 Task: nan
Action: Mouse moved to (479, 613)
Screenshot: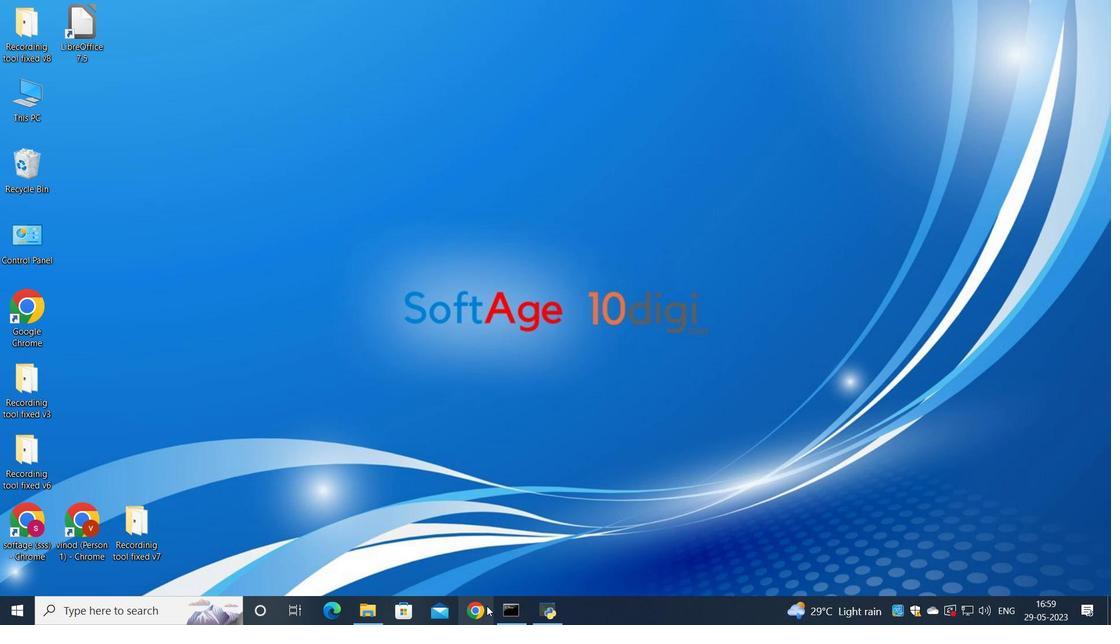 
Action: Mouse pressed left at (479, 613)
Screenshot: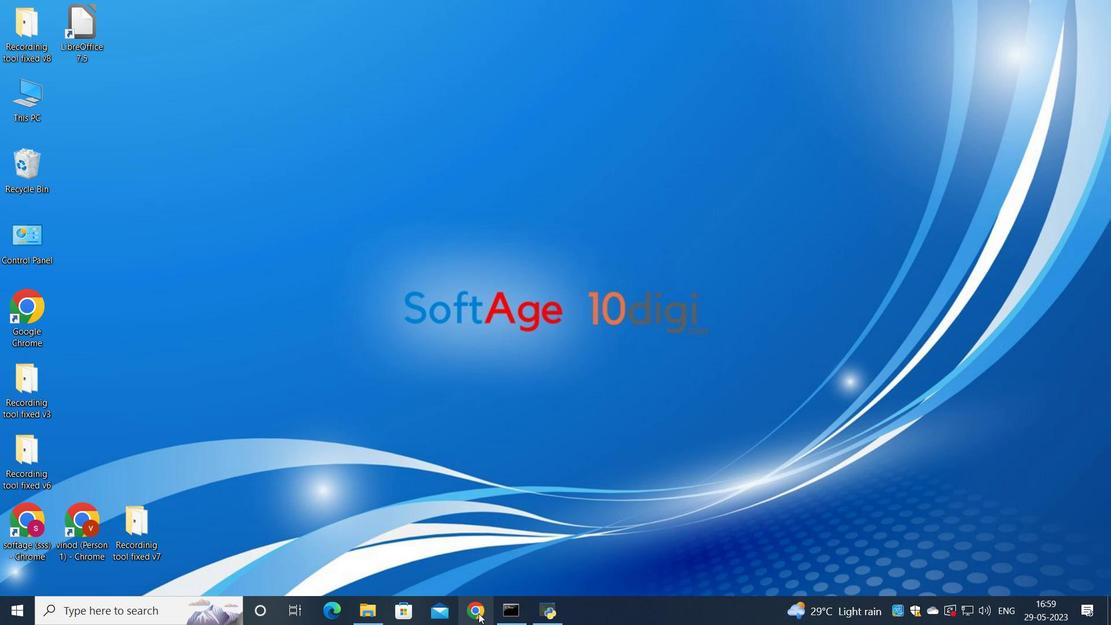
Action: Mouse moved to (489, 363)
Screenshot: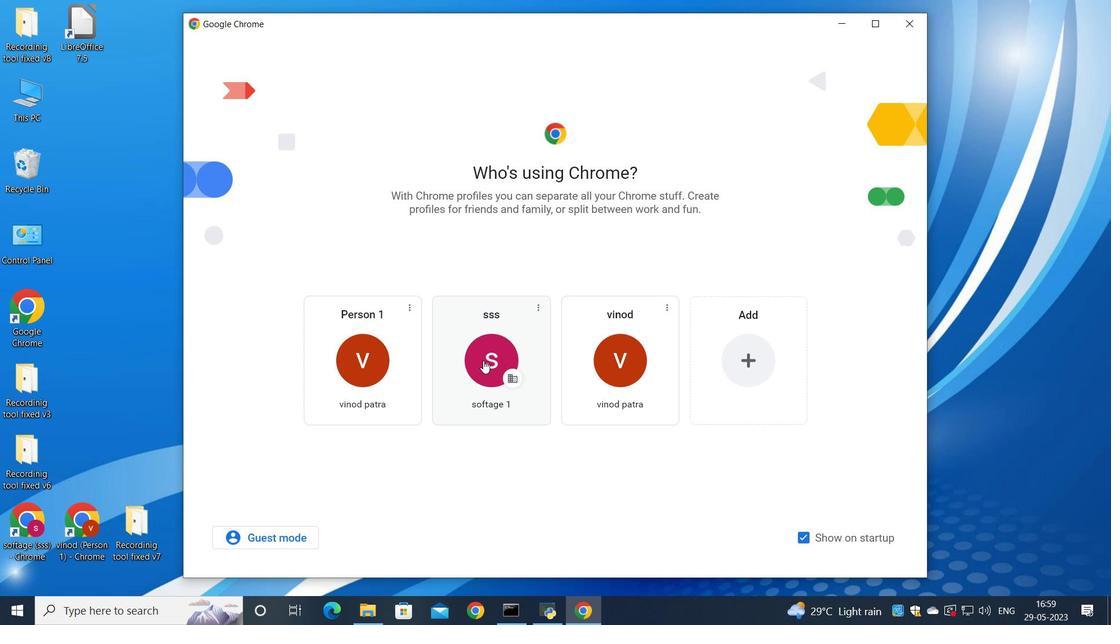 
Action: Mouse pressed left at (489, 363)
Screenshot: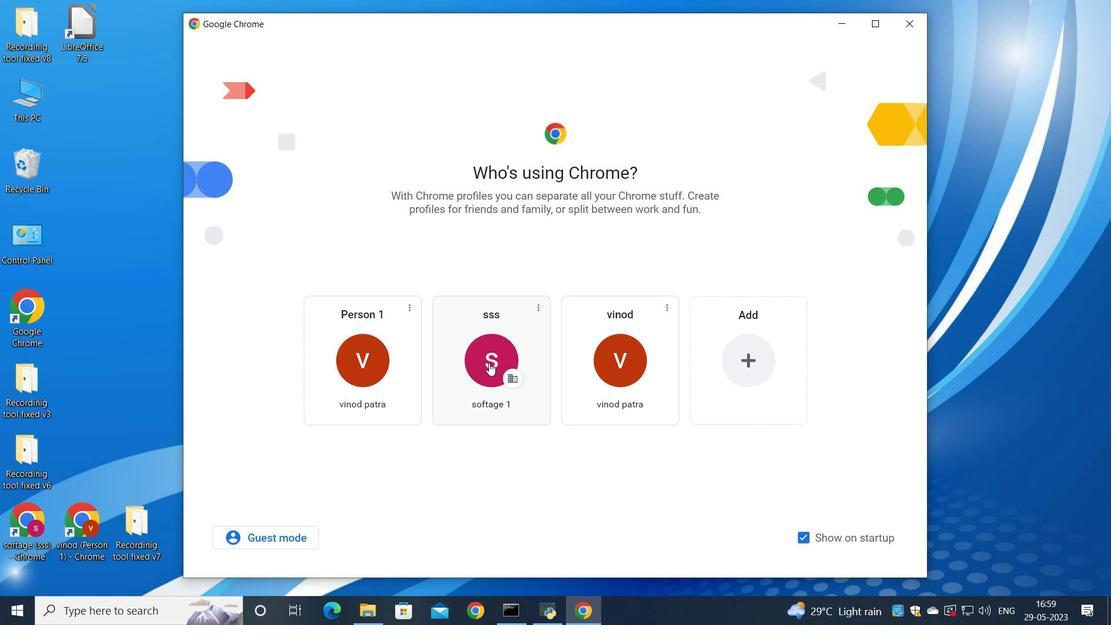 
Action: Mouse moved to (967, 74)
Screenshot: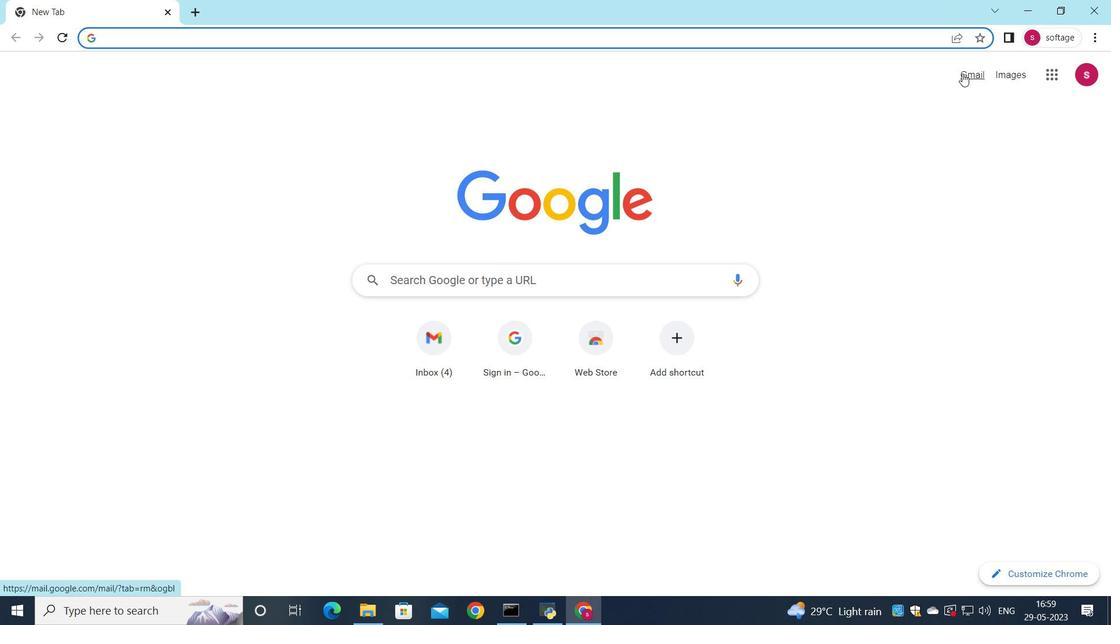 
Action: Mouse pressed left at (967, 74)
Screenshot: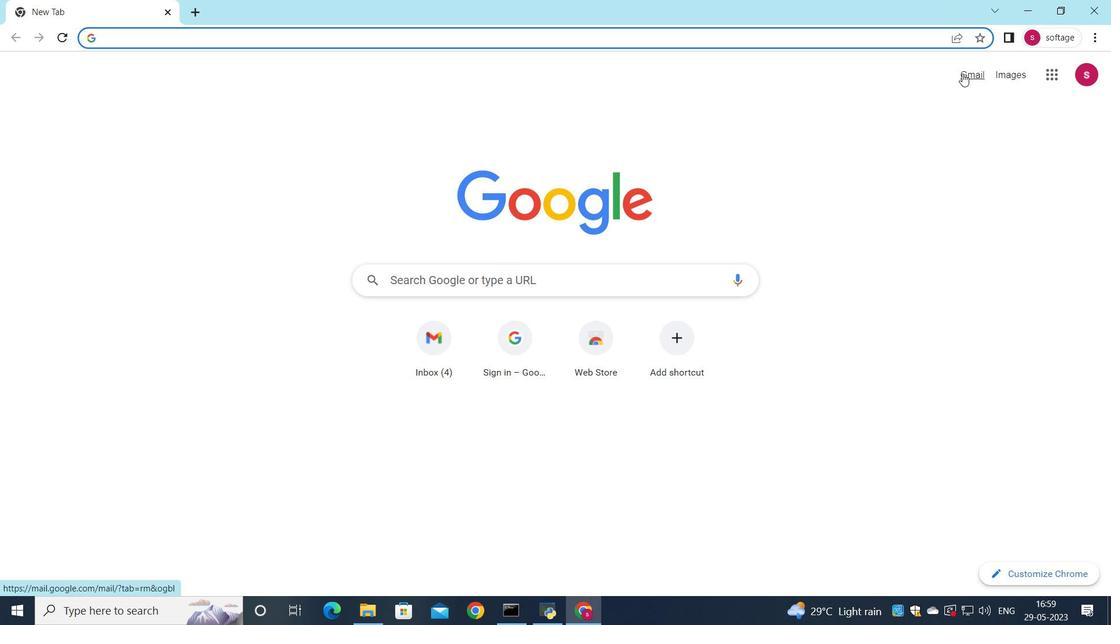 
Action: Mouse moved to (967, 76)
Screenshot: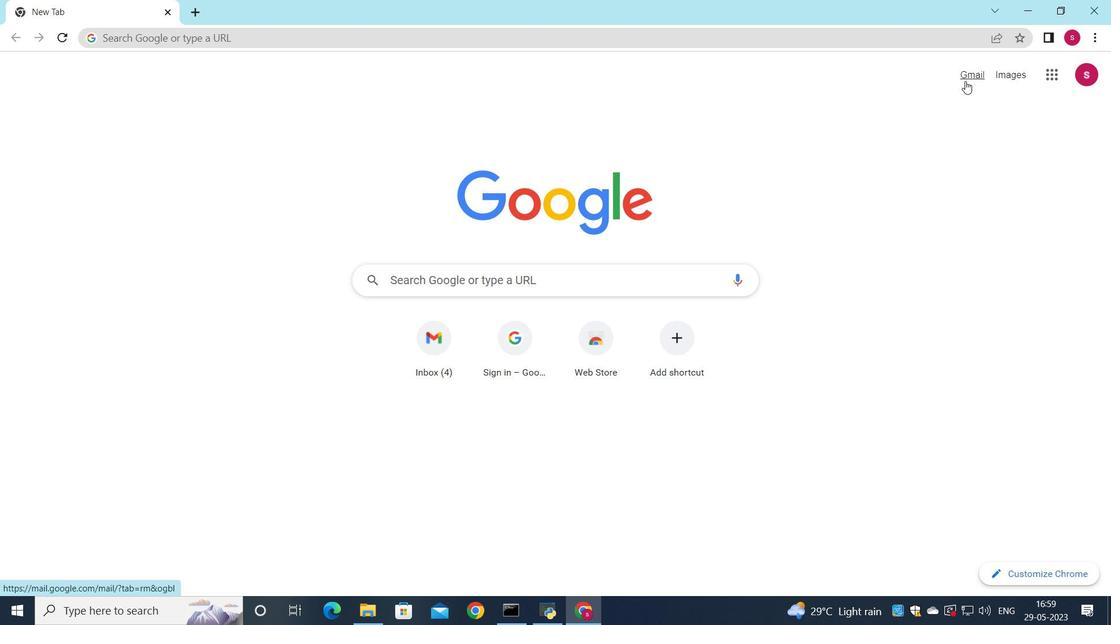 
Action: Mouse pressed left at (967, 76)
Screenshot: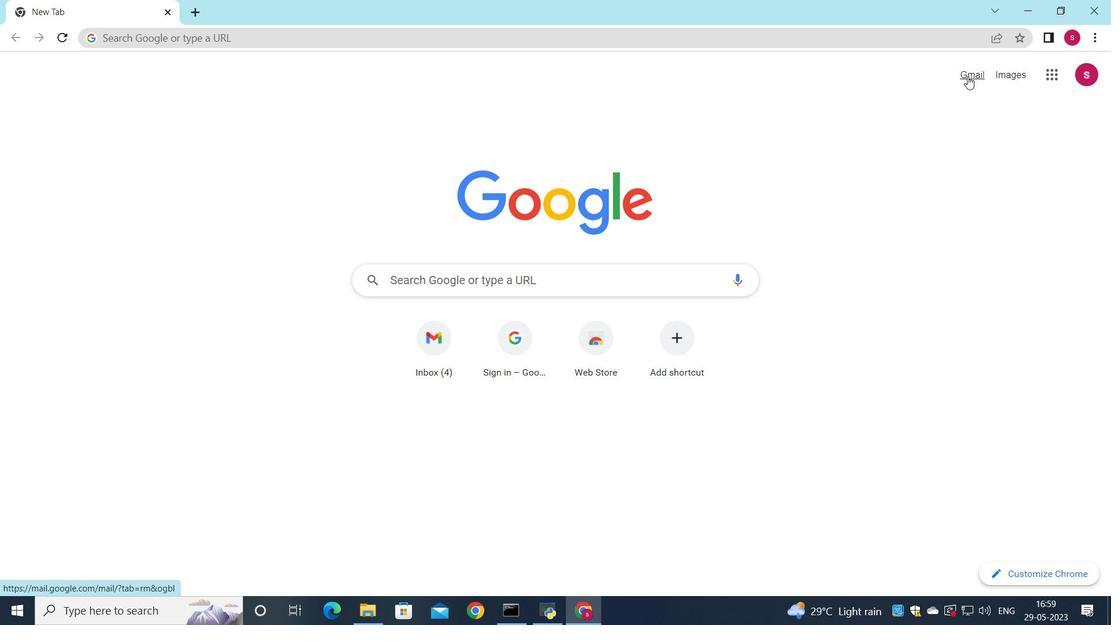 
Action: Mouse moved to (945, 104)
Screenshot: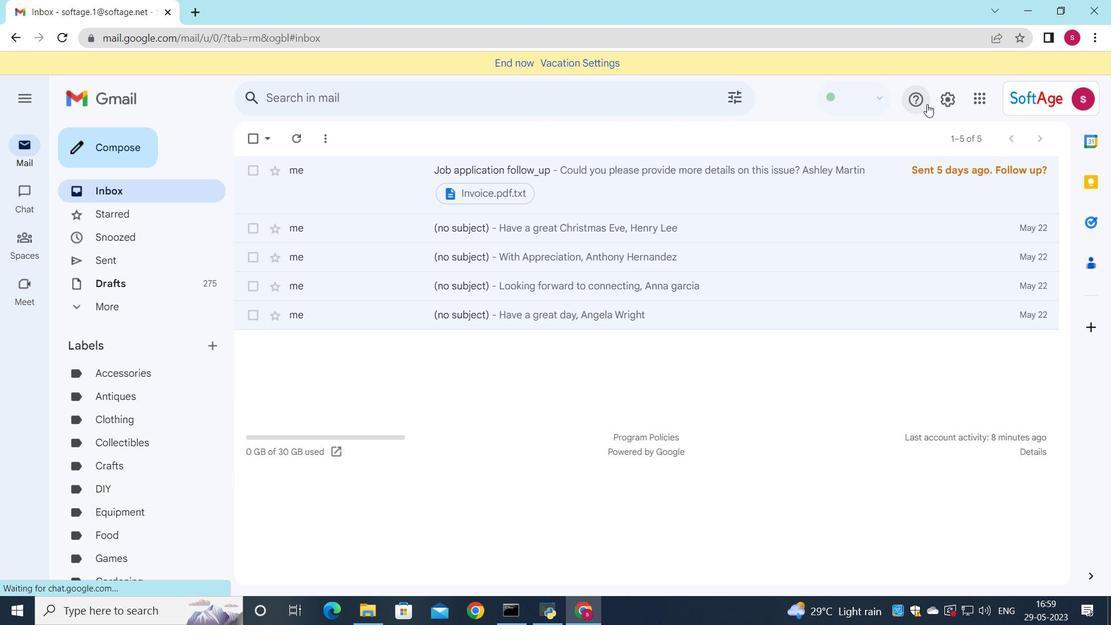 
Action: Mouse pressed left at (945, 104)
Screenshot: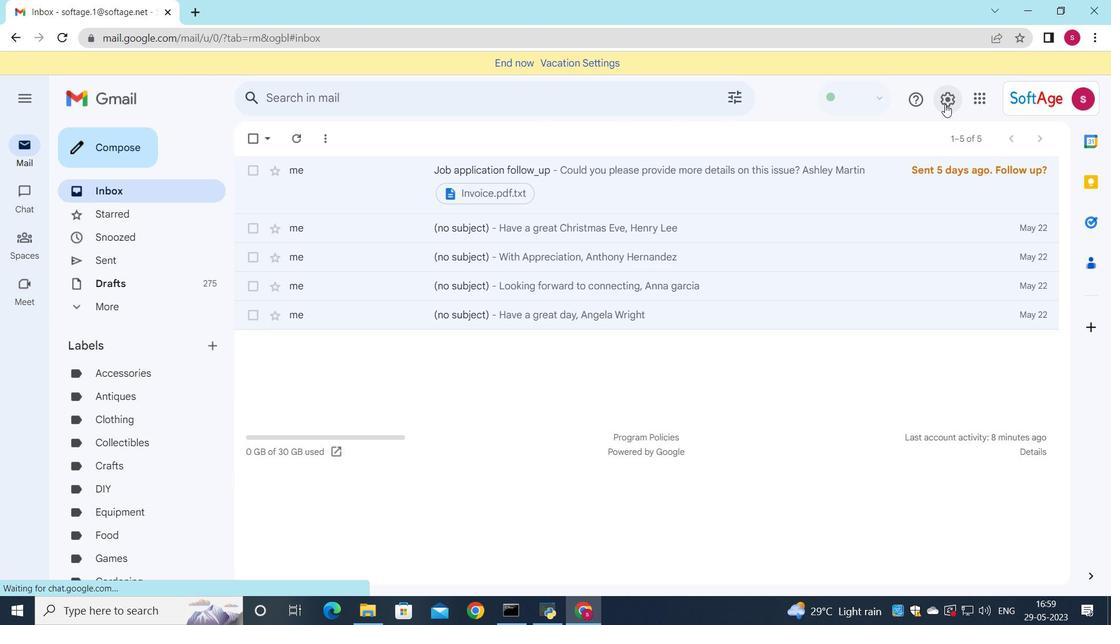 
Action: Mouse moved to (944, 164)
Screenshot: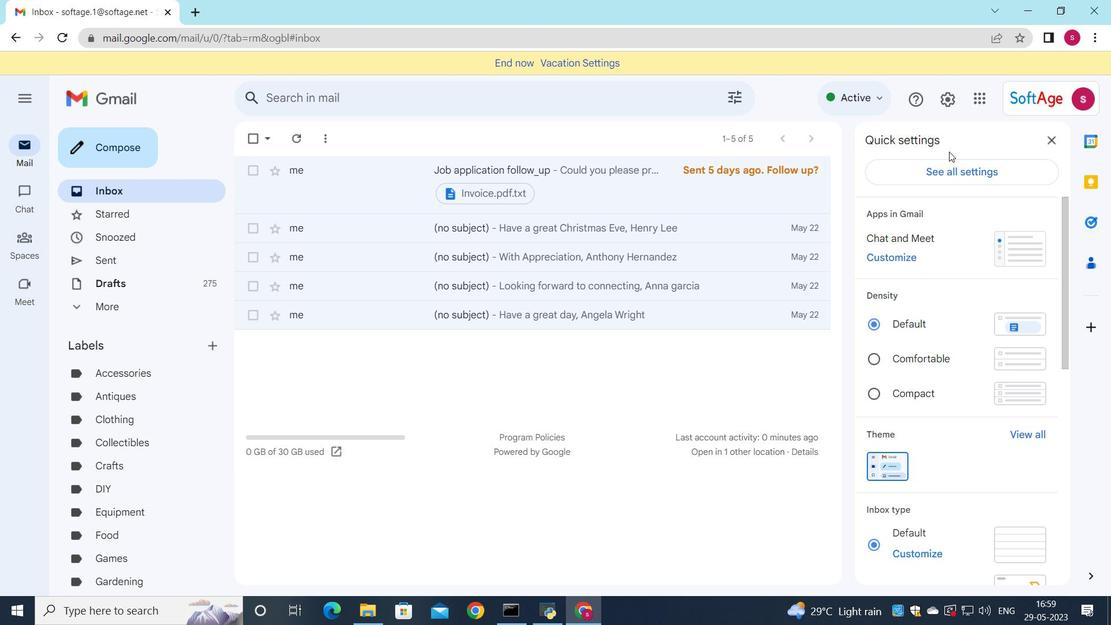 
Action: Mouse pressed left at (944, 164)
Screenshot: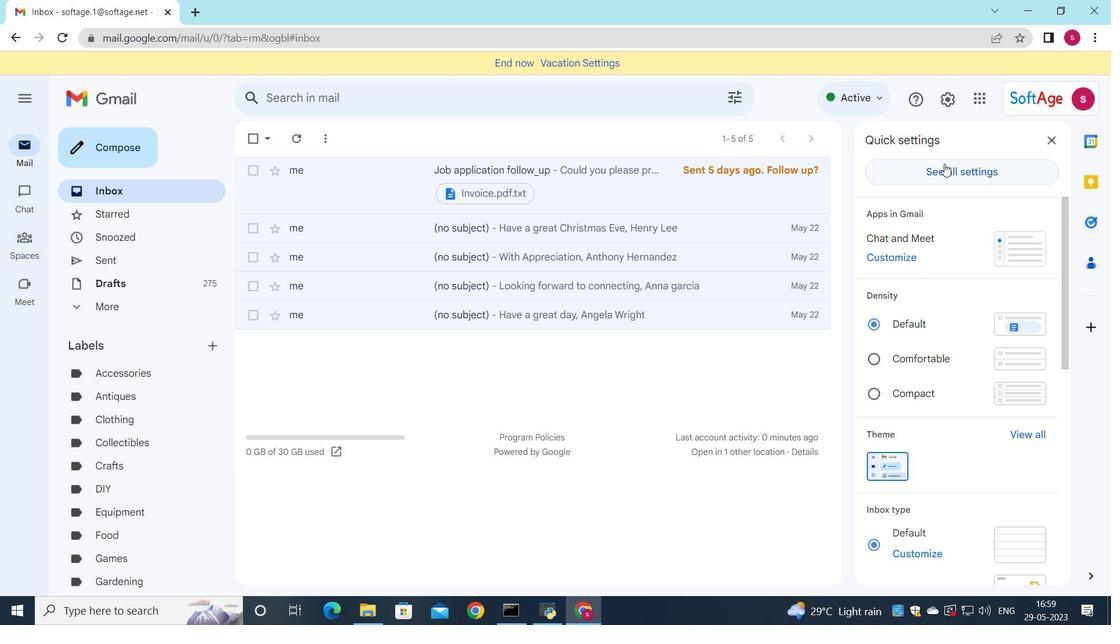 
Action: Mouse moved to (662, 269)
Screenshot: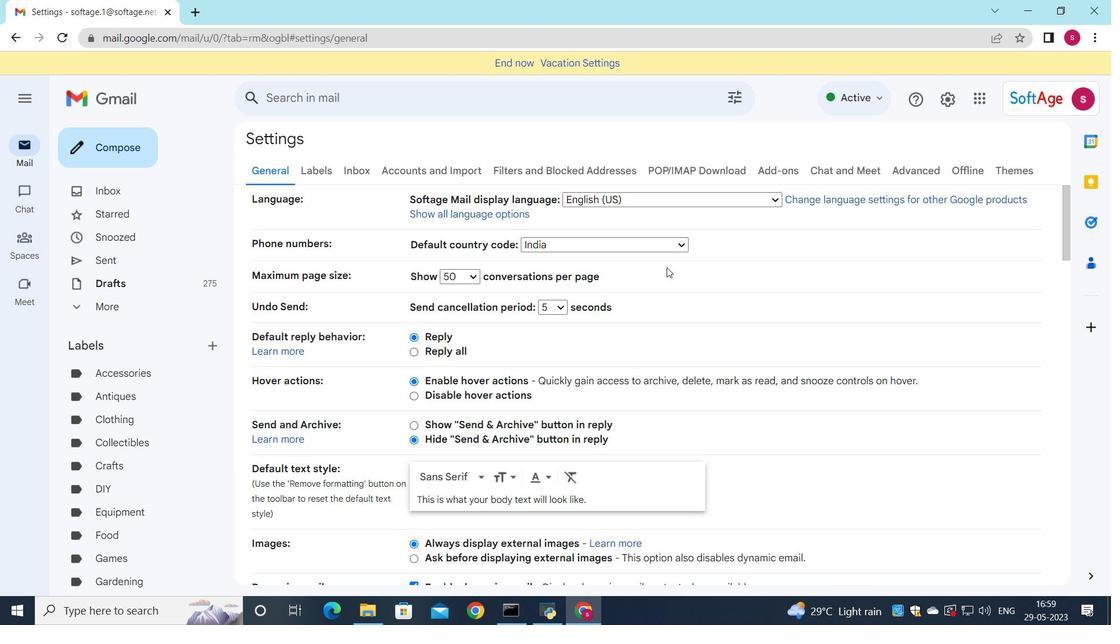 
Action: Mouse scrolled (662, 269) with delta (0, 0)
Screenshot: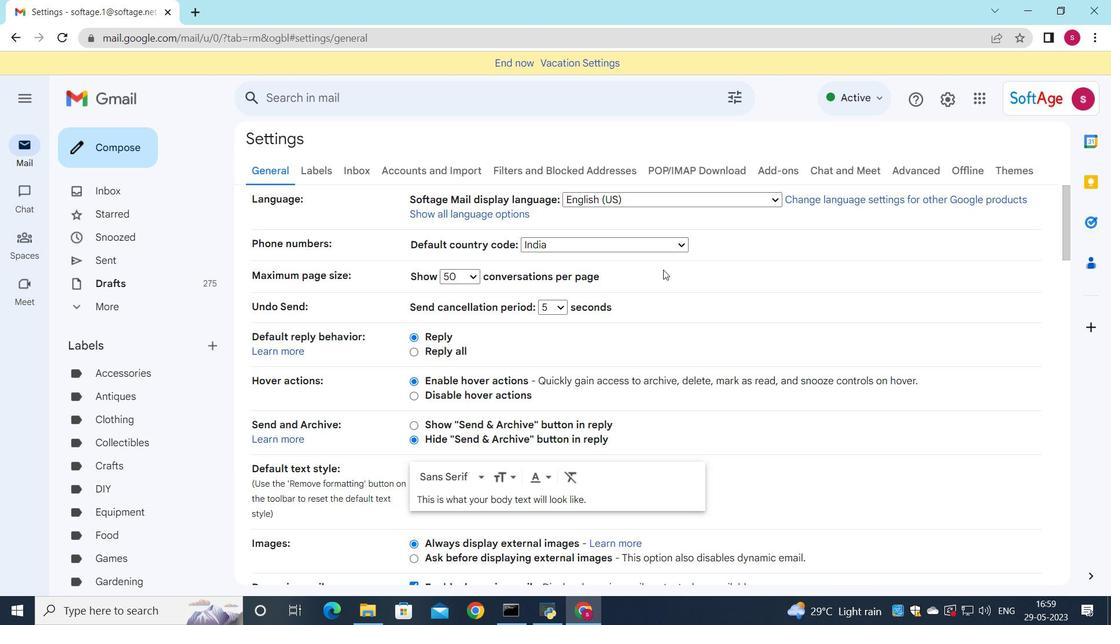 
Action: Mouse scrolled (662, 269) with delta (0, 0)
Screenshot: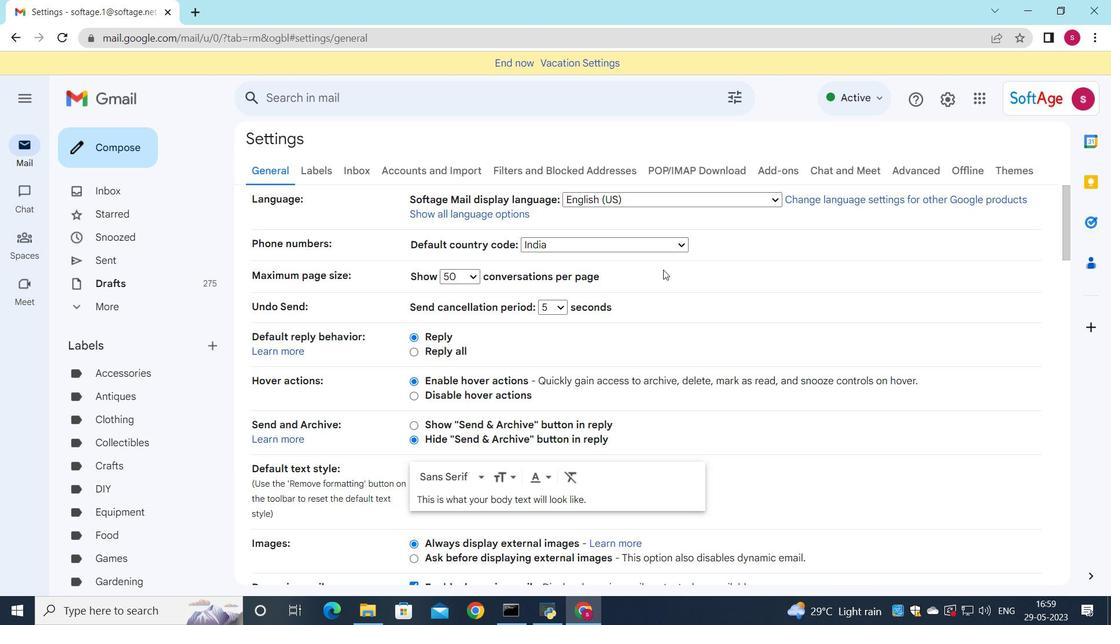 
Action: Mouse scrolled (662, 269) with delta (0, 0)
Screenshot: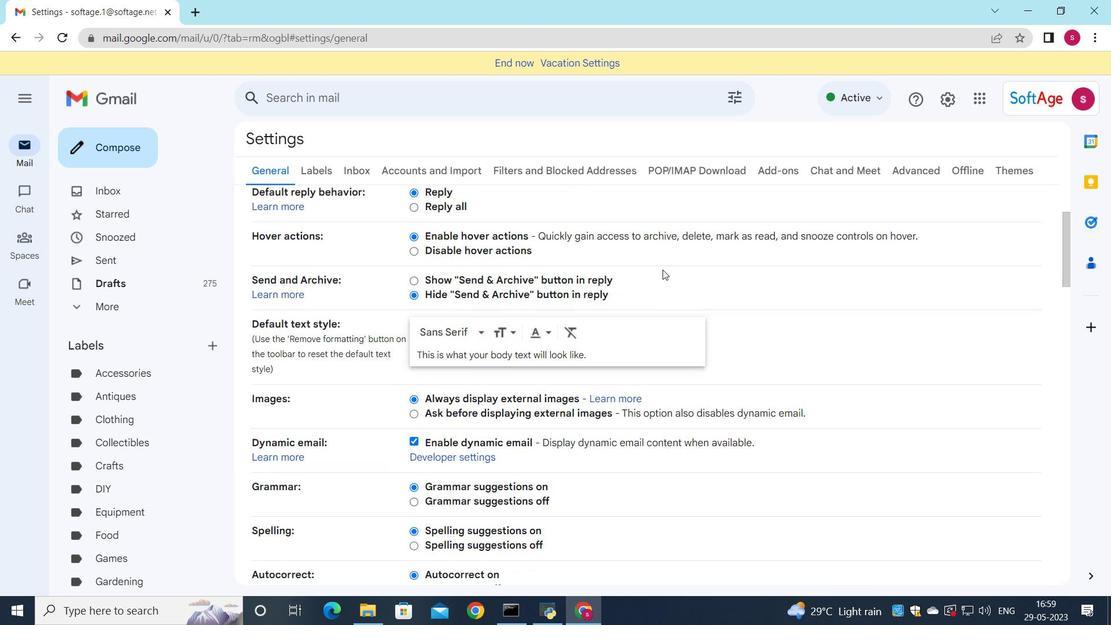 
Action: Mouse scrolled (662, 269) with delta (0, 0)
Screenshot: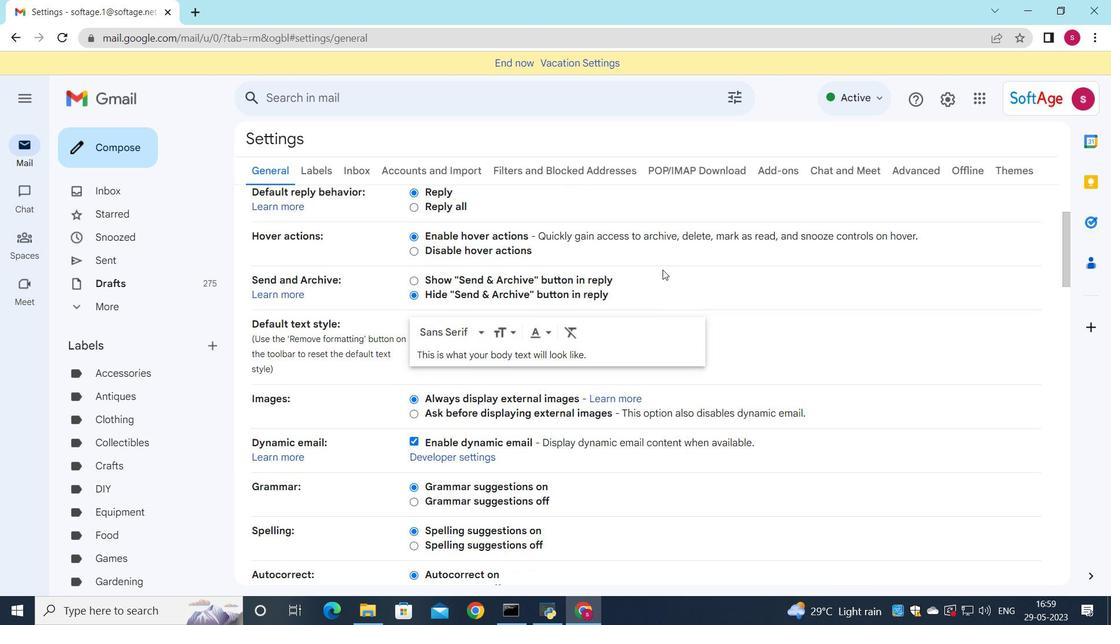 
Action: Mouse scrolled (662, 269) with delta (0, 0)
Screenshot: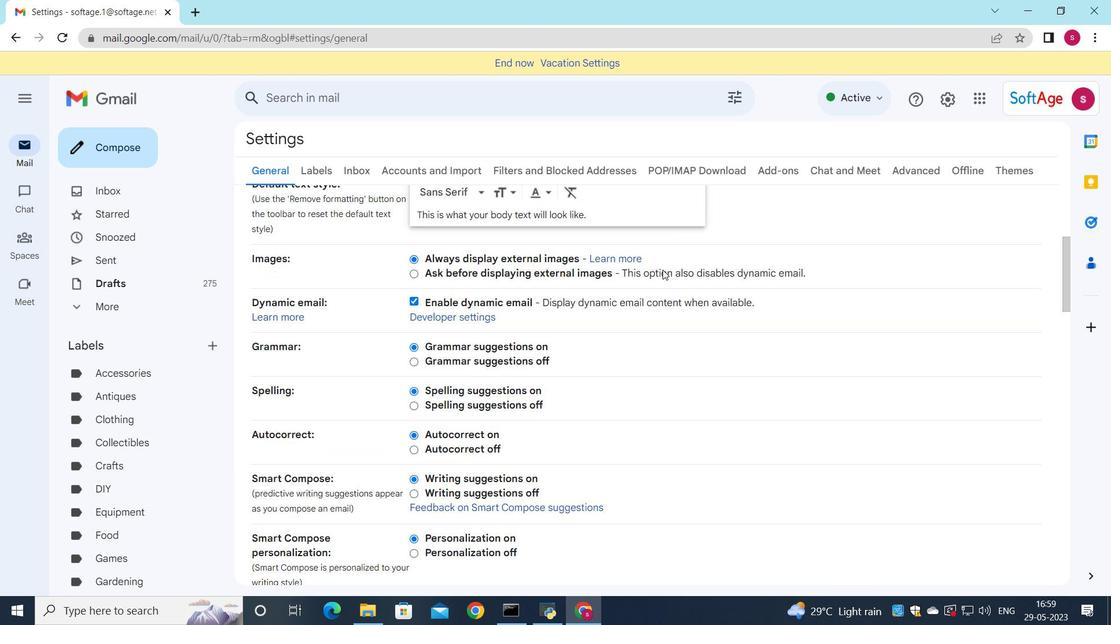 
Action: Mouse scrolled (662, 269) with delta (0, 0)
Screenshot: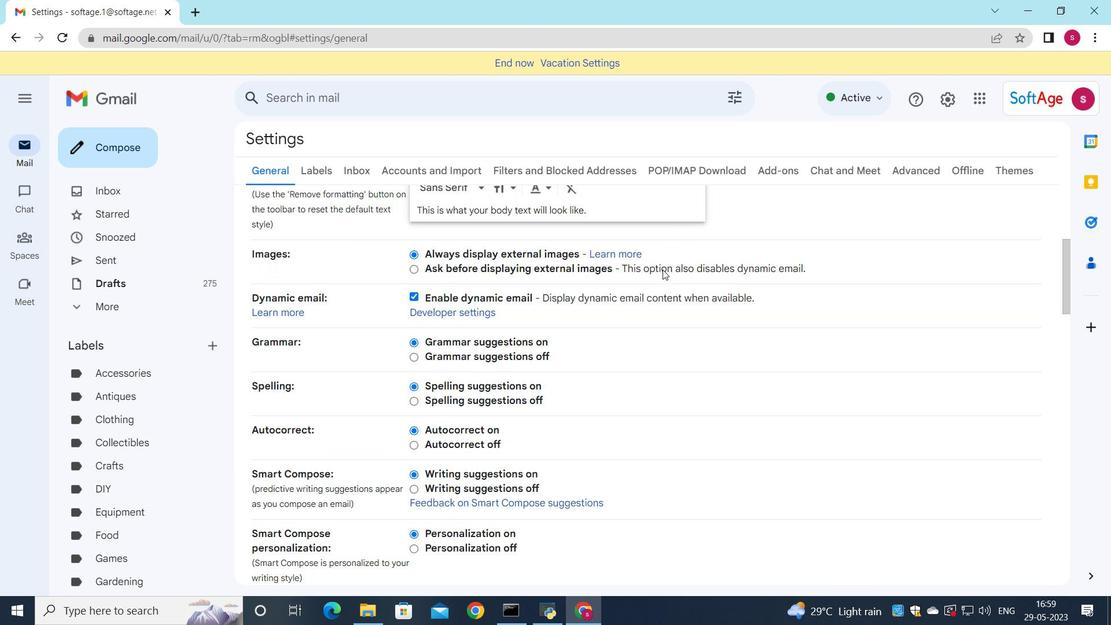 
Action: Mouse scrolled (662, 269) with delta (0, 0)
Screenshot: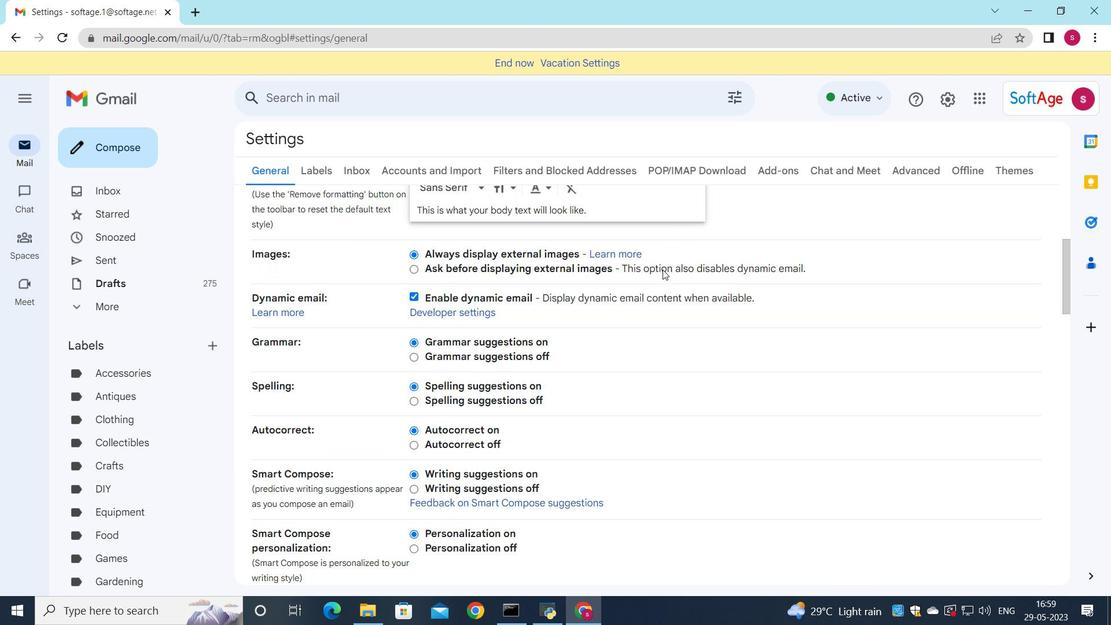 
Action: Mouse scrolled (662, 269) with delta (0, 0)
Screenshot: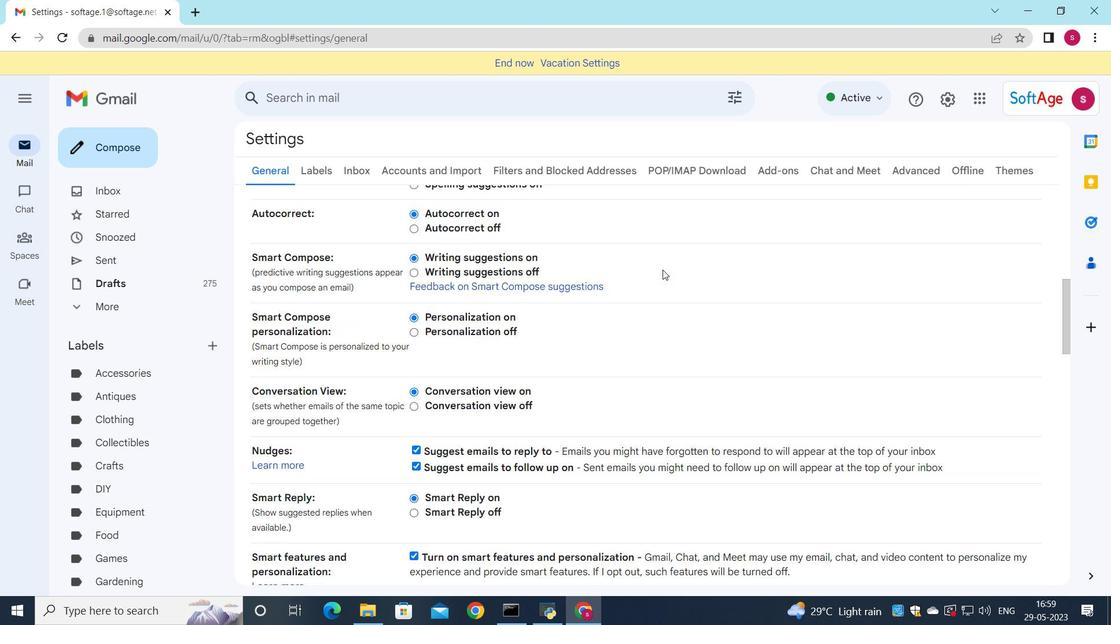 
Action: Mouse scrolled (662, 269) with delta (0, 0)
Screenshot: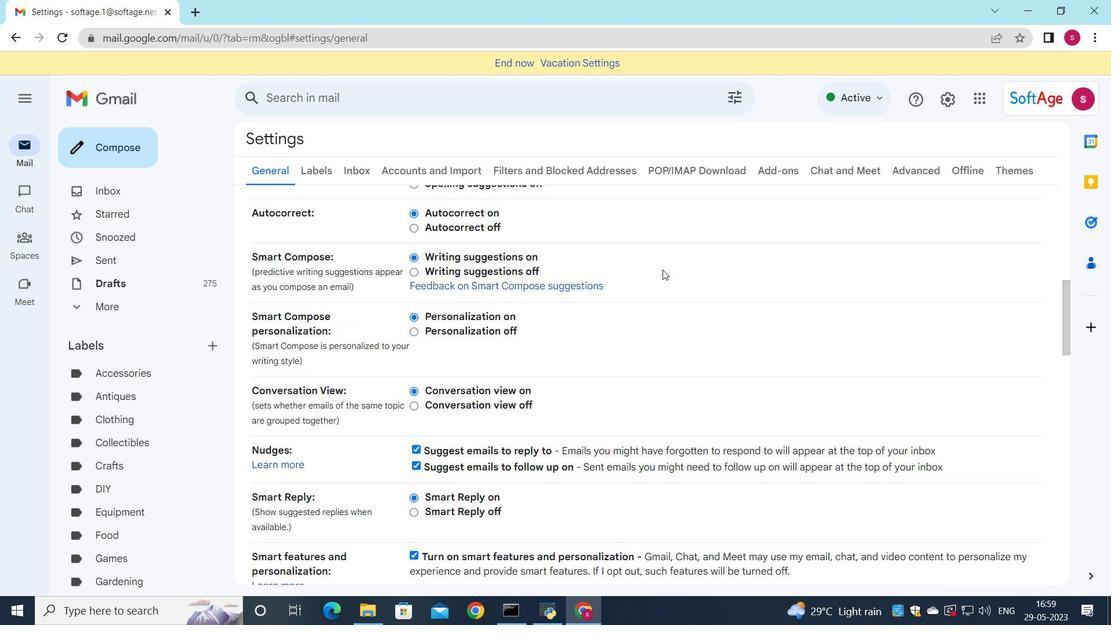 
Action: Mouse scrolled (662, 269) with delta (0, 0)
Screenshot: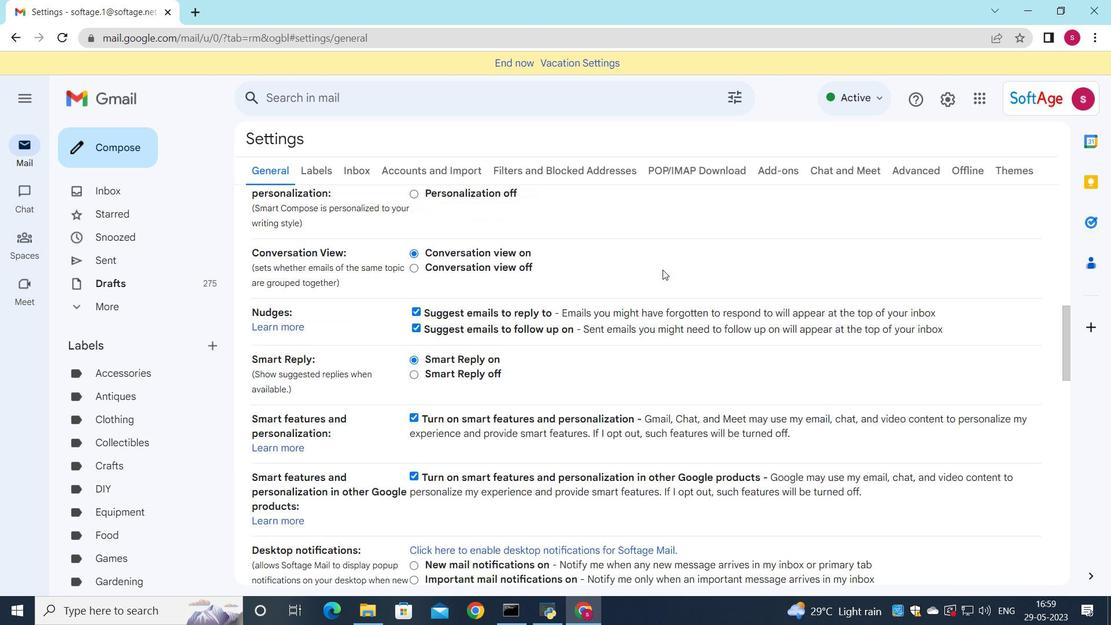 
Action: Mouse scrolled (662, 269) with delta (0, 0)
Screenshot: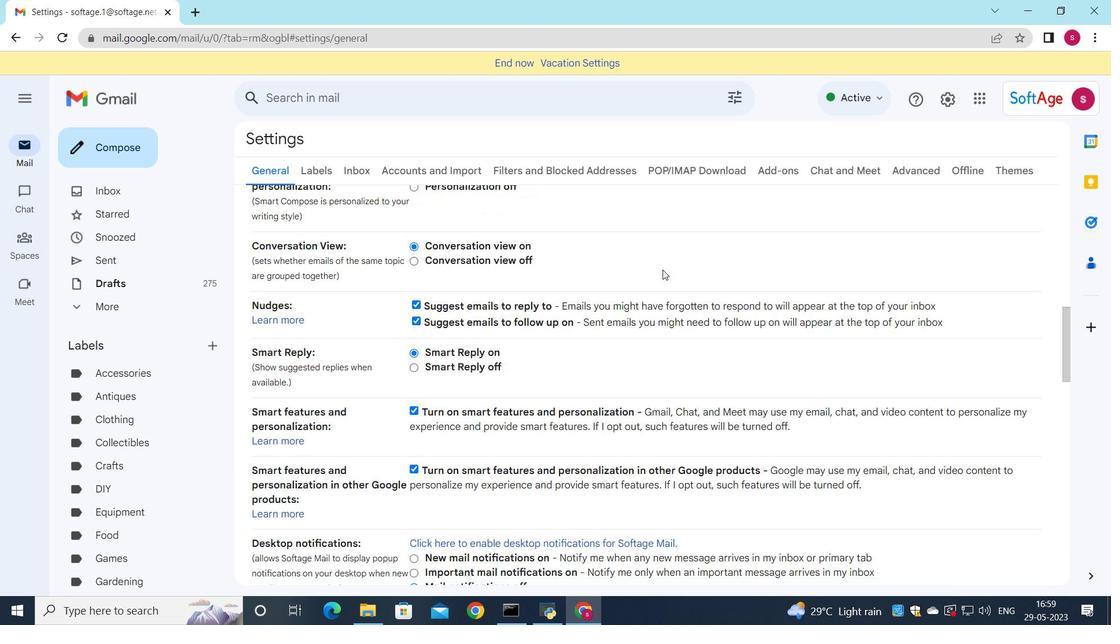 
Action: Mouse scrolled (662, 269) with delta (0, 0)
Screenshot: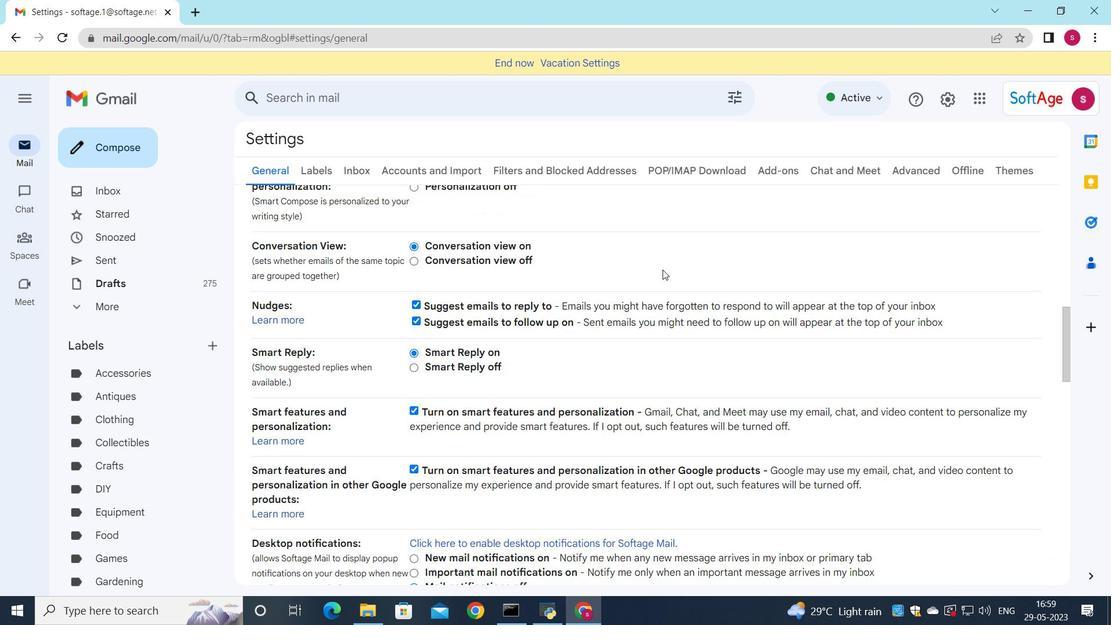 
Action: Mouse scrolled (662, 269) with delta (0, 0)
Screenshot: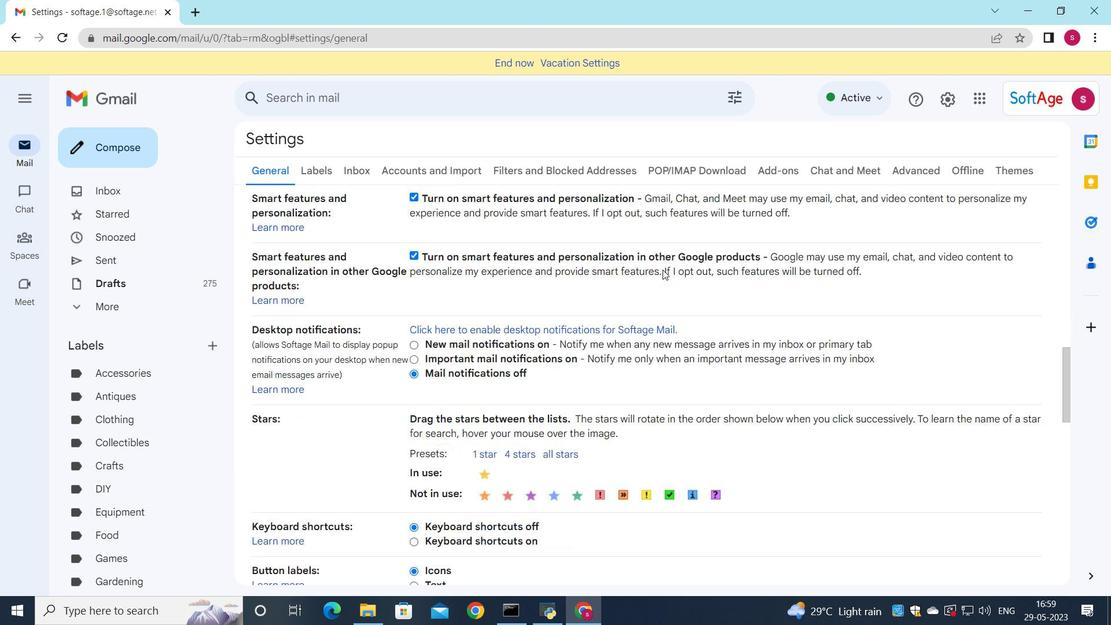 
Action: Mouse scrolled (662, 269) with delta (0, 0)
Screenshot: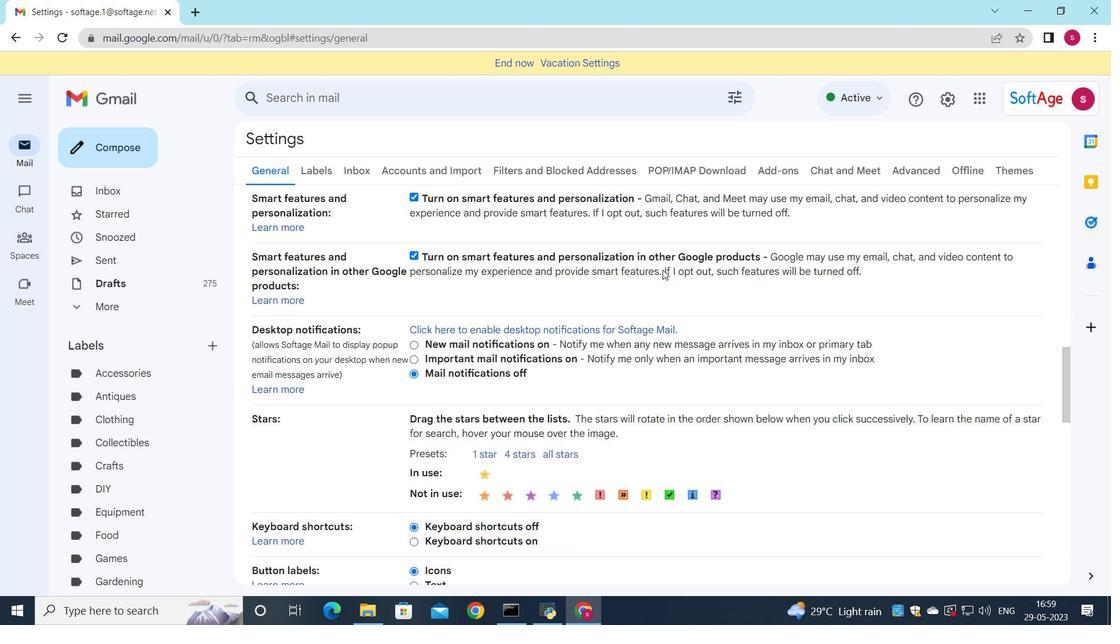 
Action: Mouse scrolled (662, 269) with delta (0, 0)
Screenshot: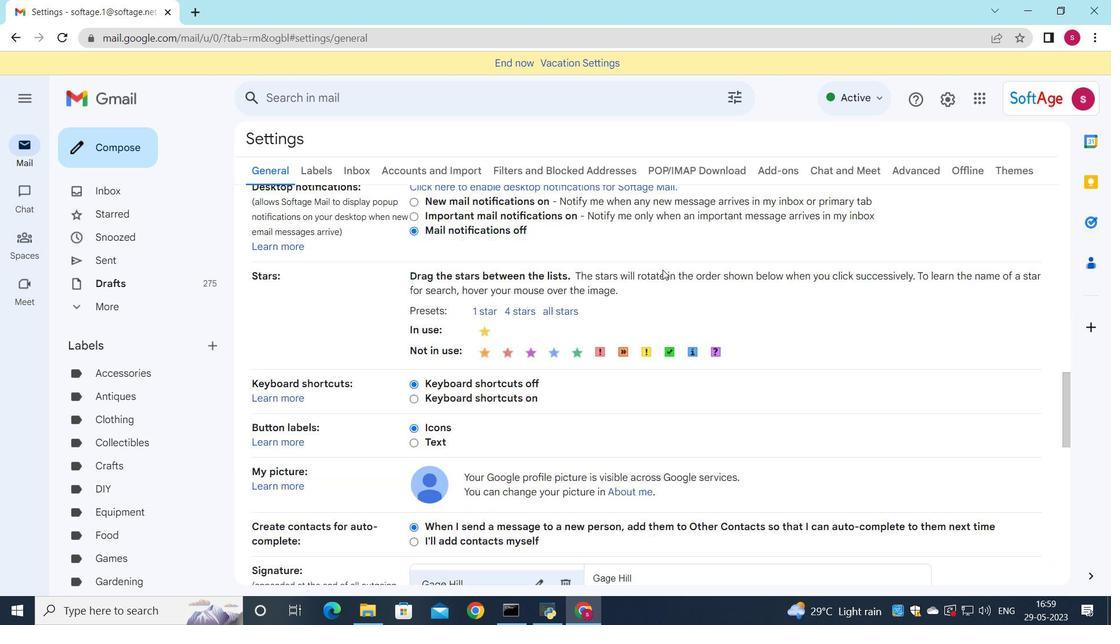 
Action: Mouse scrolled (662, 269) with delta (0, 0)
Screenshot: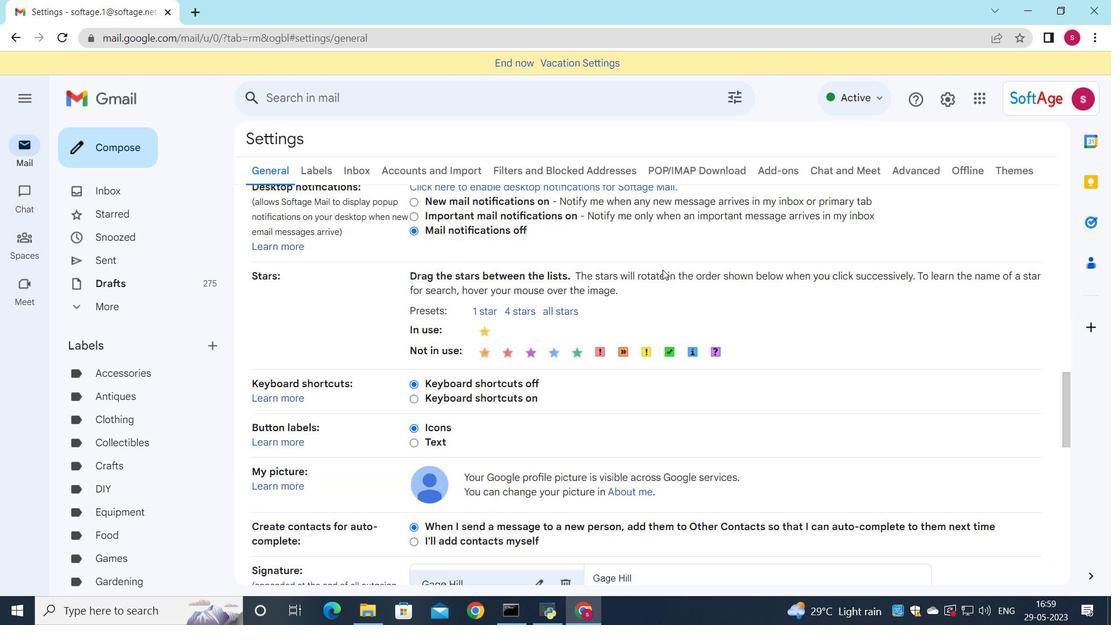 
Action: Mouse scrolled (662, 269) with delta (0, 0)
Screenshot: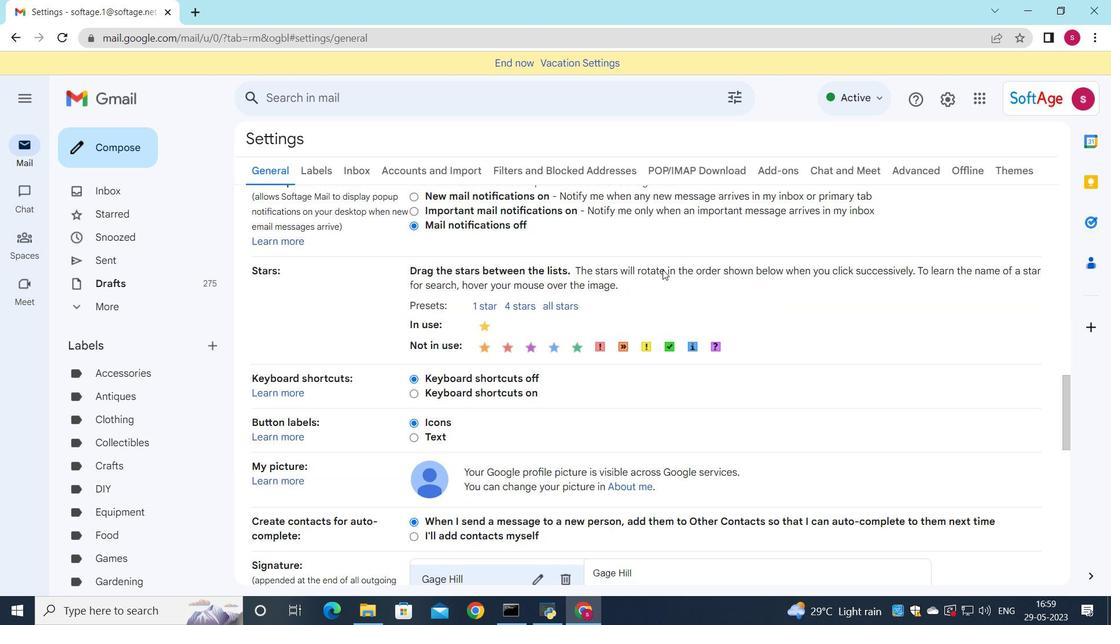 
Action: Mouse scrolled (662, 269) with delta (0, 0)
Screenshot: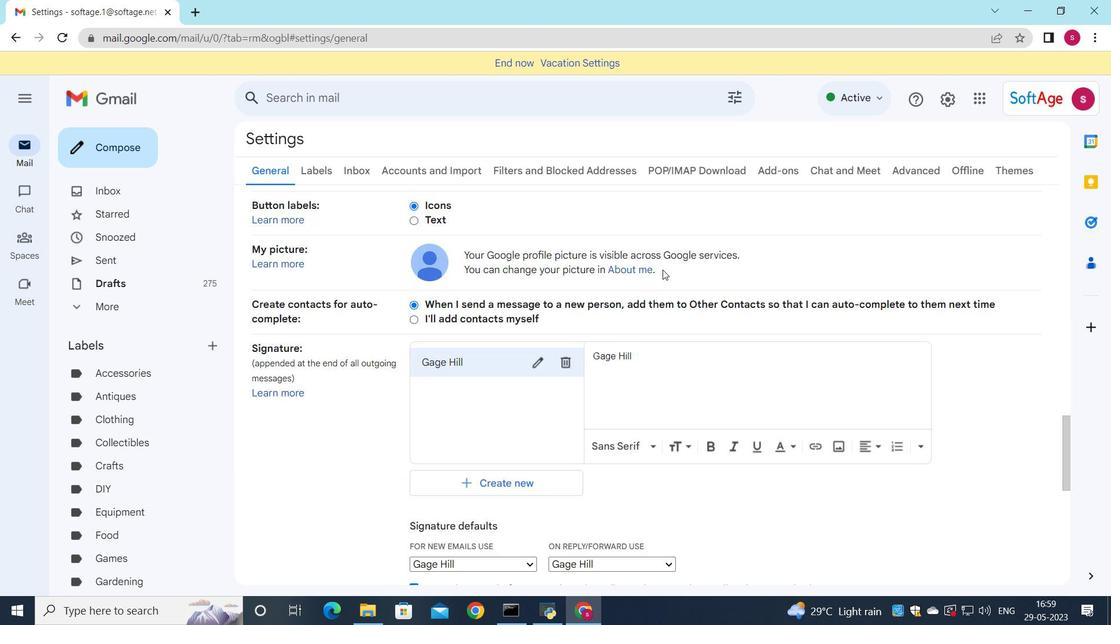 
Action: Mouse scrolled (662, 269) with delta (0, 0)
Screenshot: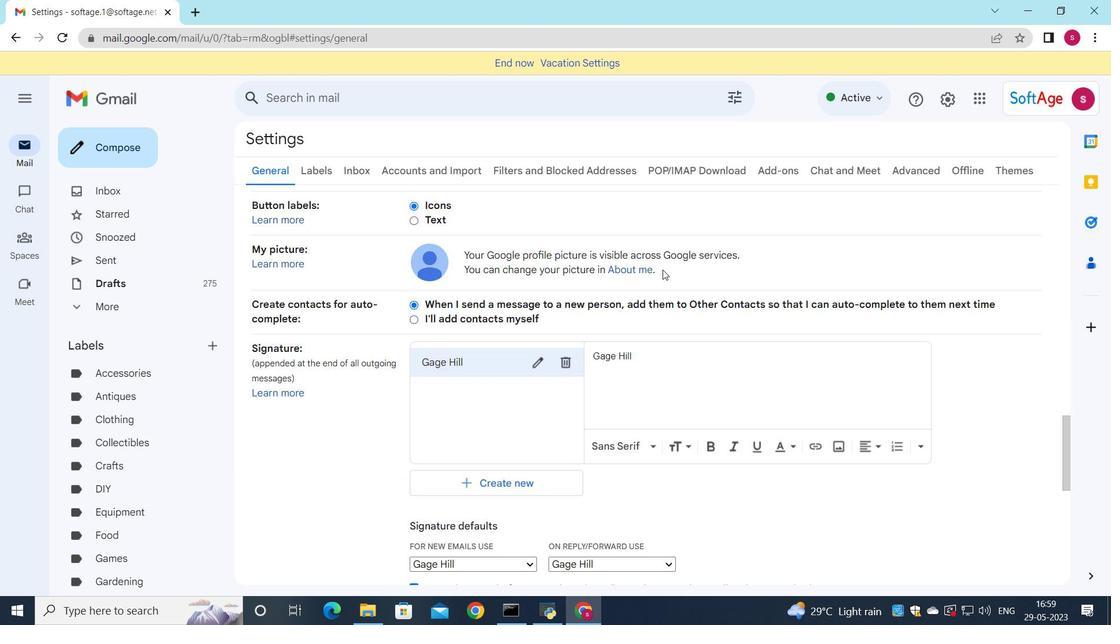 
Action: Mouse moved to (569, 210)
Screenshot: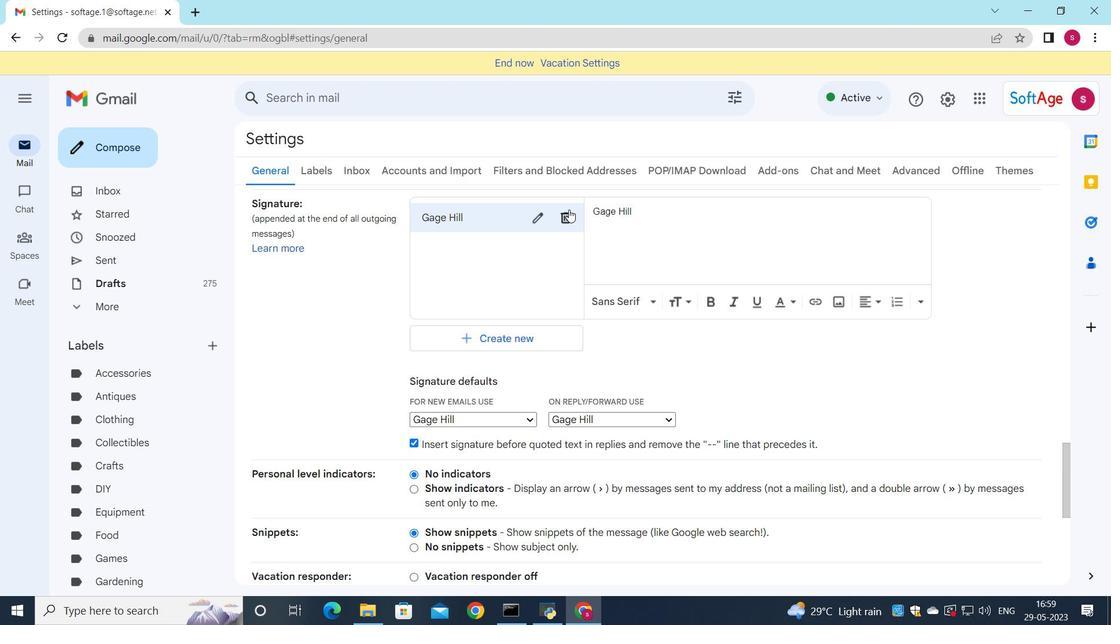 
Action: Mouse pressed left at (569, 210)
Screenshot: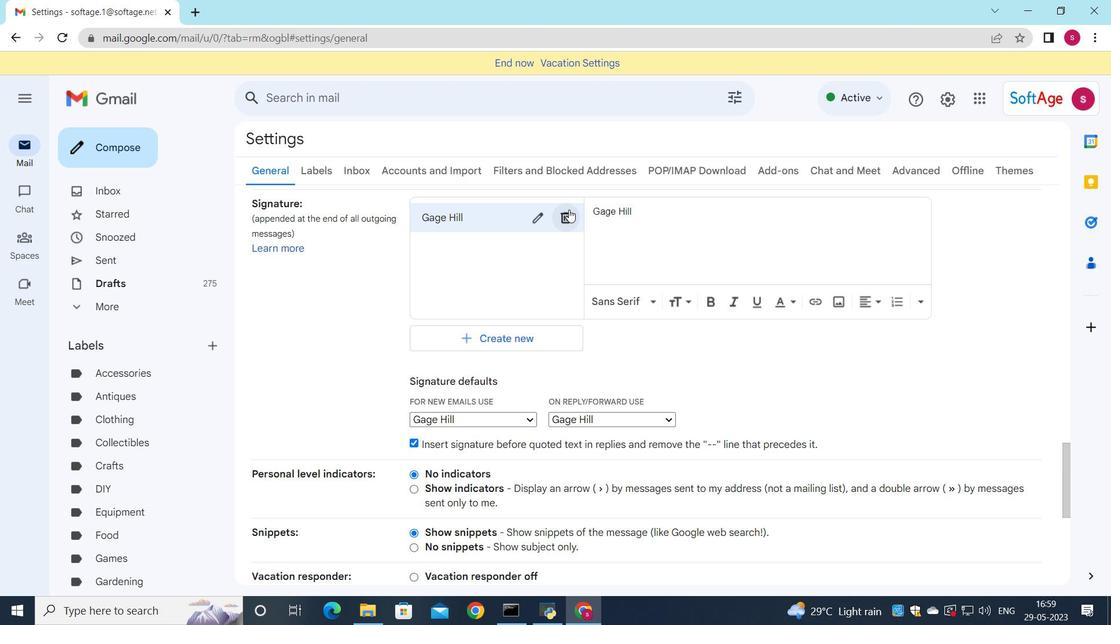 
Action: Mouse moved to (646, 353)
Screenshot: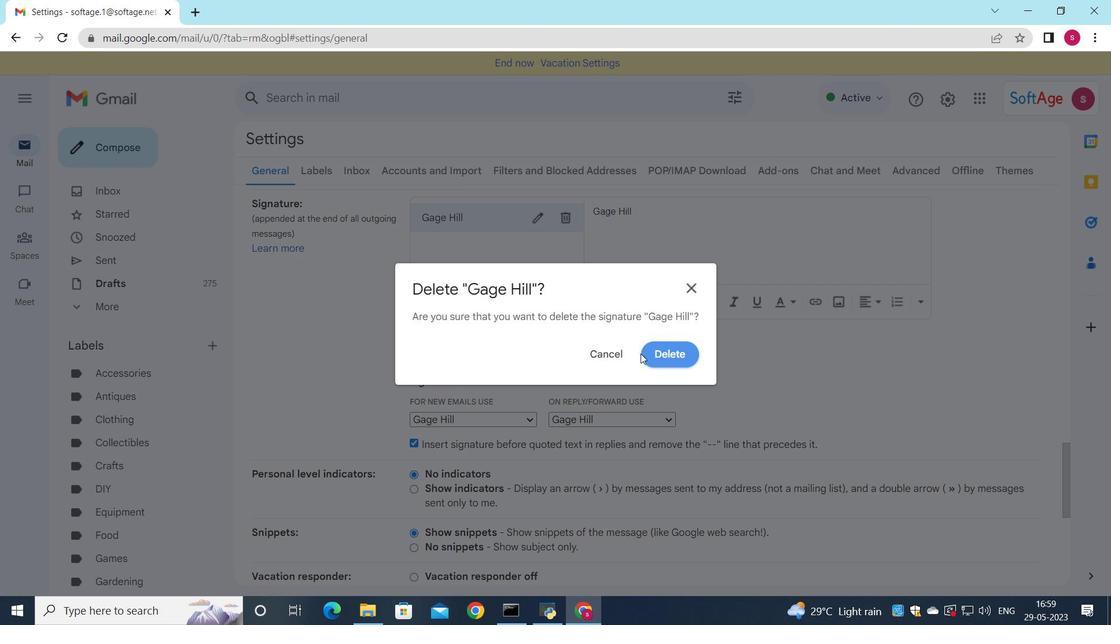 
Action: Mouse pressed left at (646, 353)
Screenshot: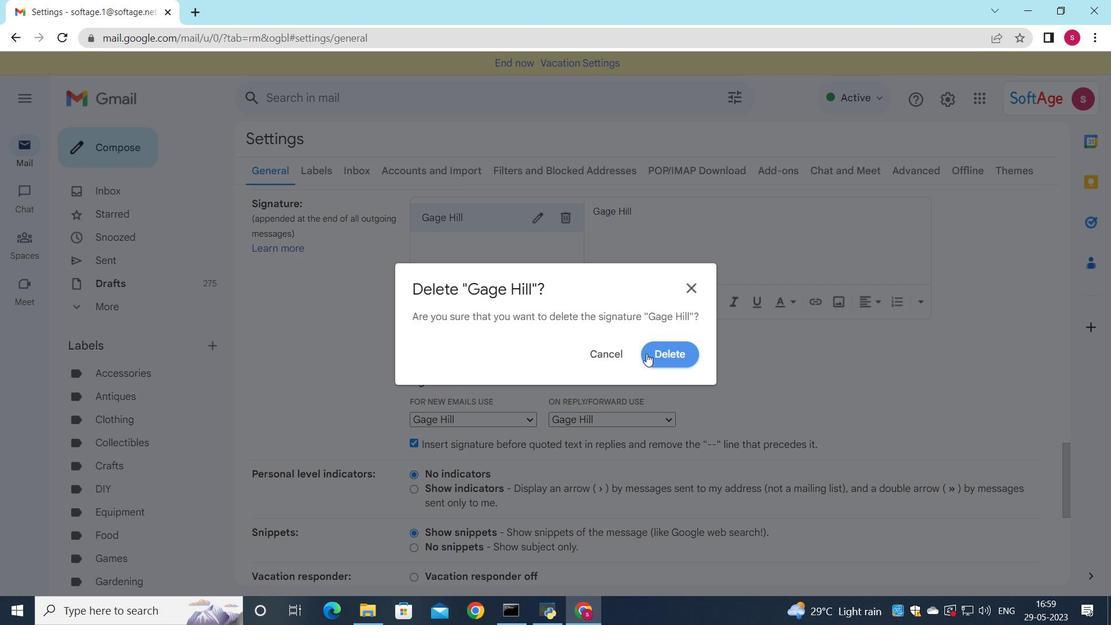 
Action: Mouse moved to (494, 229)
Screenshot: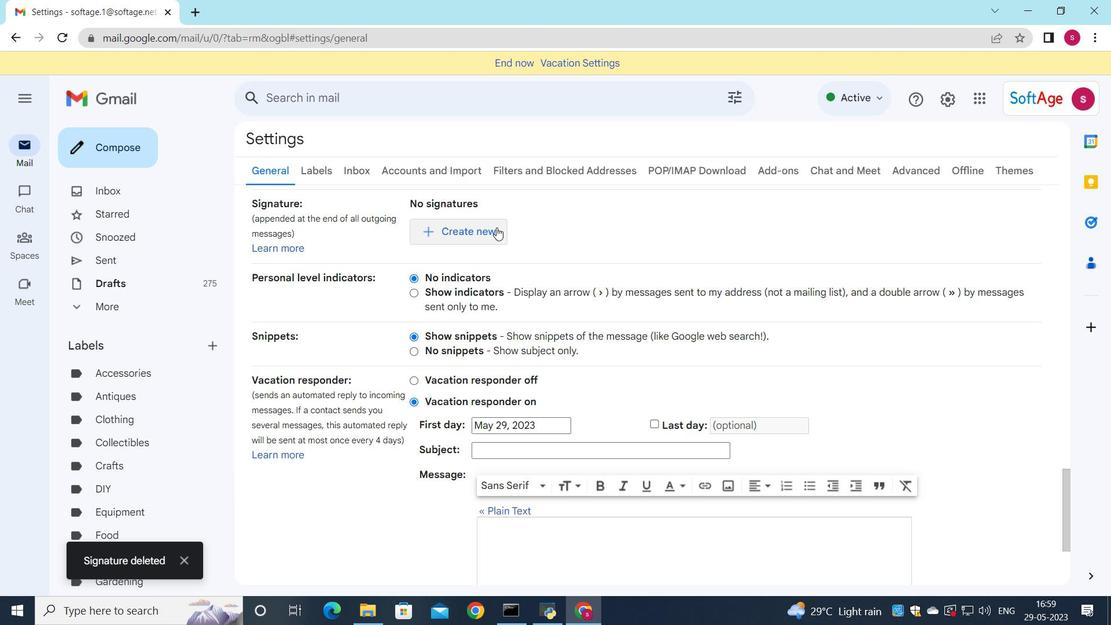 
Action: Mouse pressed left at (494, 229)
Screenshot: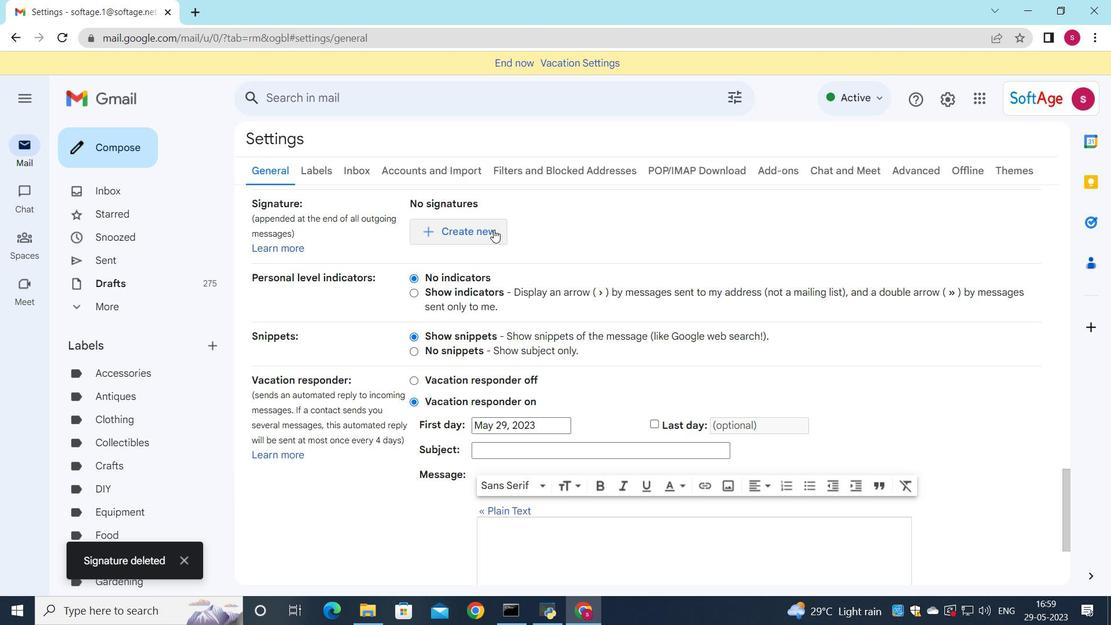 
Action: Mouse moved to (598, 335)
Screenshot: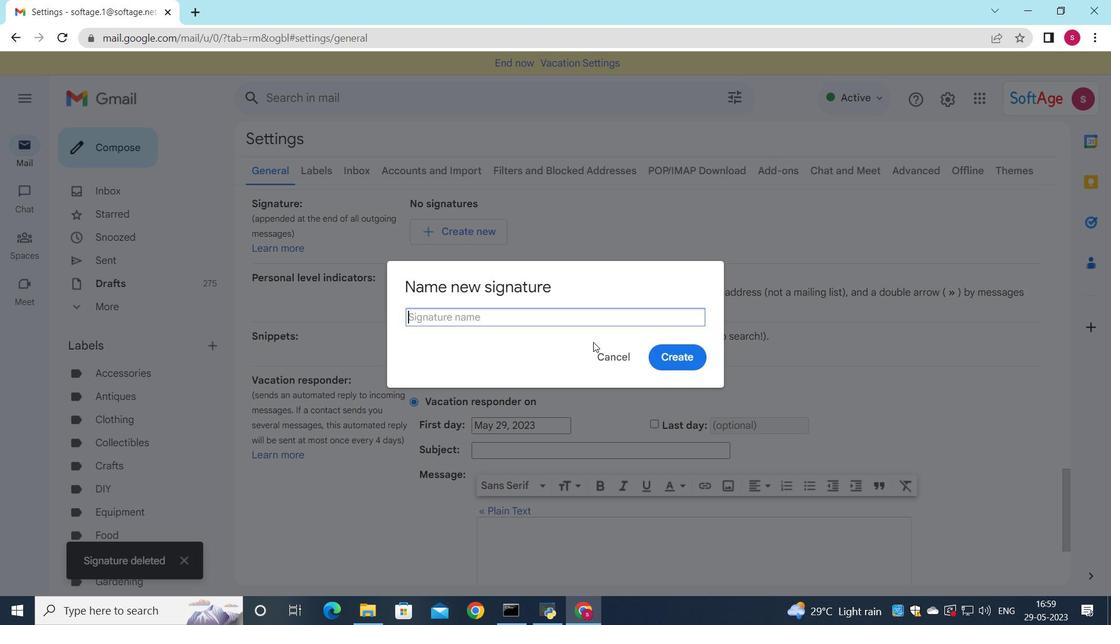 
Action: Key pressed <Key.shift>Garrett<Key.space><Key.shift>Sanchez
Screenshot: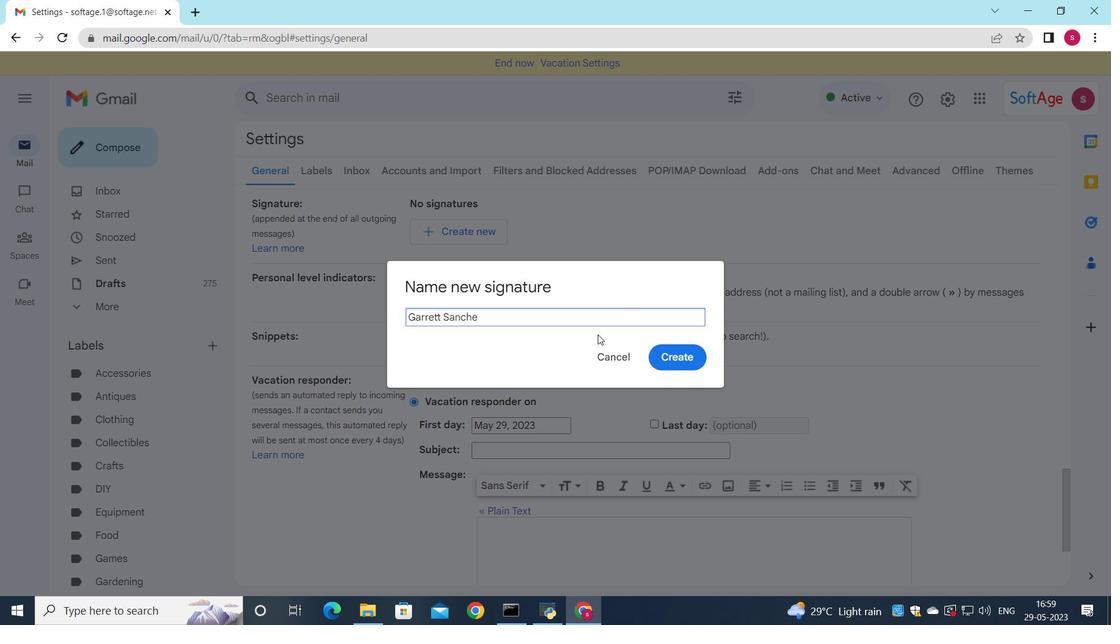 
Action: Mouse moved to (680, 358)
Screenshot: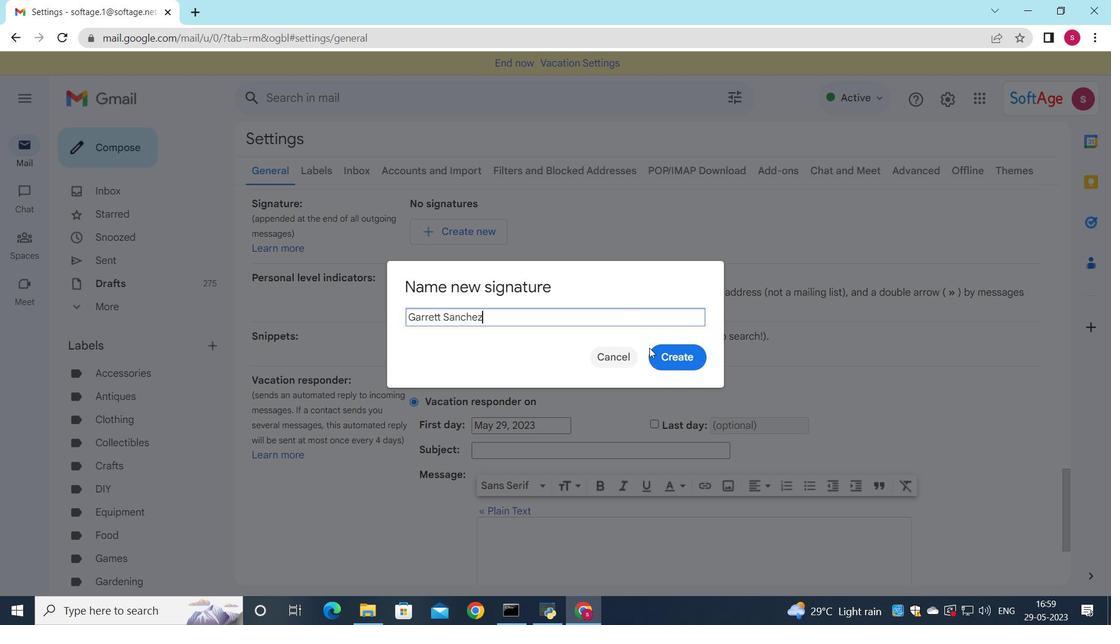 
Action: Mouse pressed left at (680, 358)
Screenshot: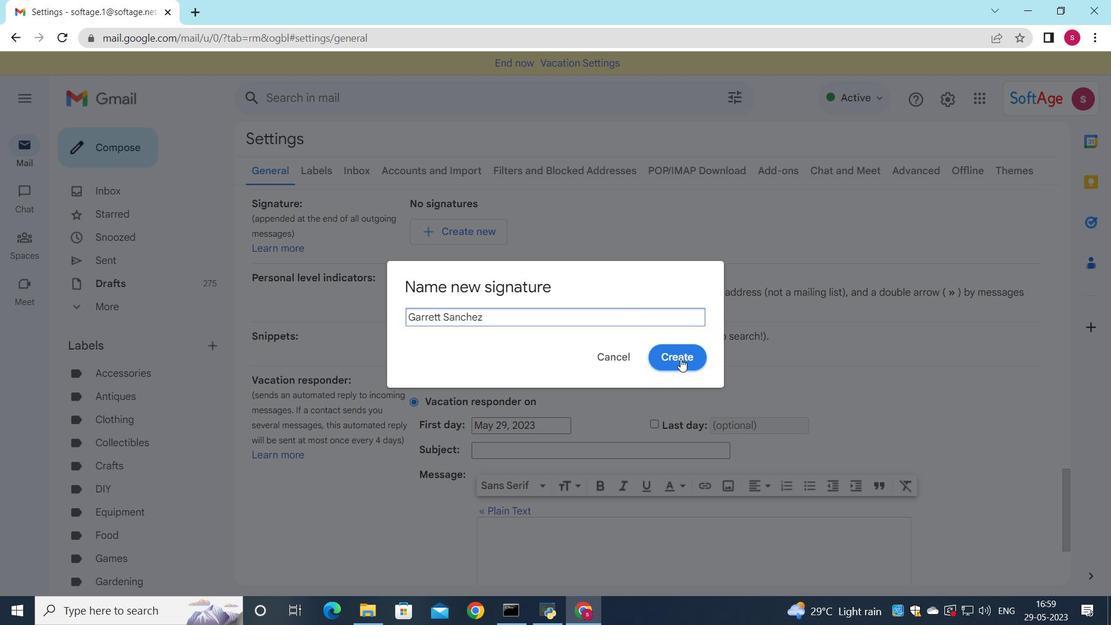 
Action: Mouse moved to (708, 233)
Screenshot: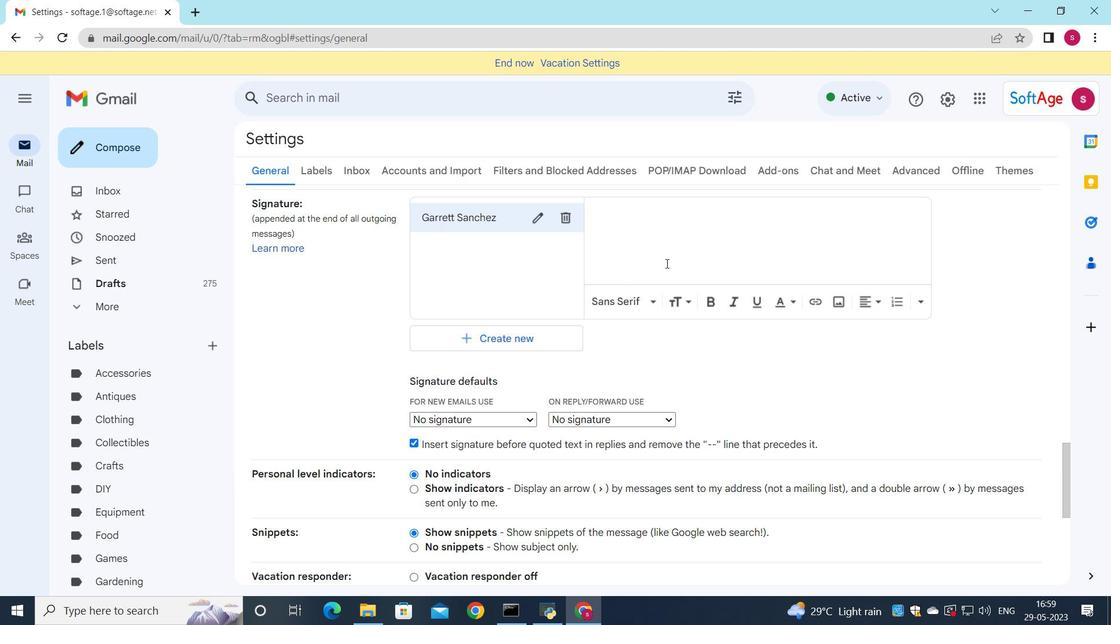 
Action: Mouse pressed left at (708, 233)
Screenshot: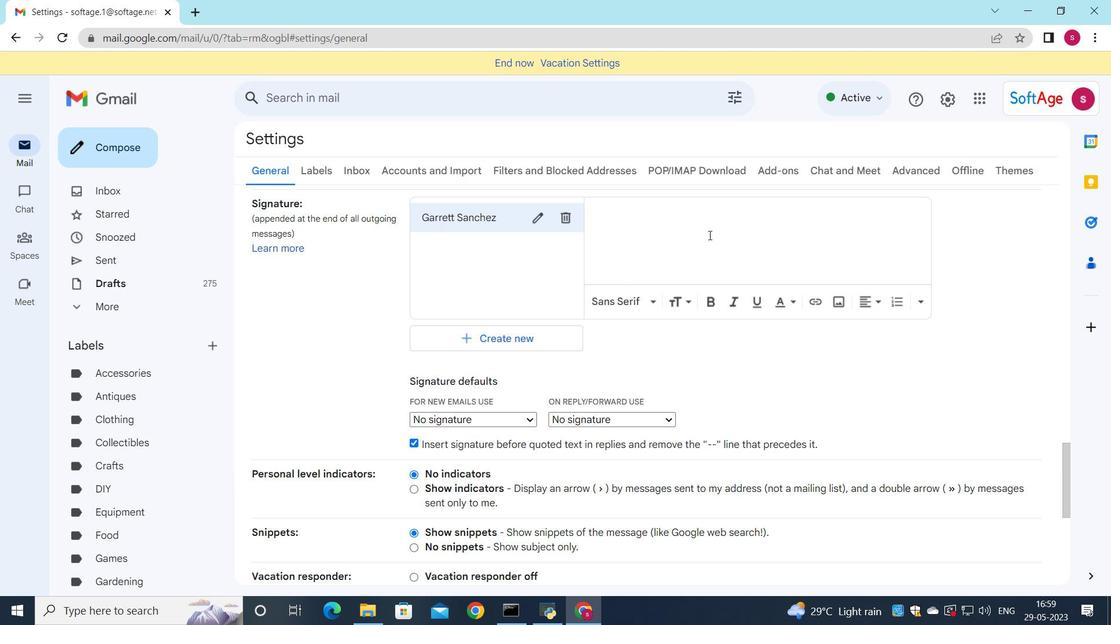 
Action: Key pressed <Key.shift><Key.shift><Key.shift><Key.shift><Key.shift><Key.shift><Key.shift><Key.shift><Key.shift><Key.shift><Key.shift><Key.shift><Key.shift><Key.shift><Key.shift><Key.shift><Key.shift><Key.shift><Key.shift><Key.shift><Key.shift><Key.shift><Key.shift><Key.shift><Key.shift><Key.shift><Key.shift><Key.shift><Key.shift><Key.shift><Key.shift><Key.shift><Key.shift><Key.shift><Key.shift><Key.shift><Key.shift><Key.shift><Key.shift><Key.shift><Key.shift><Key.shift><Key.shift>Garrett<Key.space><Key.shift>Sanchez
Screenshot: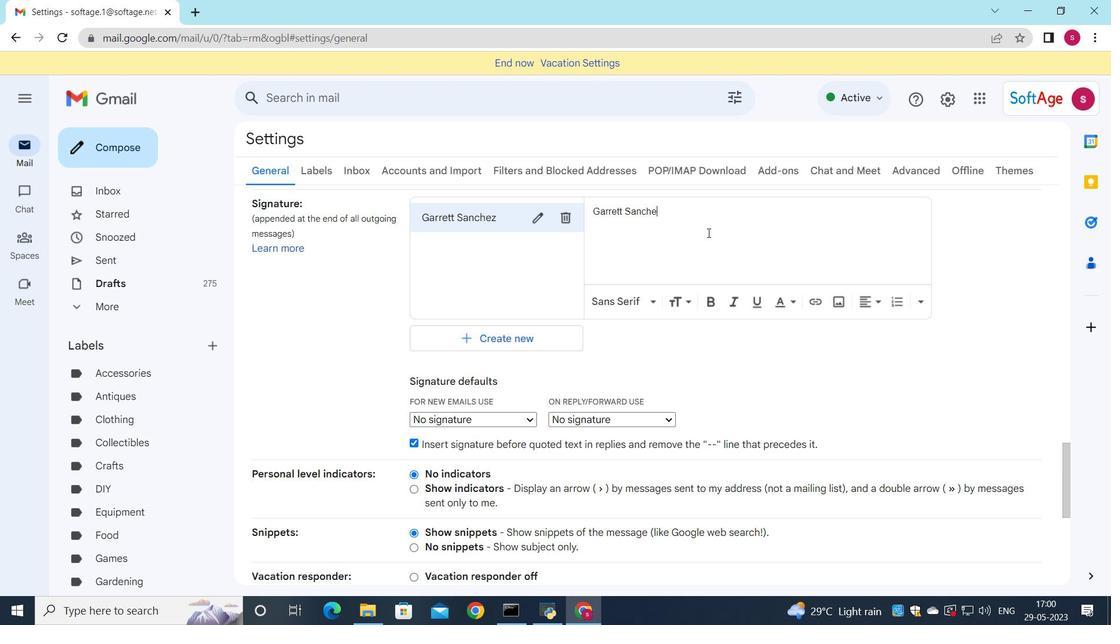 
Action: Mouse moved to (696, 244)
Screenshot: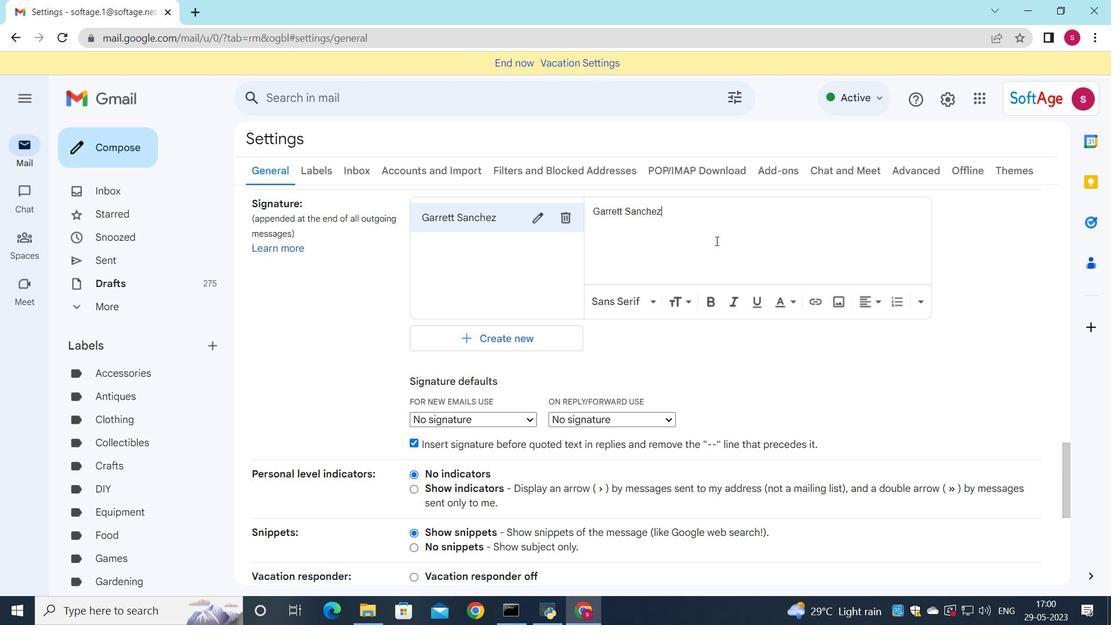 
Action: Mouse scrolled (696, 244) with delta (0, 0)
Screenshot: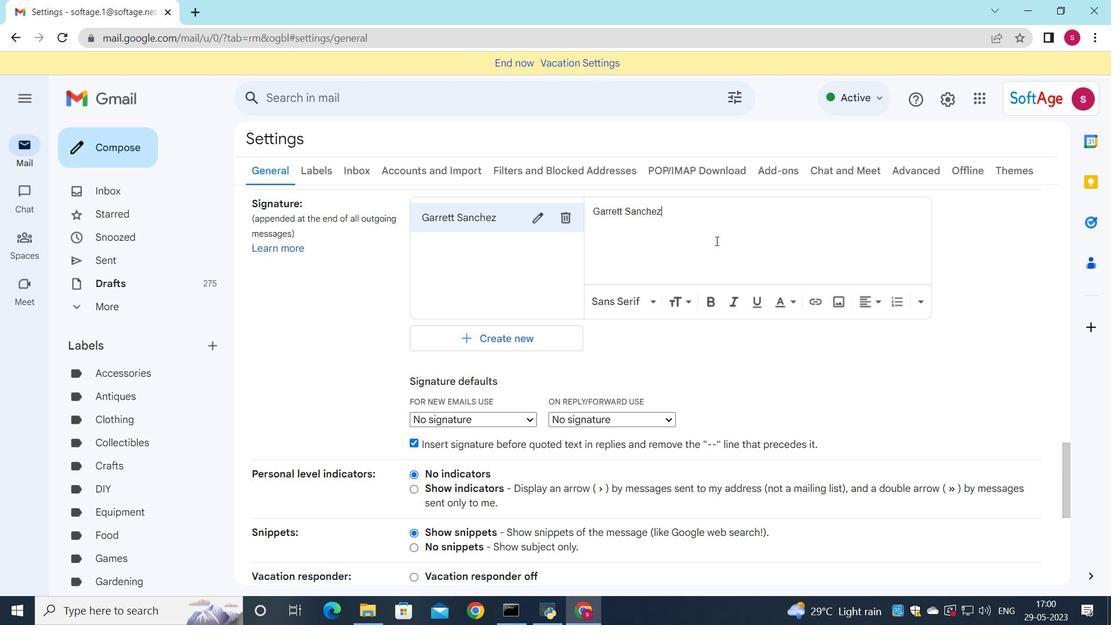 
Action: Mouse moved to (680, 247)
Screenshot: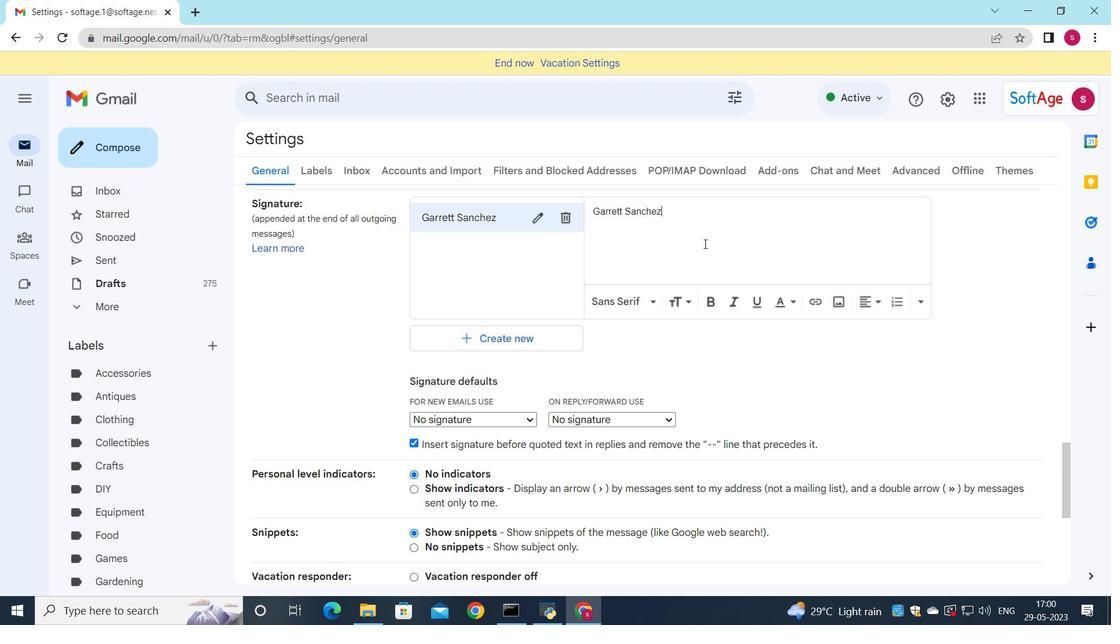 
Action: Mouse scrolled (680, 246) with delta (0, 0)
Screenshot: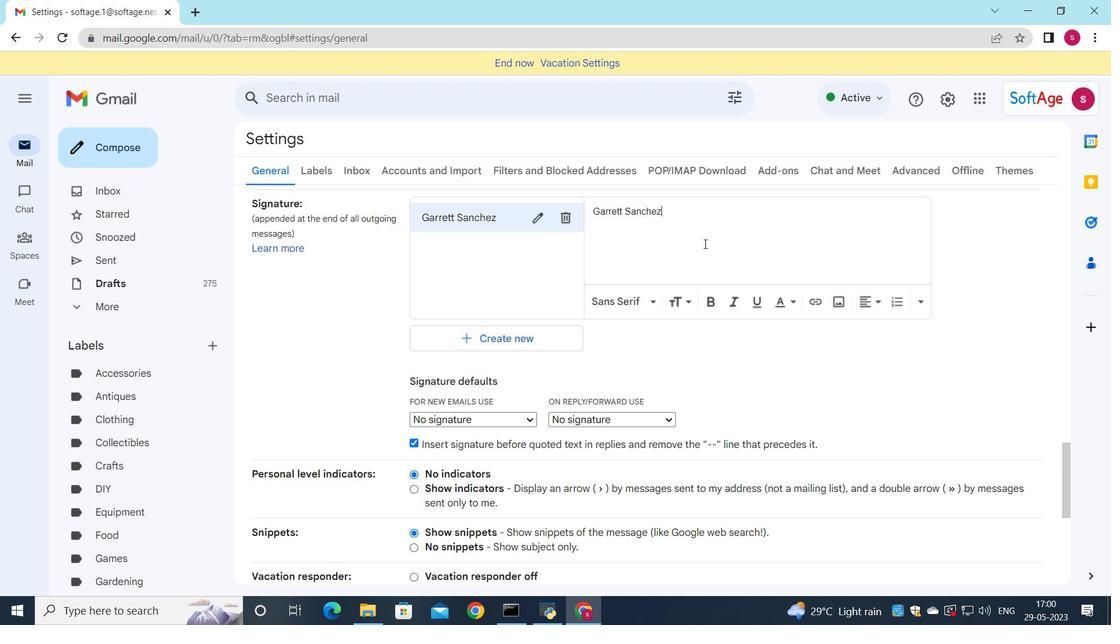 
Action: Mouse moved to (516, 276)
Screenshot: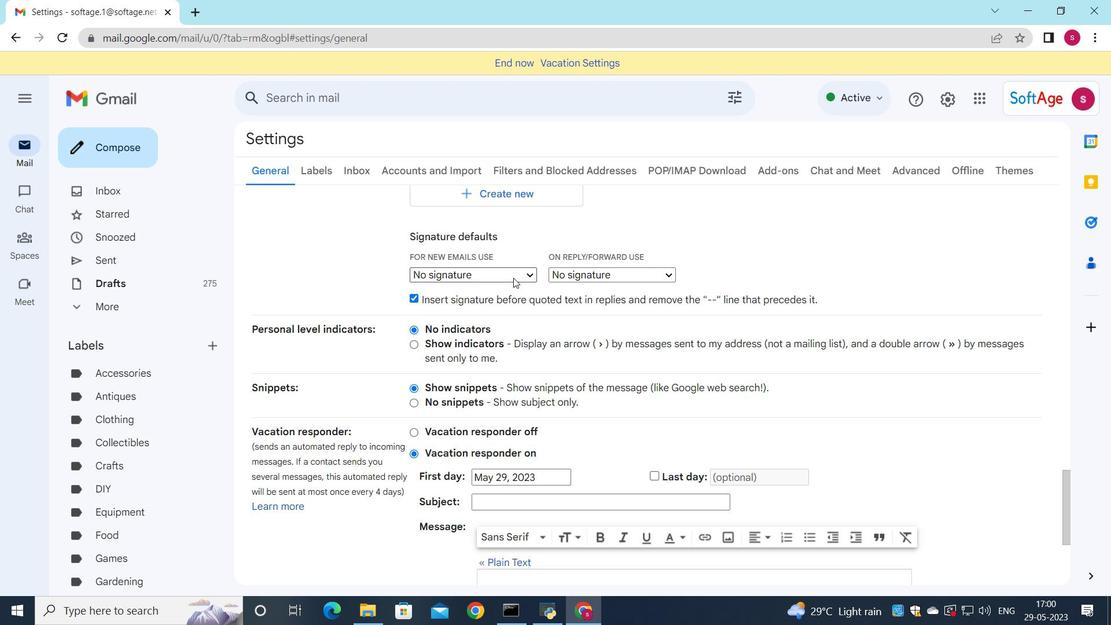 
Action: Mouse pressed left at (516, 276)
Screenshot: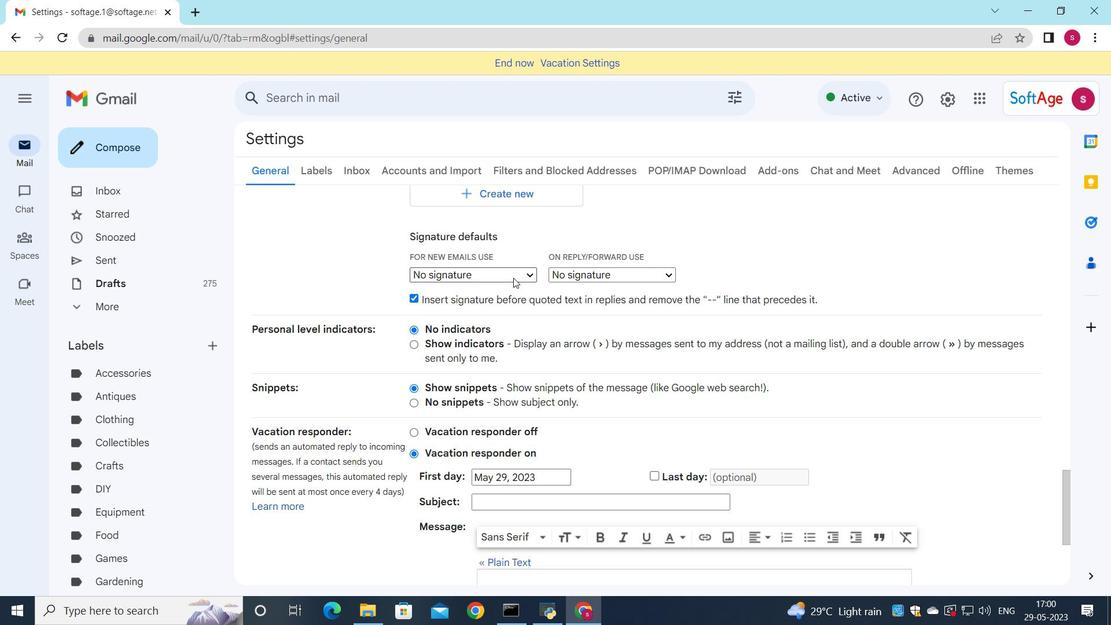 
Action: Mouse moved to (515, 295)
Screenshot: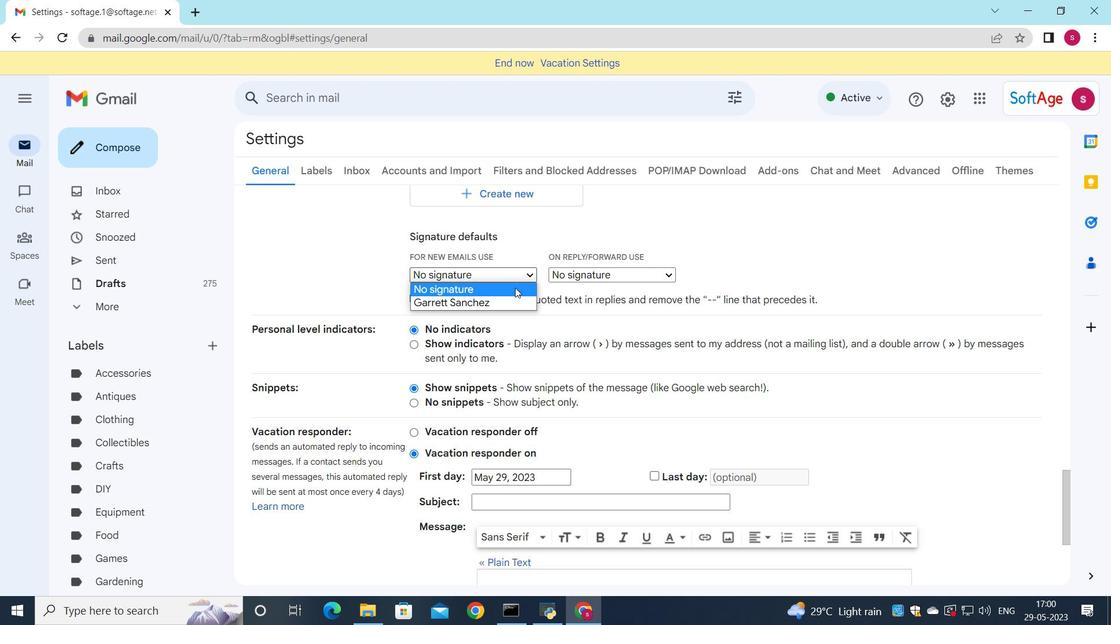 
Action: Mouse pressed left at (515, 295)
Screenshot: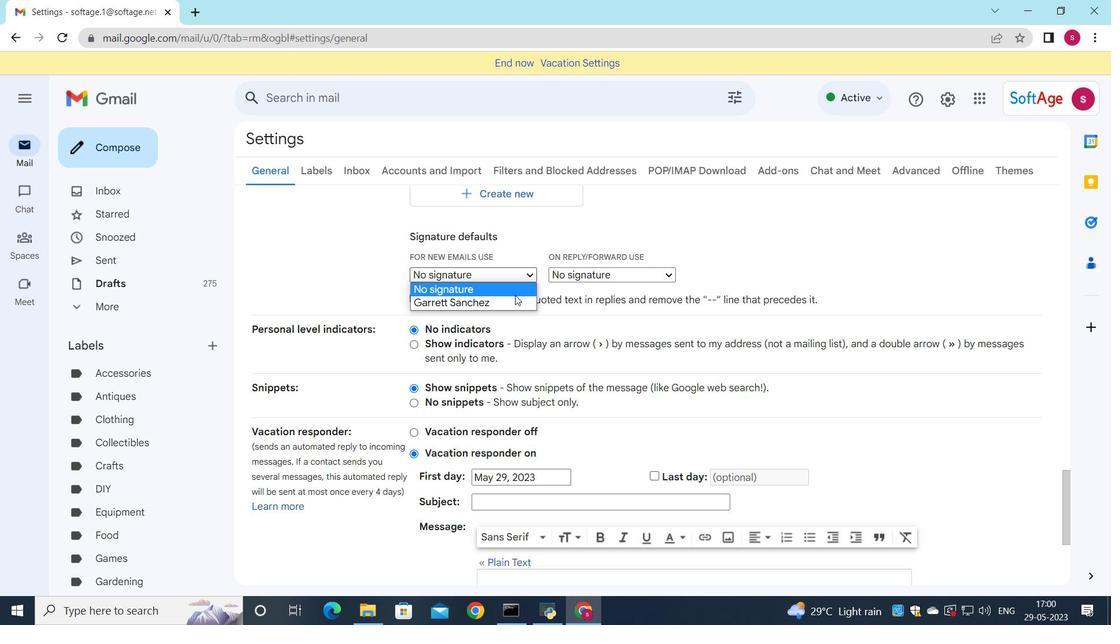 
Action: Mouse moved to (511, 270)
Screenshot: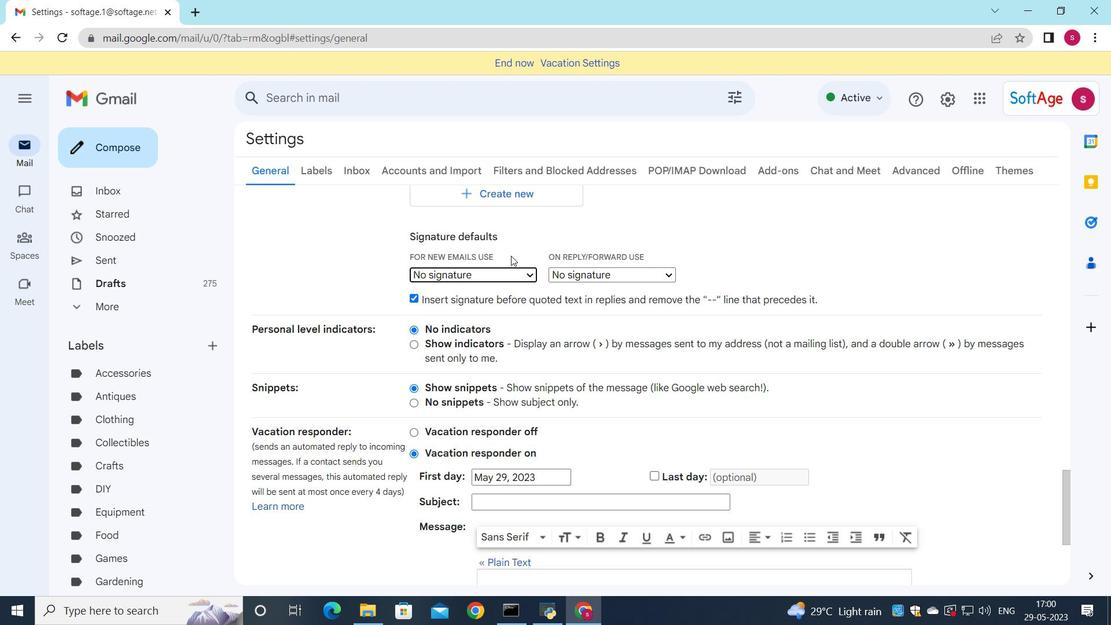 
Action: Mouse pressed left at (511, 270)
Screenshot: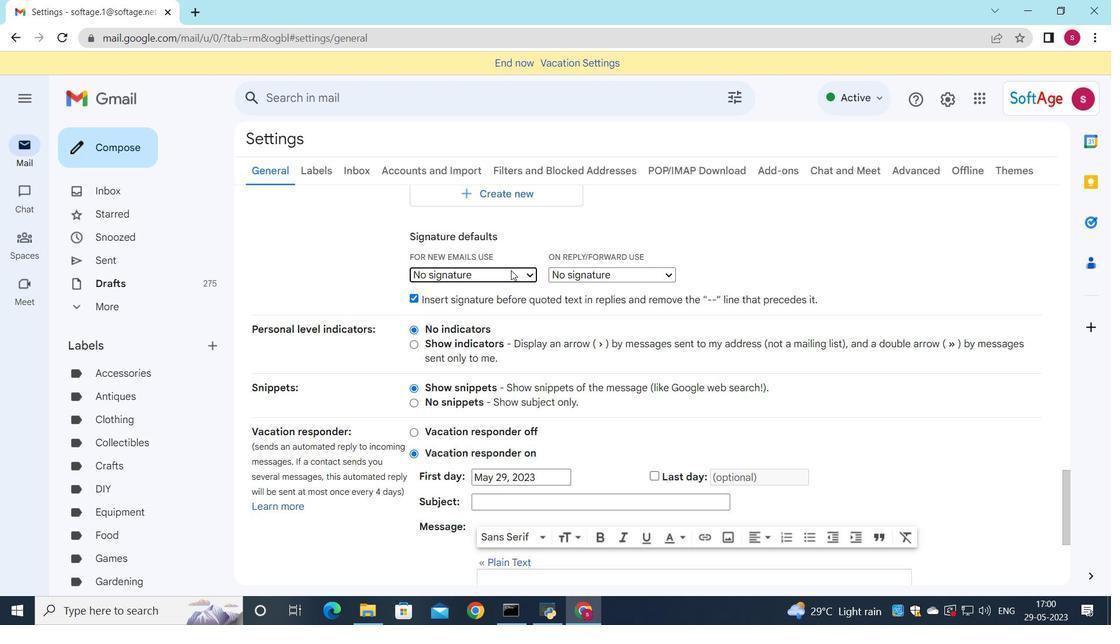 
Action: Mouse moved to (505, 298)
Screenshot: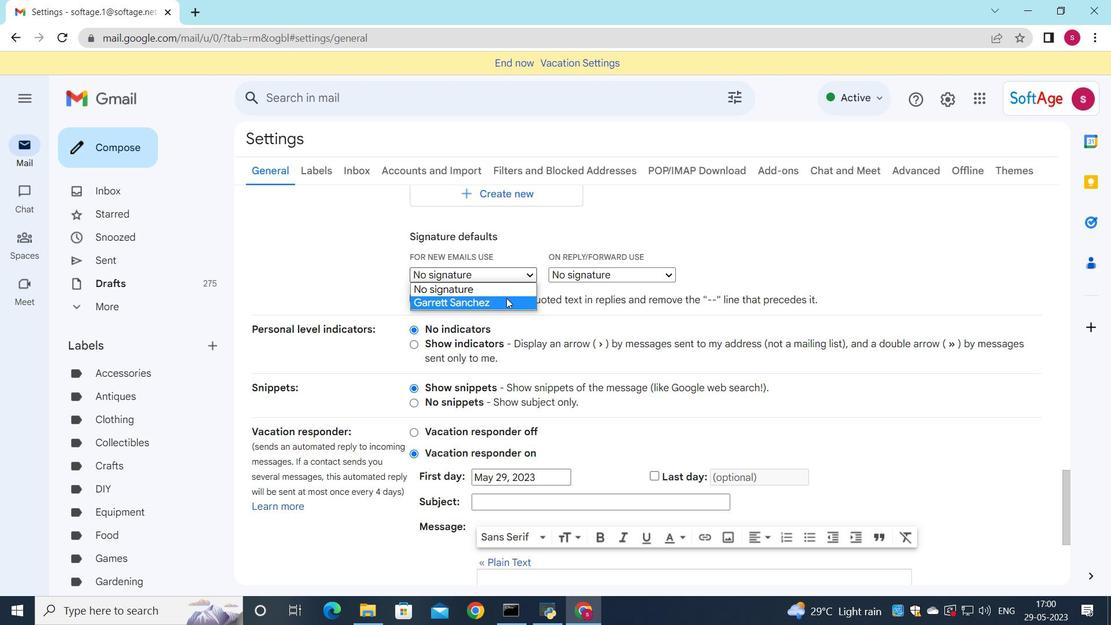 
Action: Mouse pressed left at (505, 298)
Screenshot: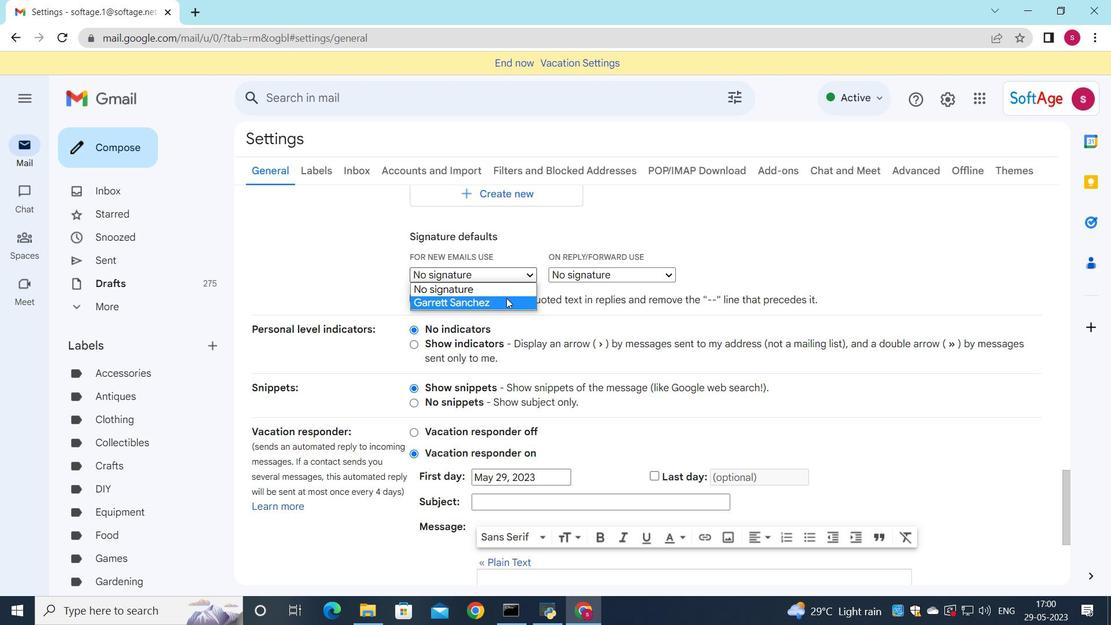 
Action: Mouse moved to (572, 275)
Screenshot: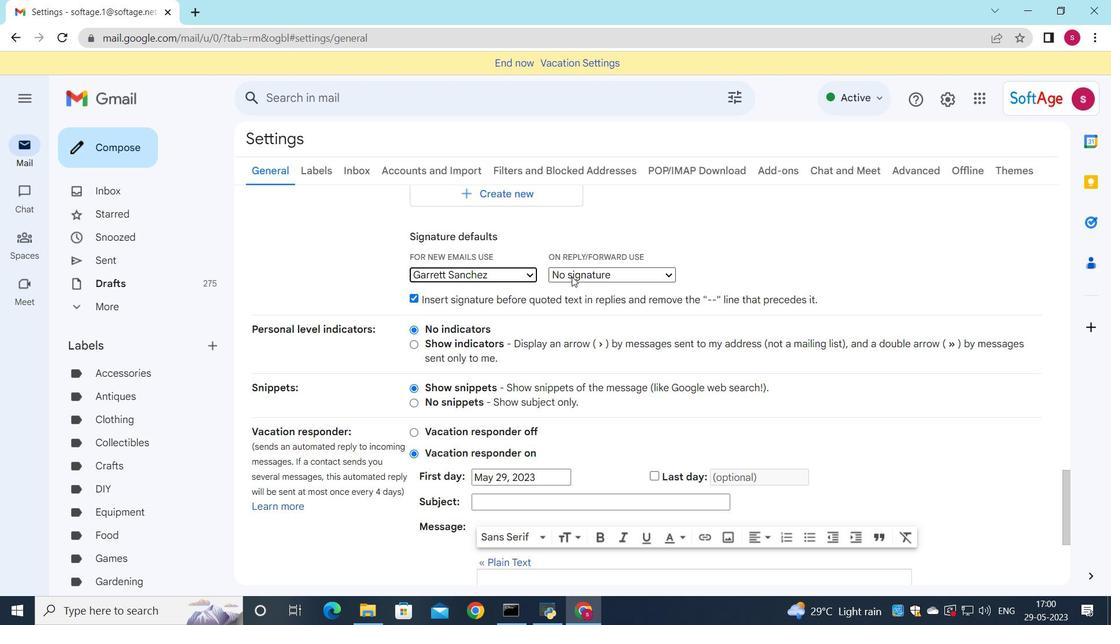 
Action: Mouse pressed left at (572, 275)
Screenshot: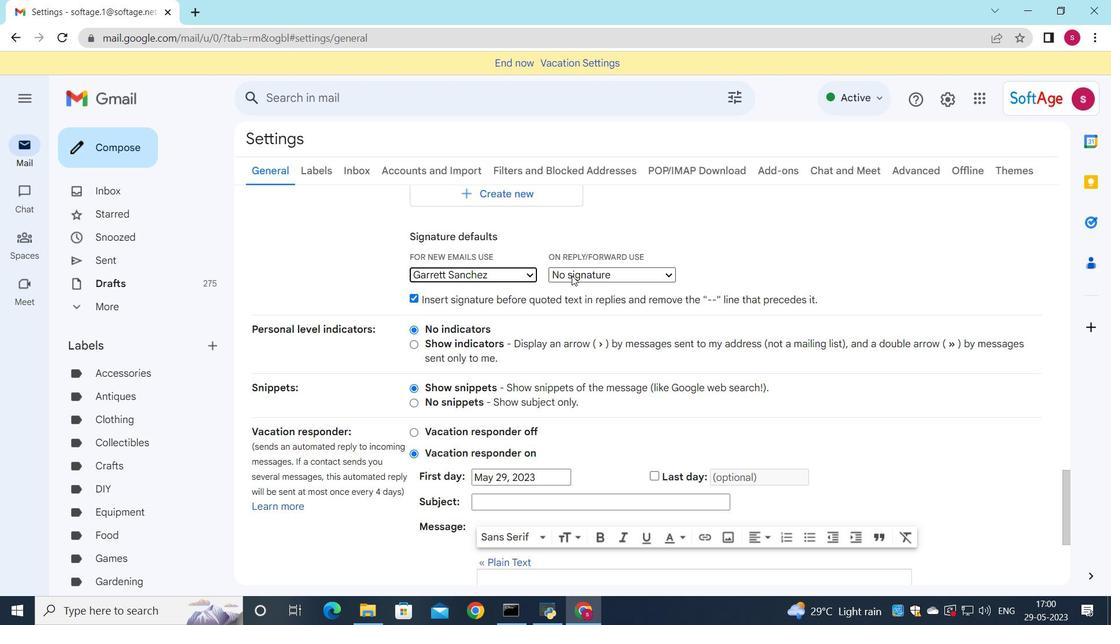 
Action: Mouse moved to (577, 304)
Screenshot: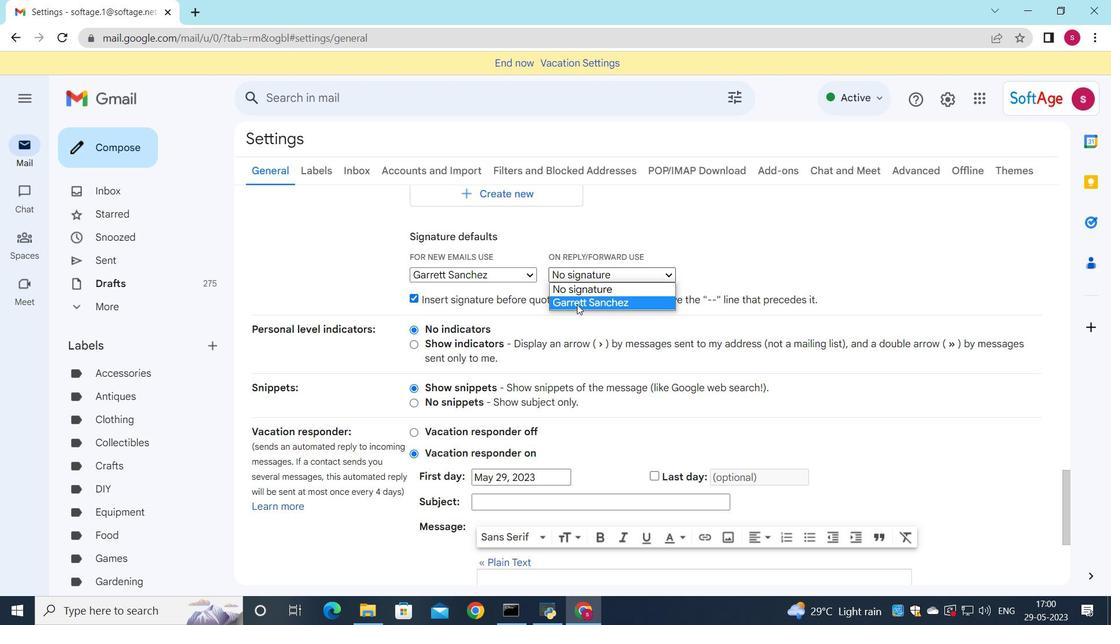 
Action: Mouse pressed left at (577, 304)
Screenshot: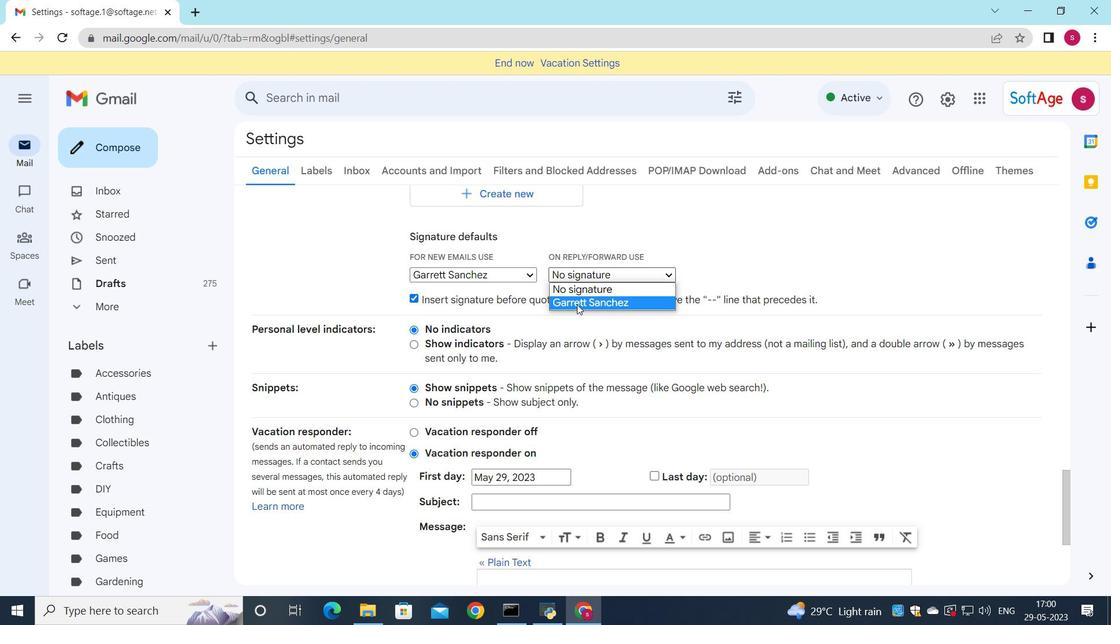 
Action: Mouse scrolled (577, 303) with delta (0, 0)
Screenshot: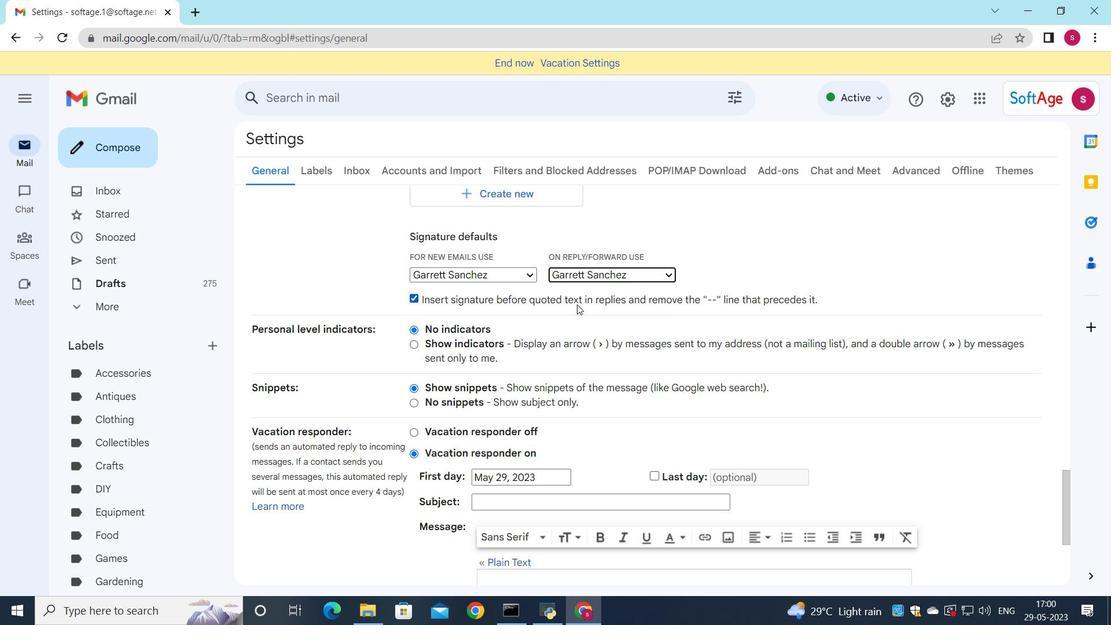 
Action: Mouse scrolled (577, 303) with delta (0, 0)
Screenshot: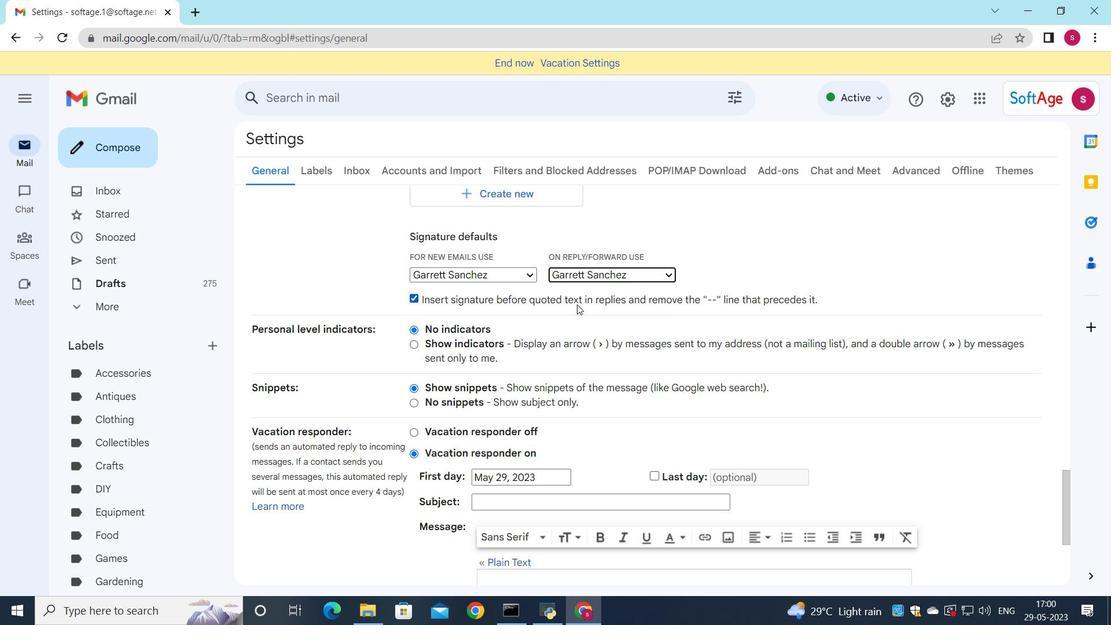 
Action: Mouse scrolled (577, 303) with delta (0, 0)
Screenshot: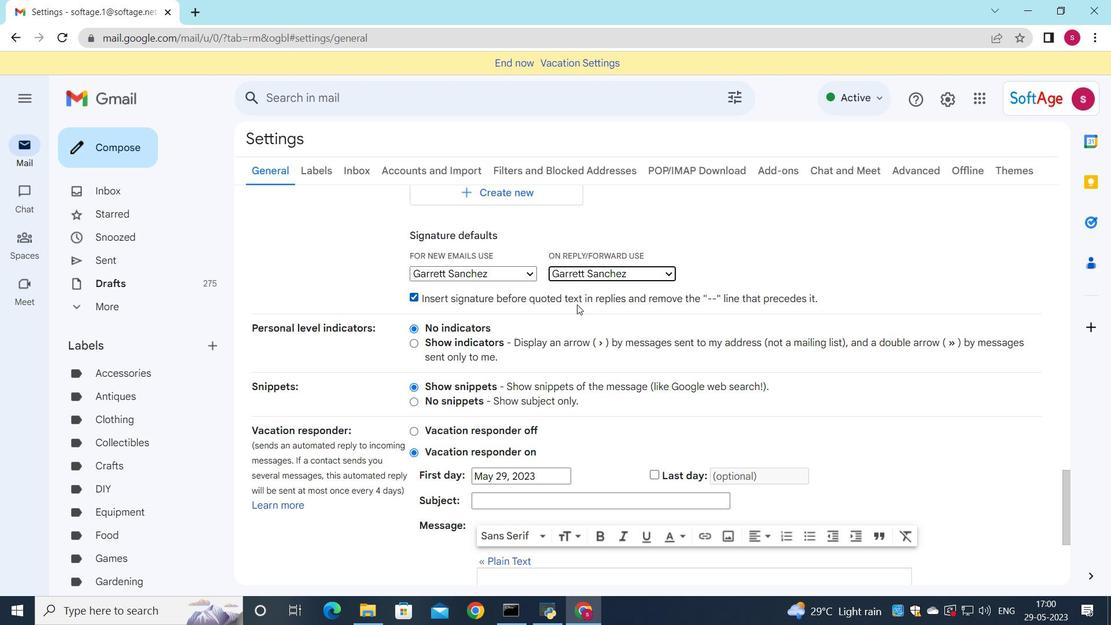 
Action: Mouse scrolled (577, 303) with delta (0, 0)
Screenshot: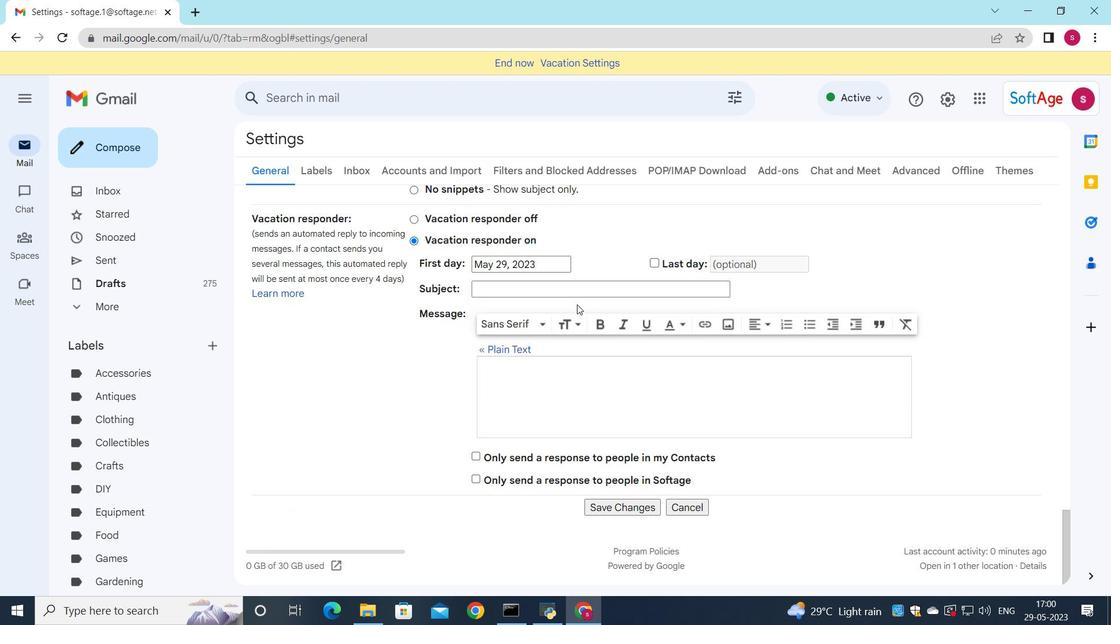 
Action: Mouse scrolled (577, 303) with delta (0, 0)
Screenshot: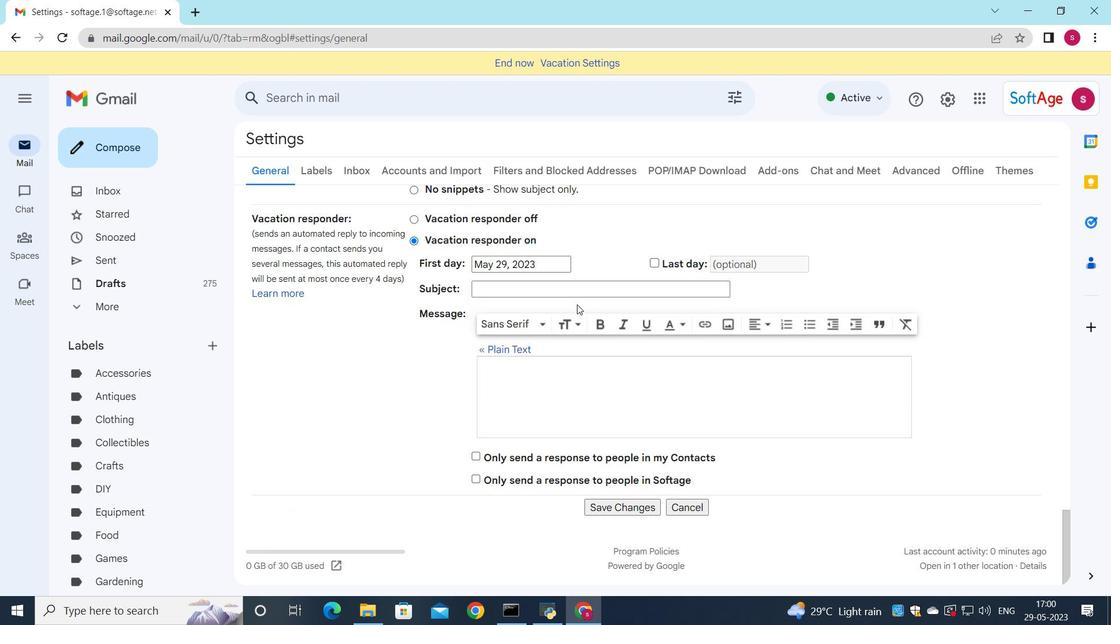 
Action: Mouse scrolled (577, 303) with delta (0, 0)
Screenshot: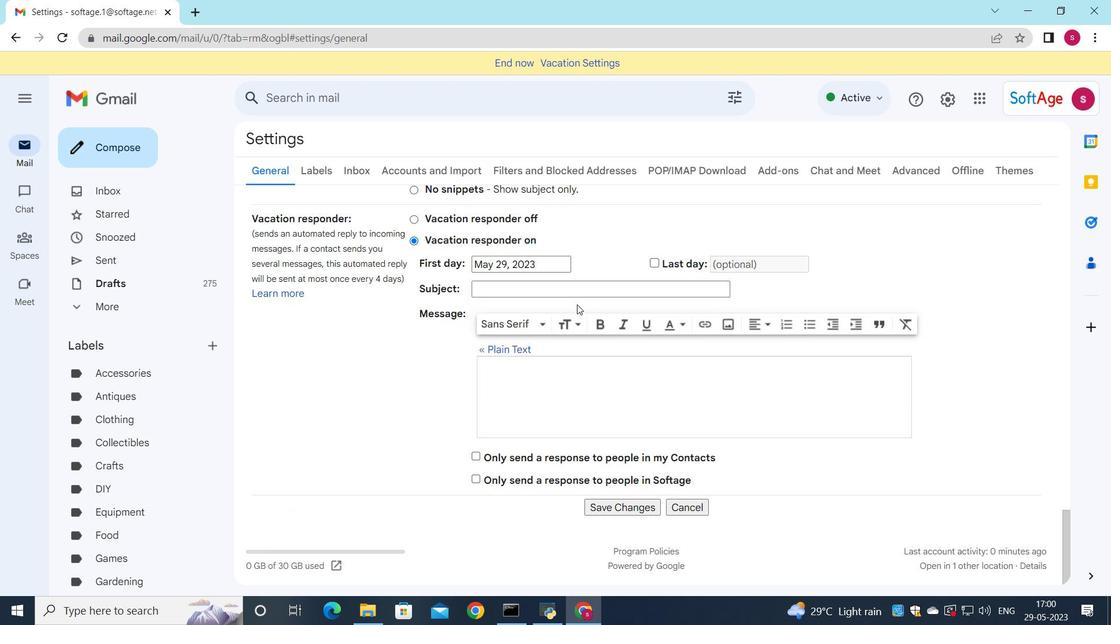 
Action: Mouse moved to (608, 507)
Screenshot: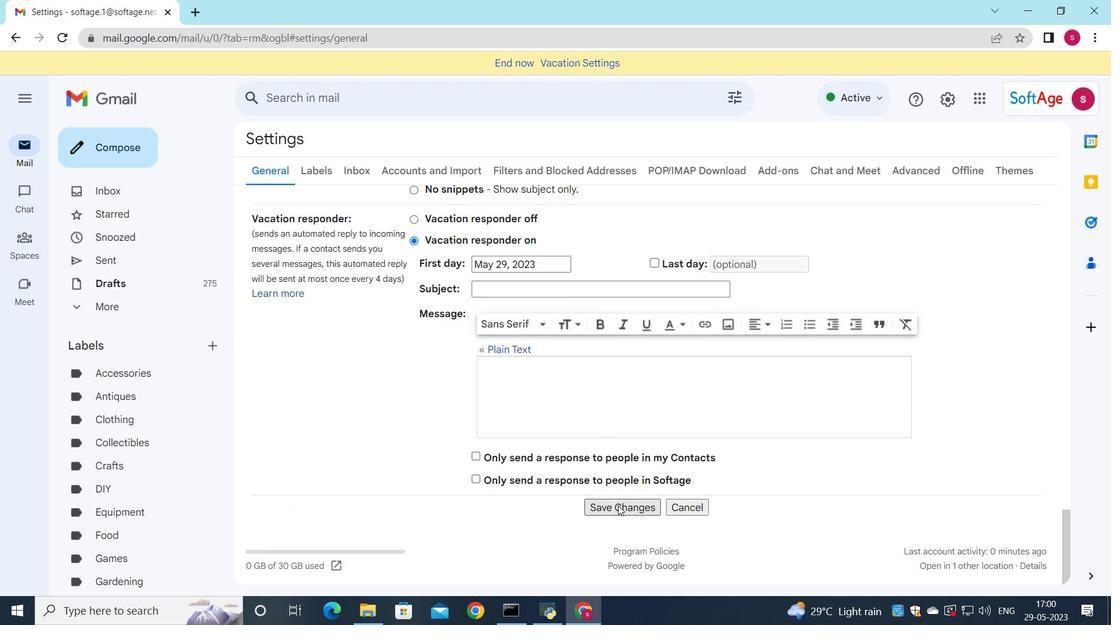
Action: Mouse pressed left at (608, 507)
Screenshot: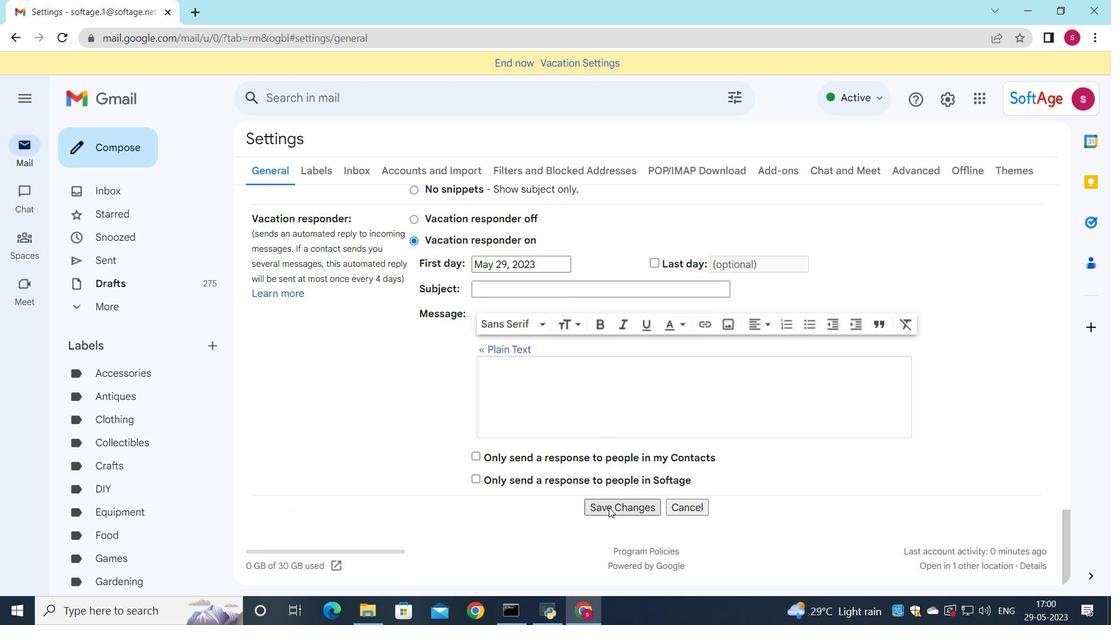 
Action: Mouse moved to (125, 156)
Screenshot: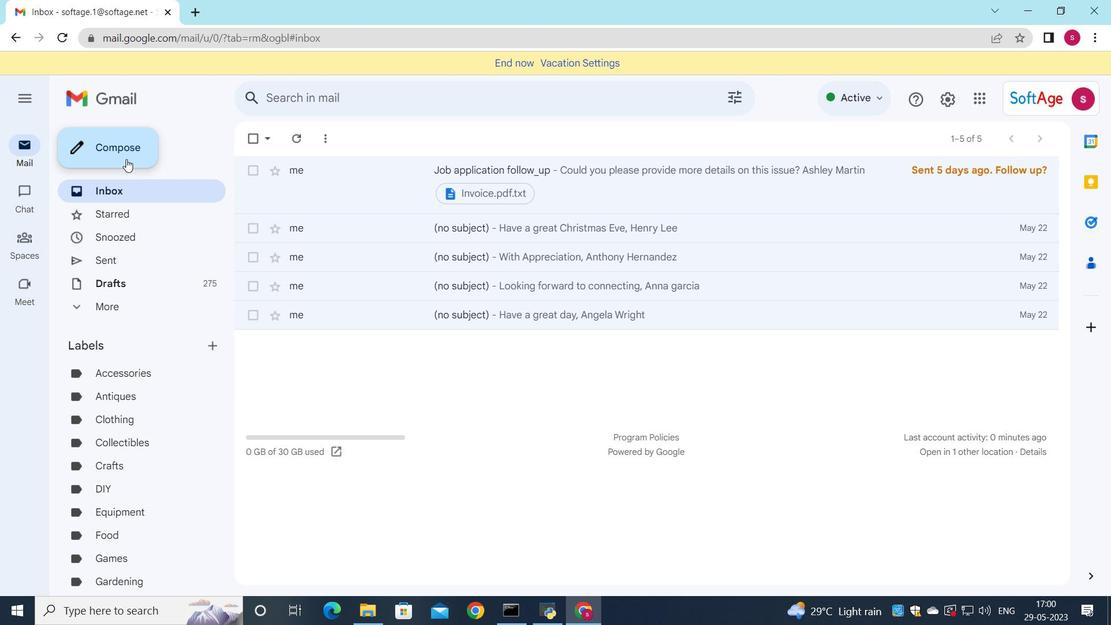 
Action: Mouse pressed left at (125, 156)
Screenshot: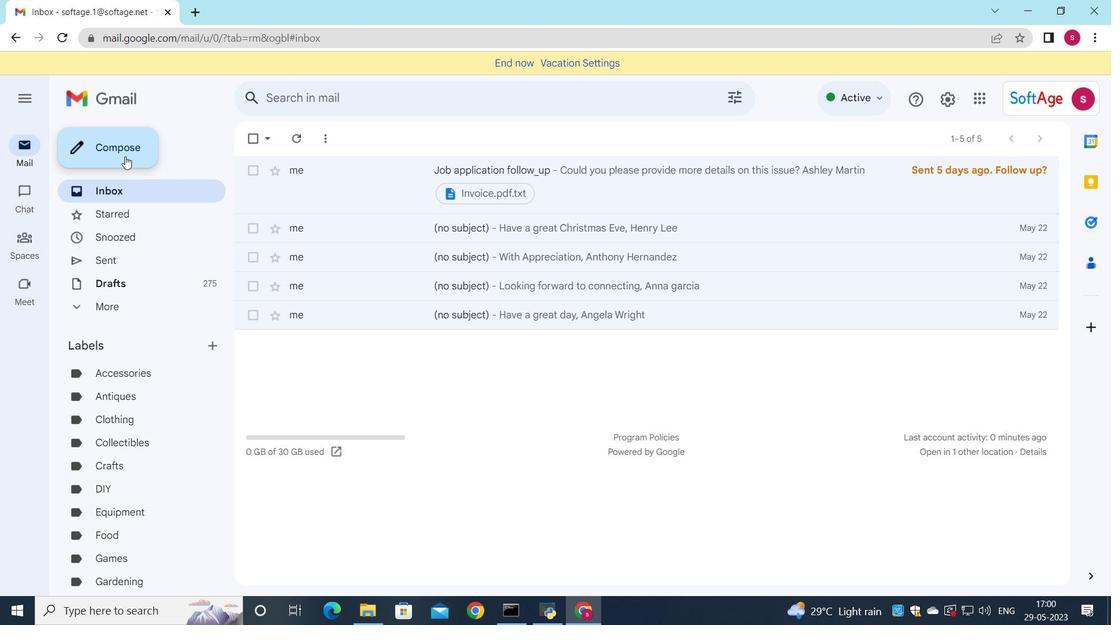 
Action: Mouse moved to (690, 223)
Screenshot: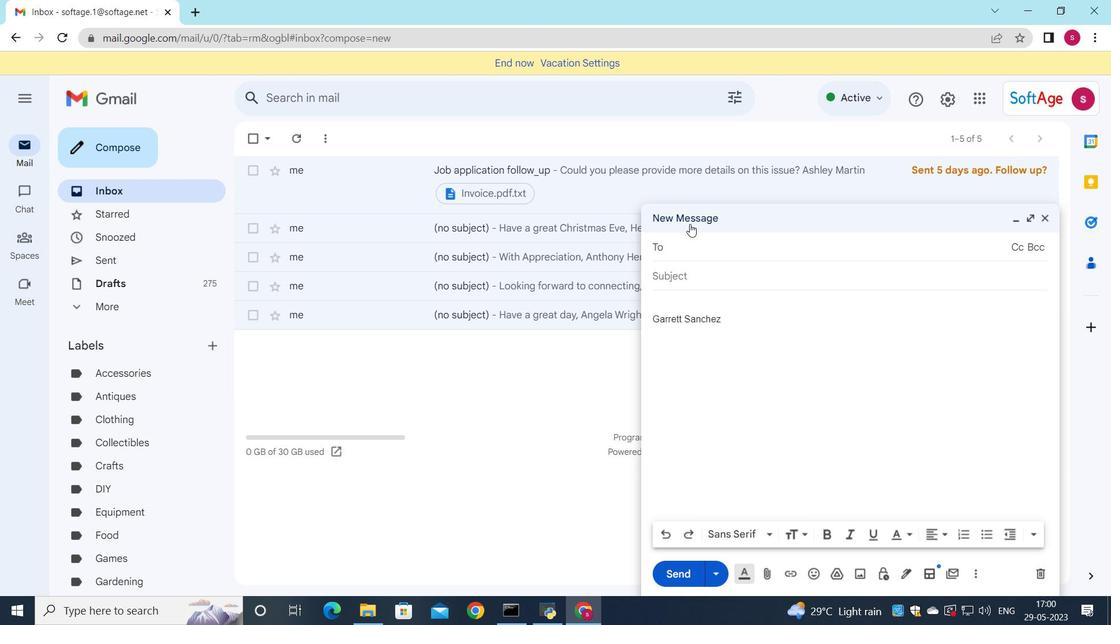 
Action: Key pressed <Key.down><Key.enter><Key.down><Key.down><Key.enter><Key.down><Key.down><Key.down><Key.enter>
Screenshot: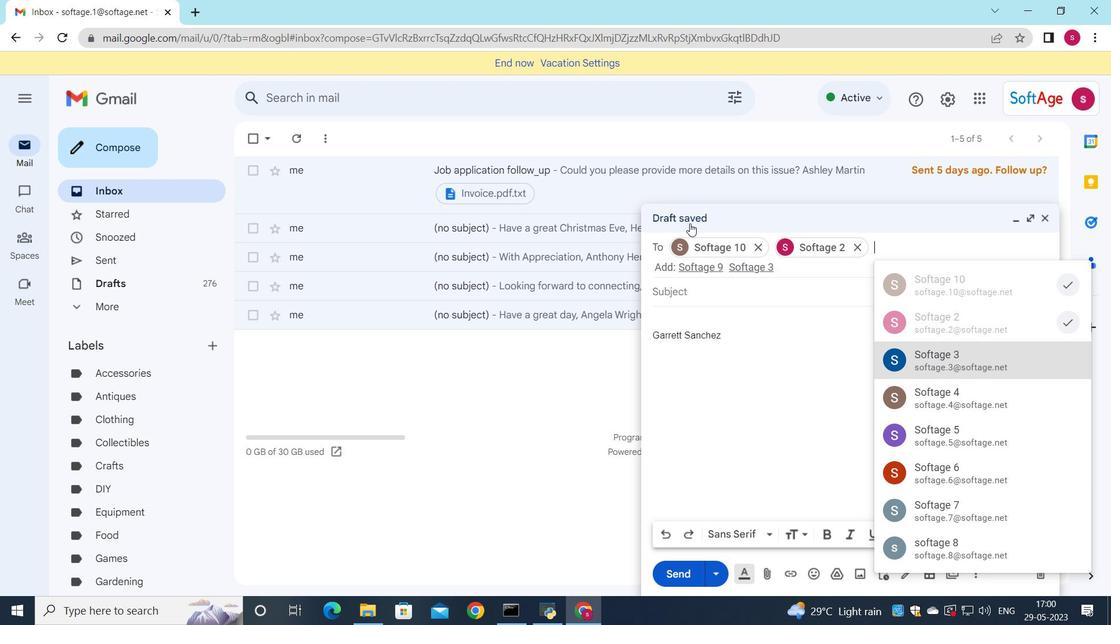 
Action: Mouse moved to (670, 295)
Screenshot: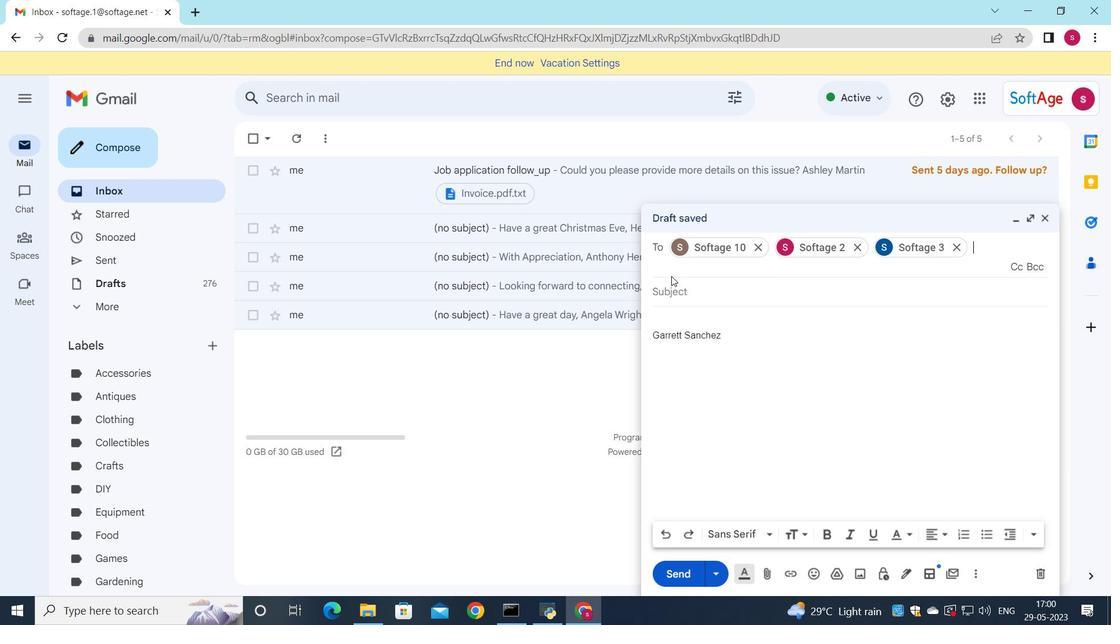 
Action: Mouse pressed left at (670, 295)
Screenshot: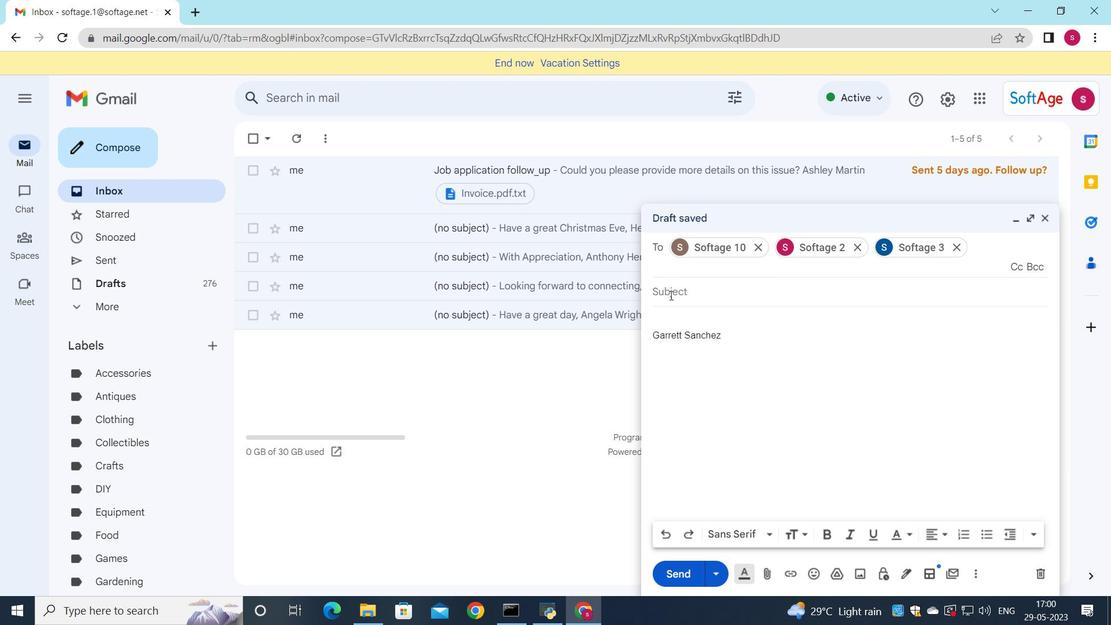 
Action: Key pressed <Key.shift>Request<Key.space>for<Key.space>an<Key.space>opinion<Key.space>
Screenshot: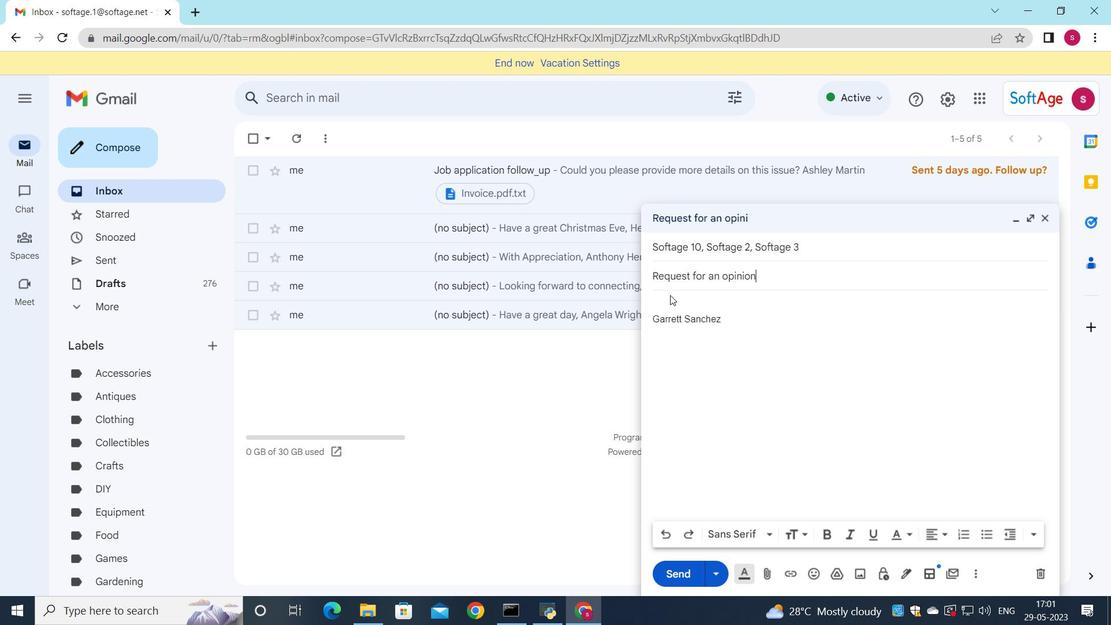 
Action: Mouse moved to (664, 310)
Screenshot: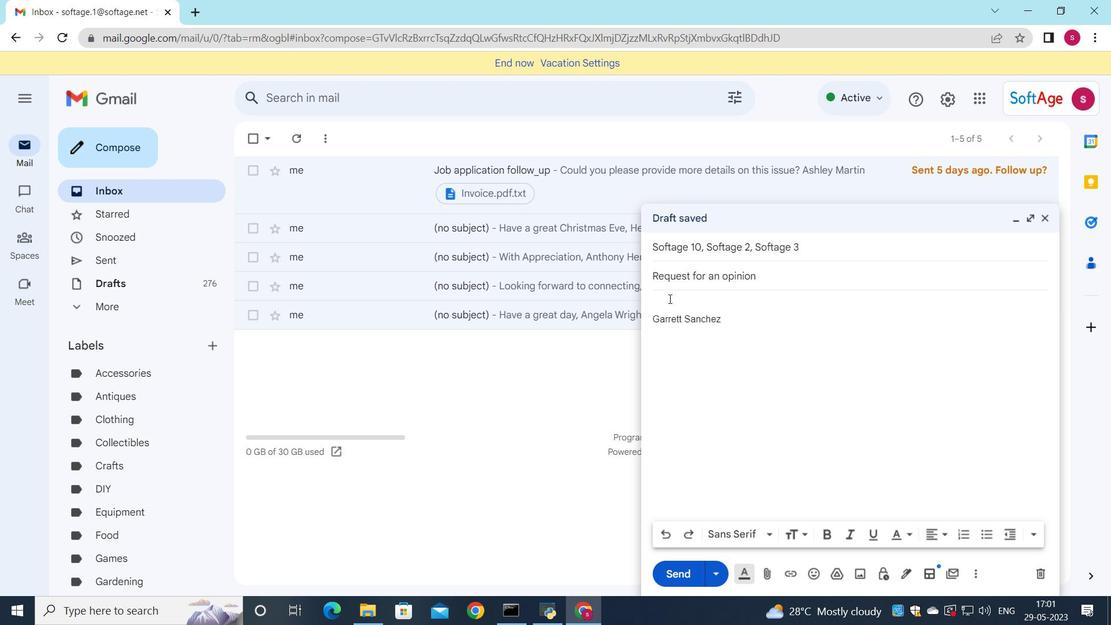 
Action: Mouse pressed left at (664, 310)
Screenshot: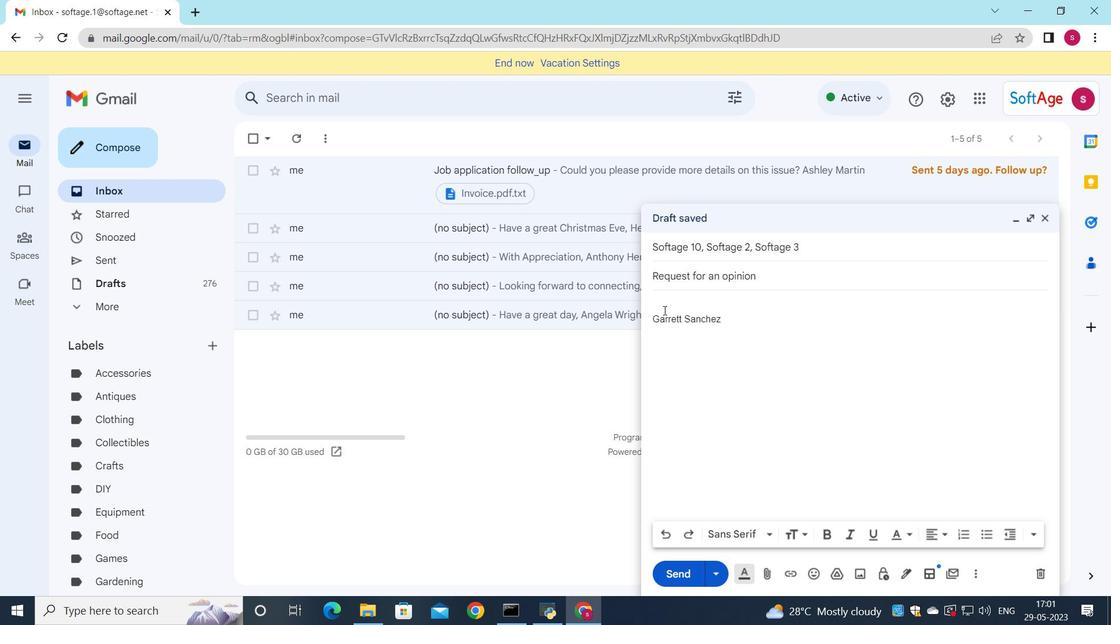 
Action: Key pressed pl
Screenshot: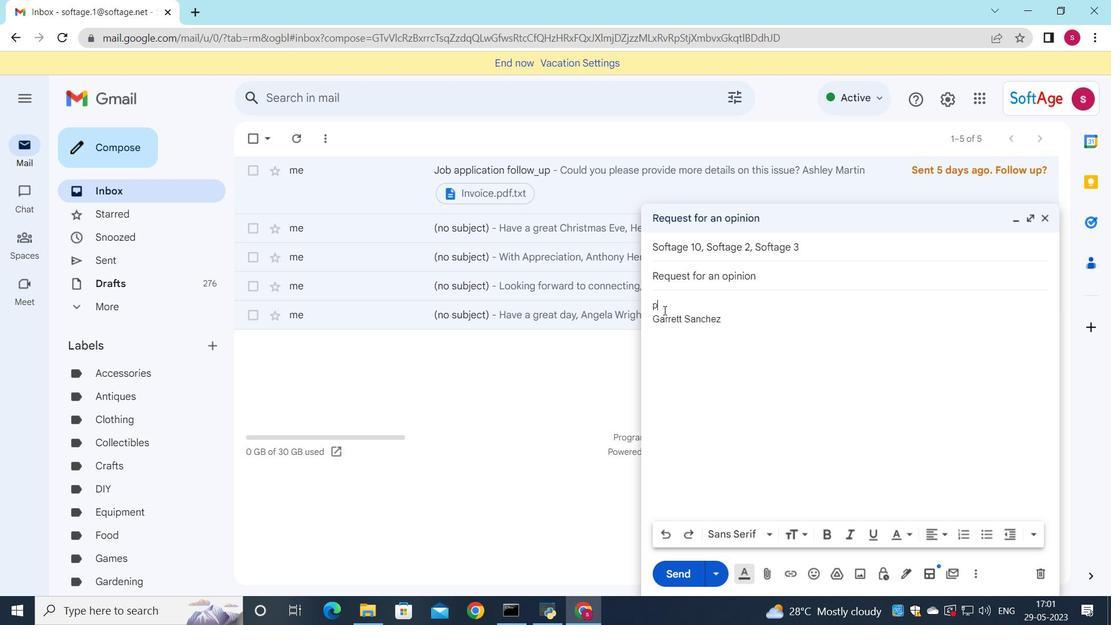 
Action: Mouse moved to (663, 309)
Screenshot: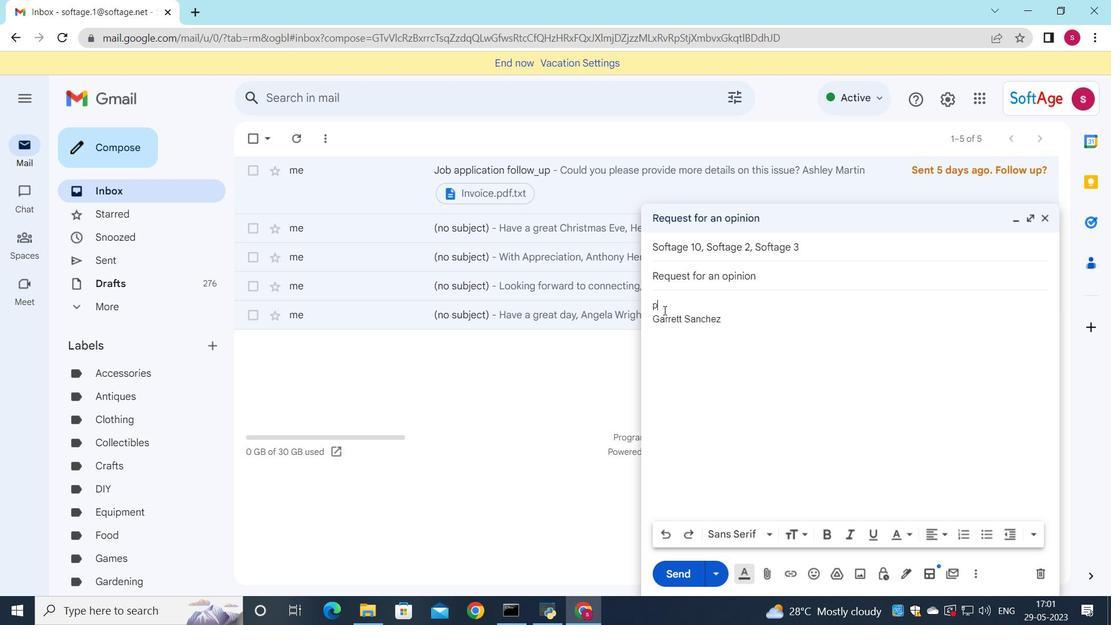 
Action: Key pressed ease<Key.space>let<Key.space>me<Key.space>know<Key.space>if<Key.space>there<Key.space>are<Key.space>any<Key.space>changes<Key.space>to<Key.space>the<Key.space>project<Key.space>scope.
Screenshot: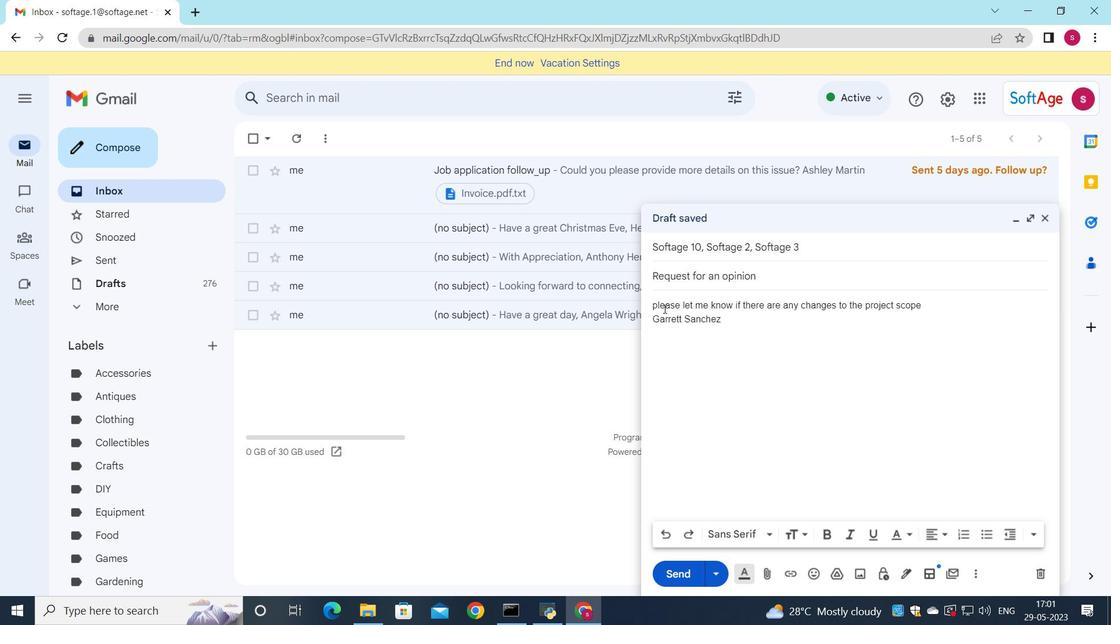 
Action: Mouse moved to (652, 308)
Screenshot: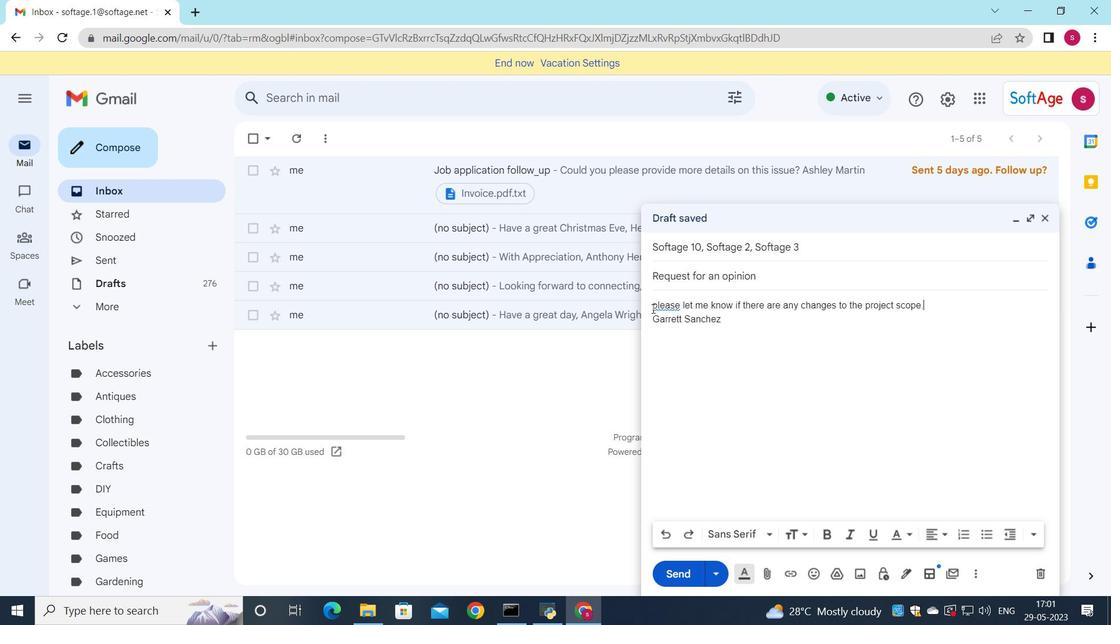 
Action: Mouse pressed left at (652, 308)
Screenshot: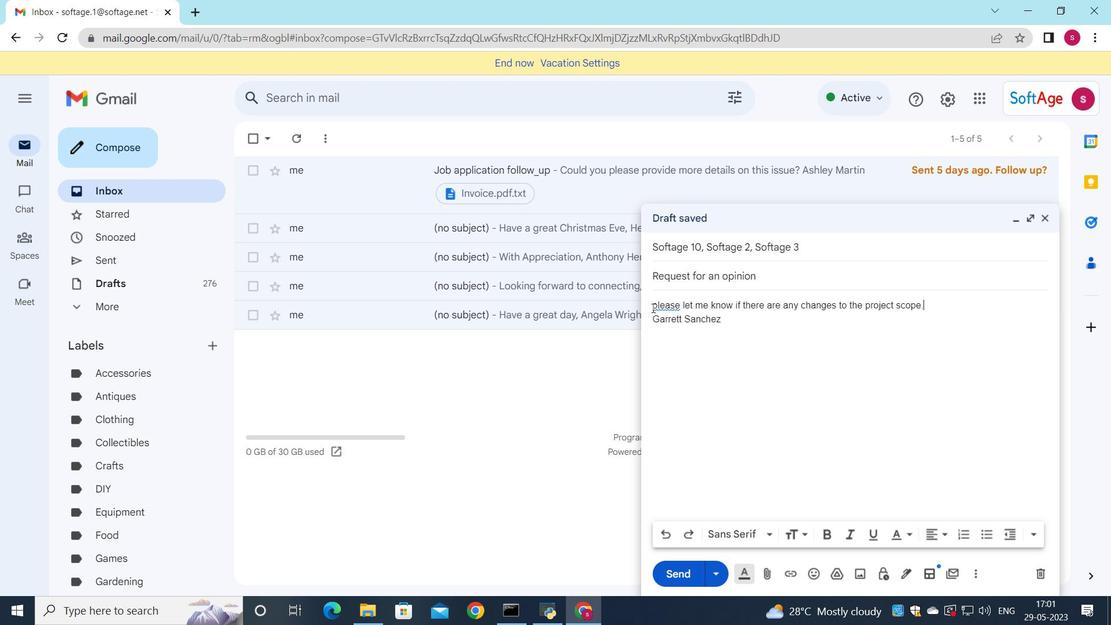 
Action: Mouse moved to (656, 304)
Screenshot: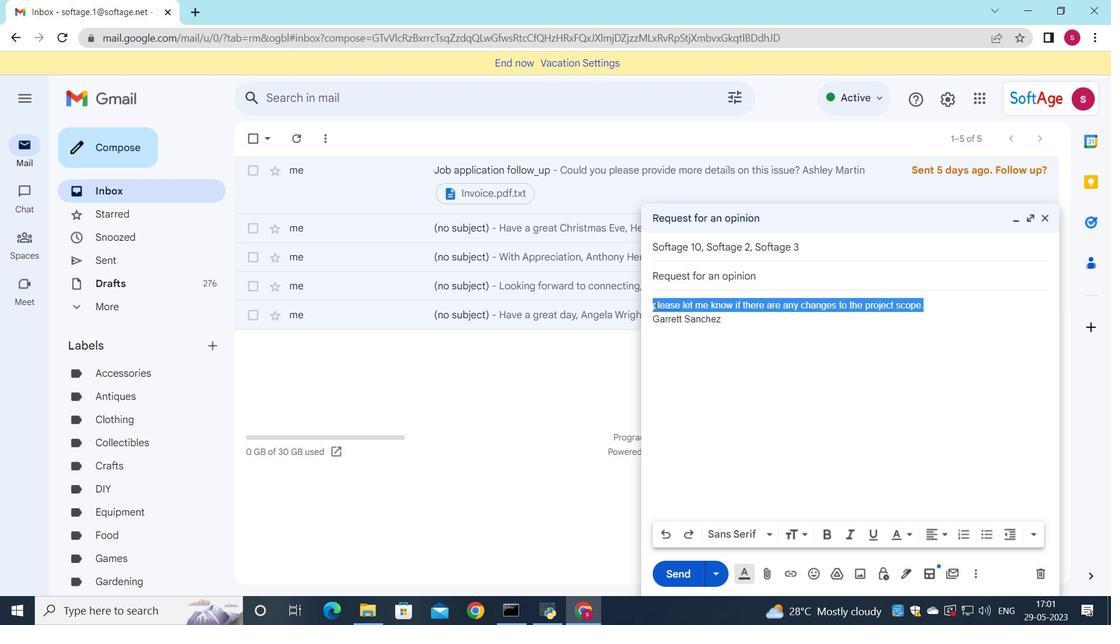 
Action: Mouse pressed left at (656, 304)
Screenshot: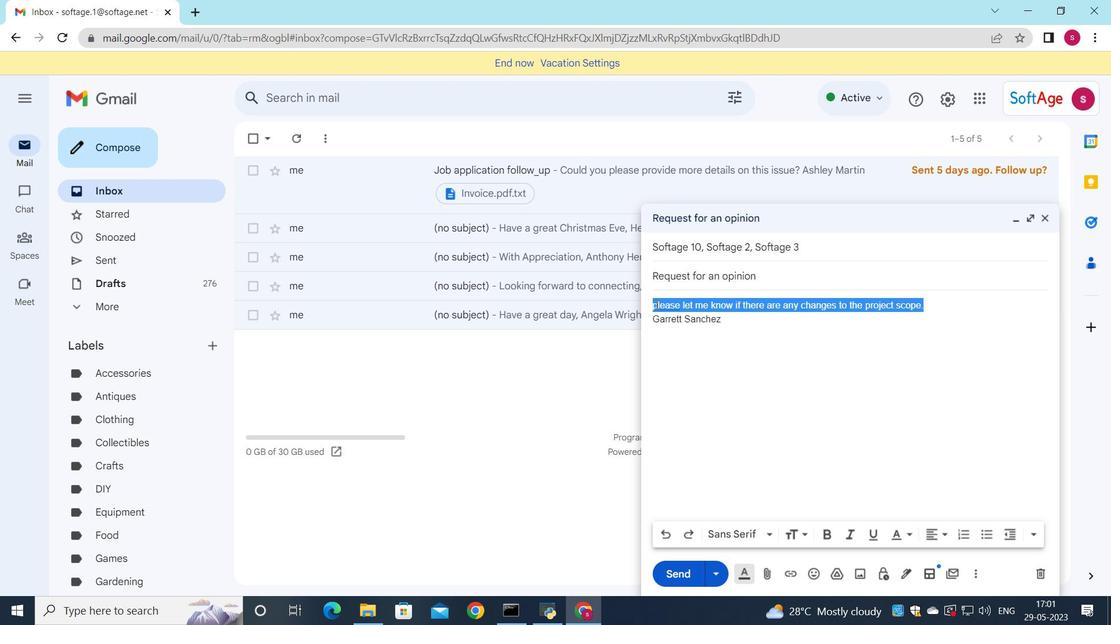 
Action: Mouse moved to (658, 304)
Screenshot: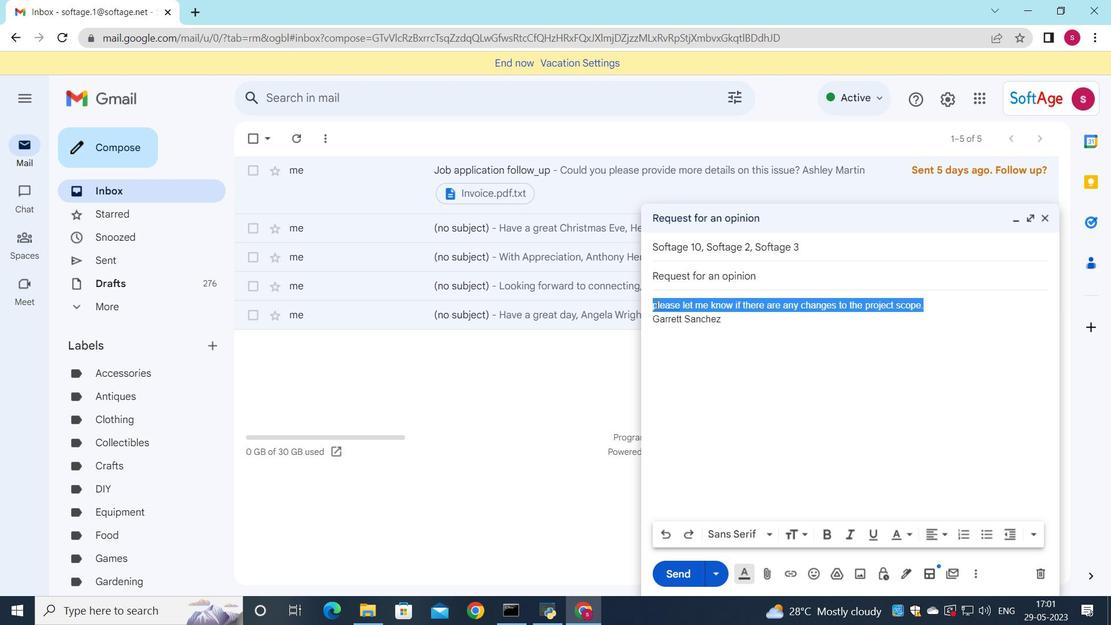 
Action: Key pressed <Key.backspace><Key.shift><Key.shift><Key.shift><Key.shift>p
Screenshot: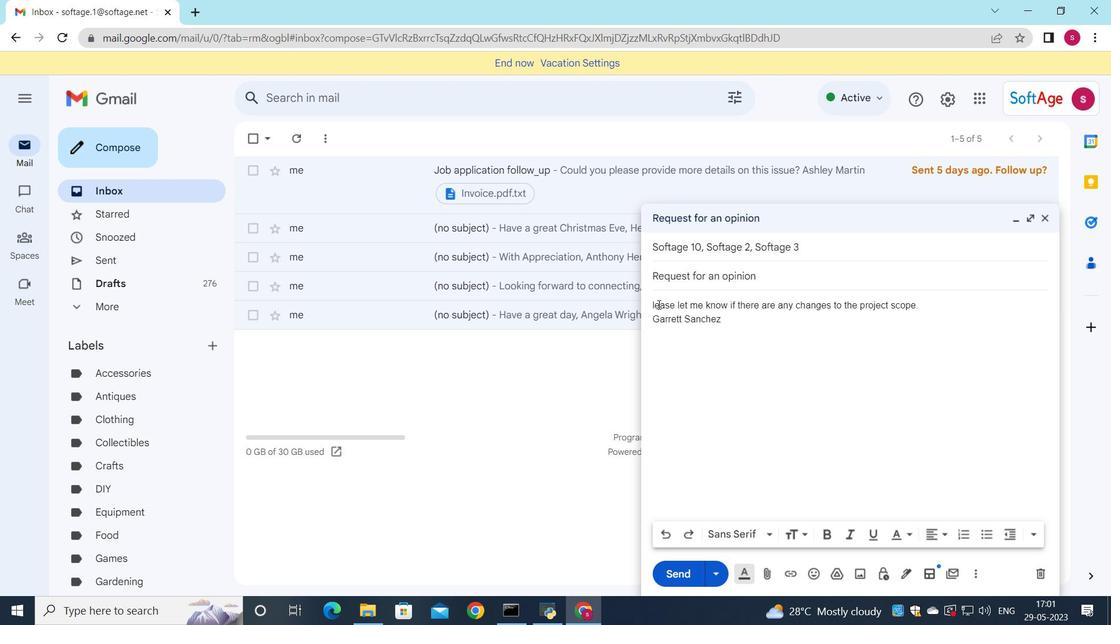 
Action: Mouse moved to (653, 306)
Screenshot: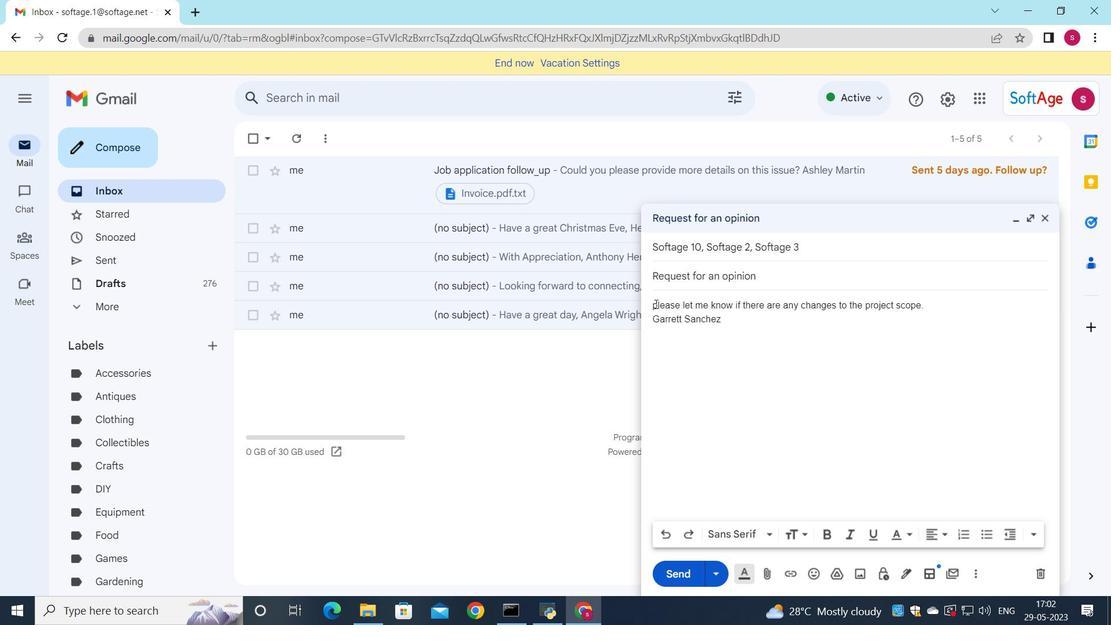 
Action: Key pressed <Key.backspace><Key.shift>P
Screenshot: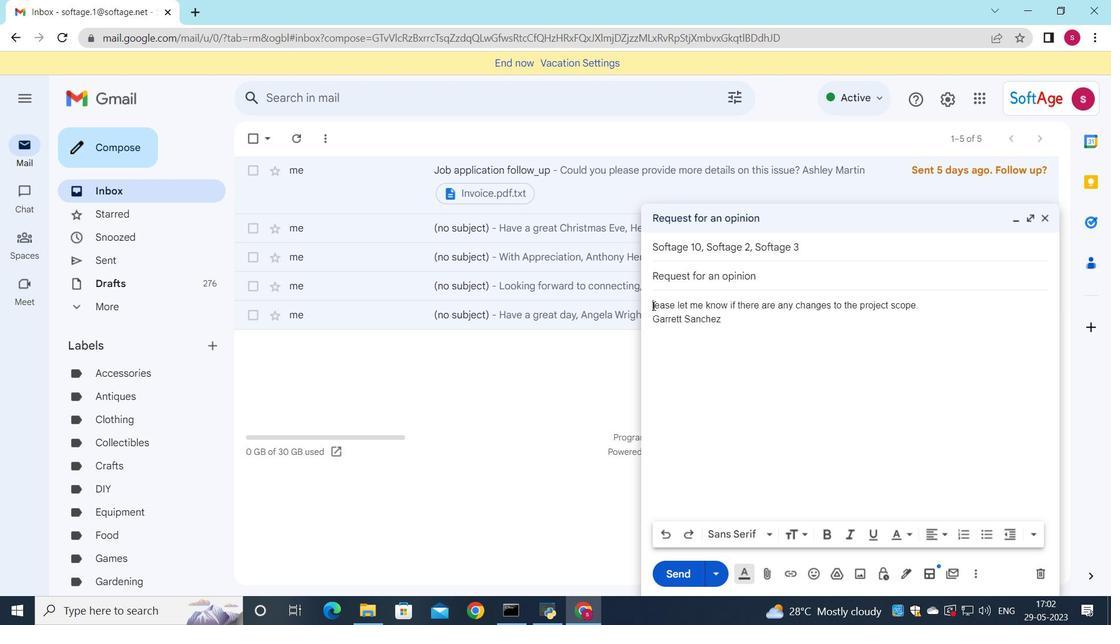 
Action: Mouse moved to (652, 304)
Screenshot: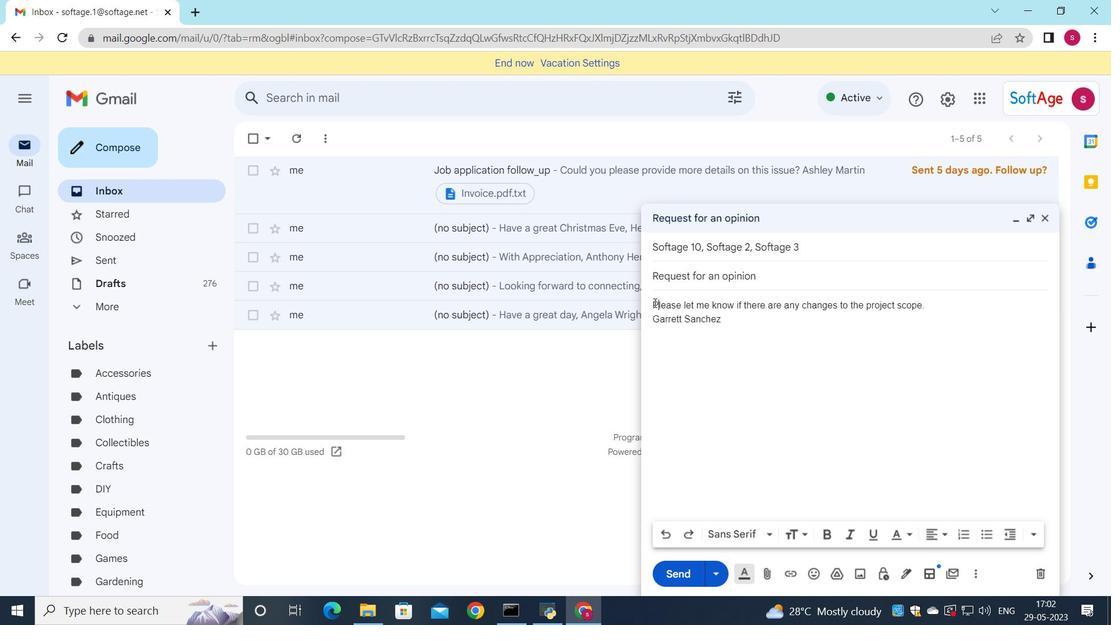 
Action: Mouse pressed left at (652, 304)
Screenshot: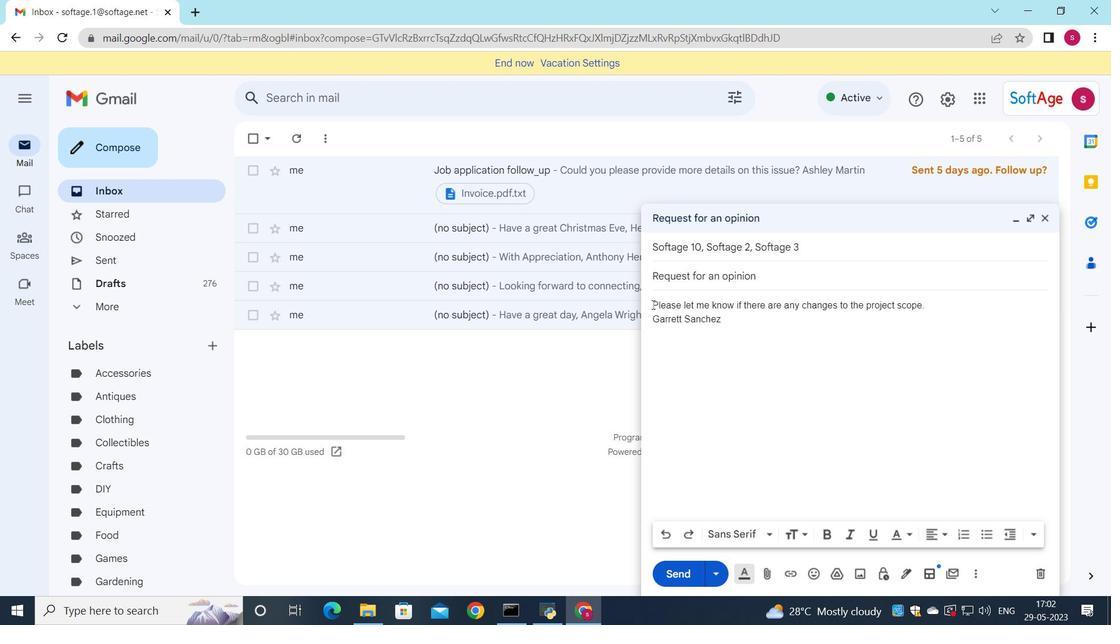 
Action: Mouse moved to (942, 304)
Screenshot: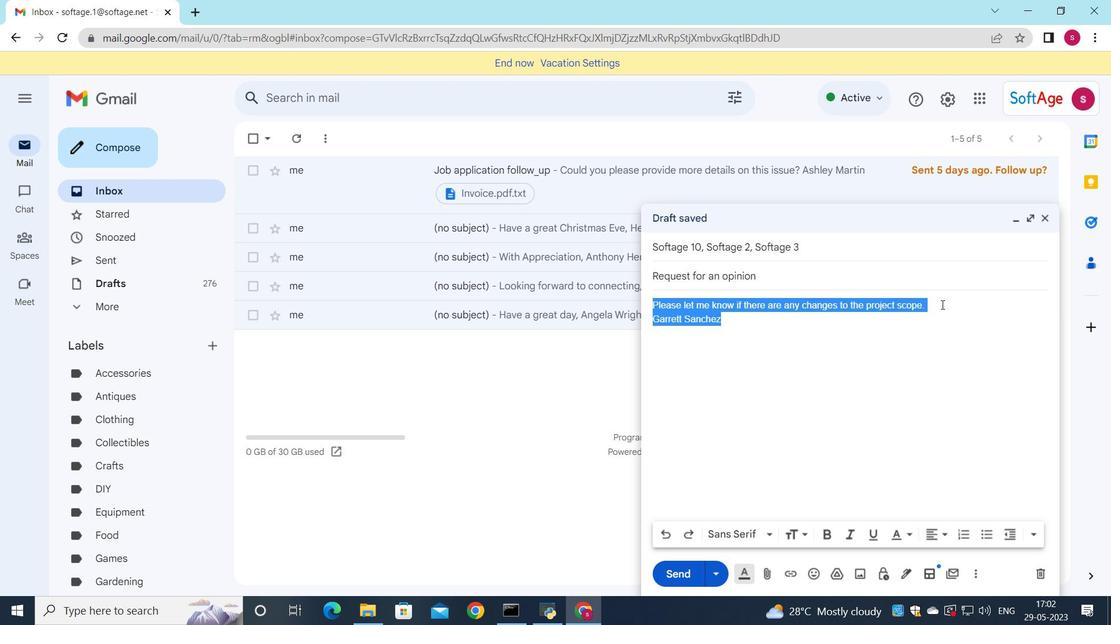 
Action: Mouse pressed left at (941, 304)
Screenshot: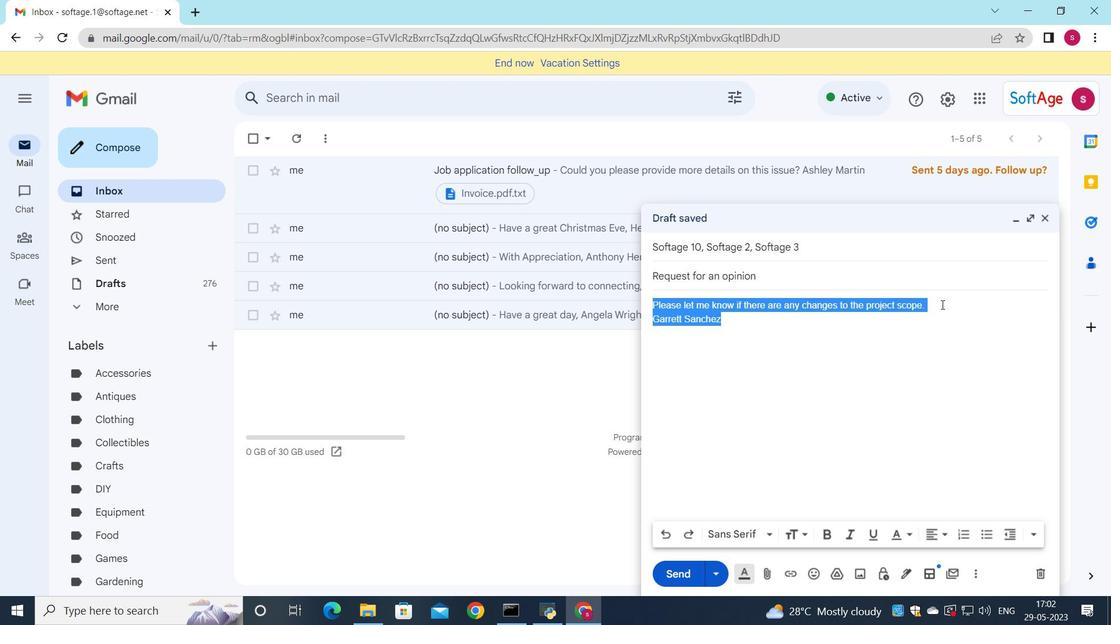 
Action: Mouse moved to (800, 346)
Screenshot: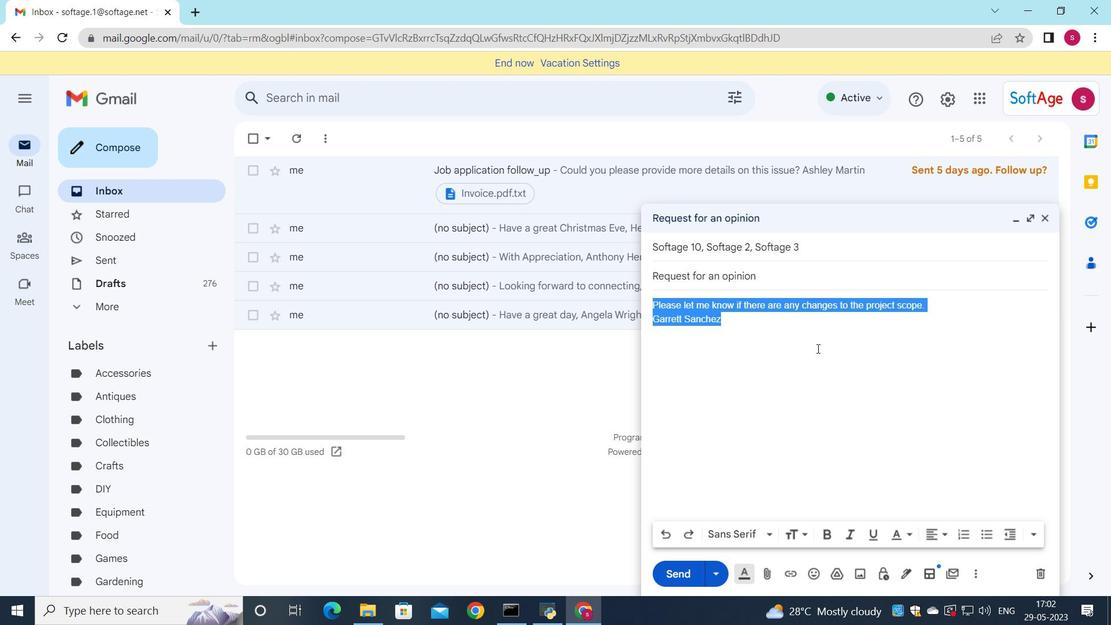 
Action: Mouse pressed left at (800, 346)
Screenshot: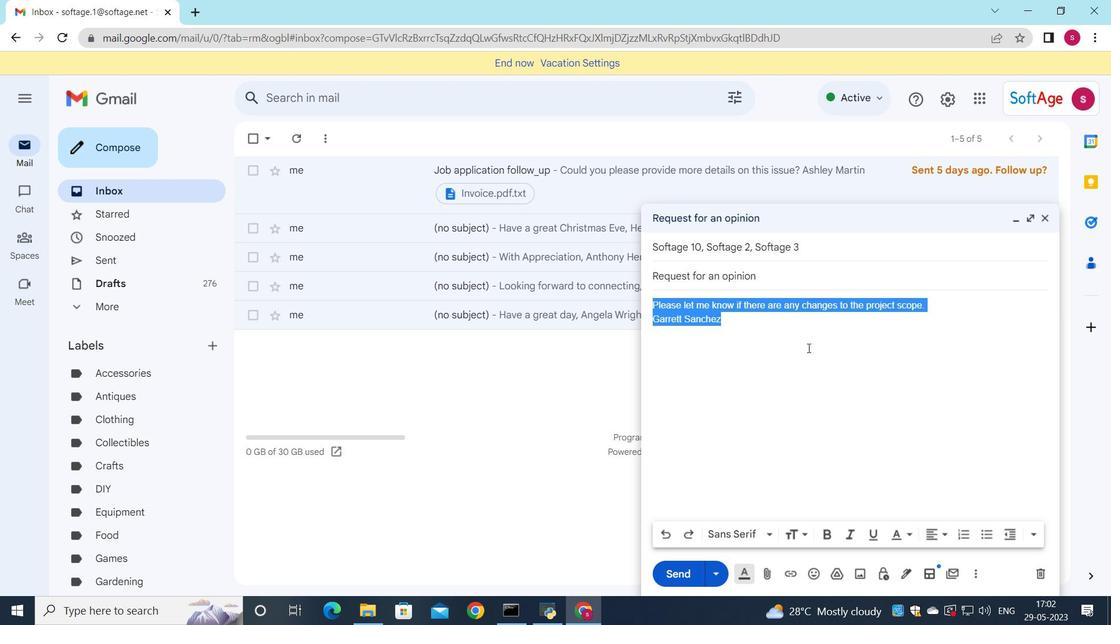 
Action: Mouse moved to (932, 302)
Screenshot: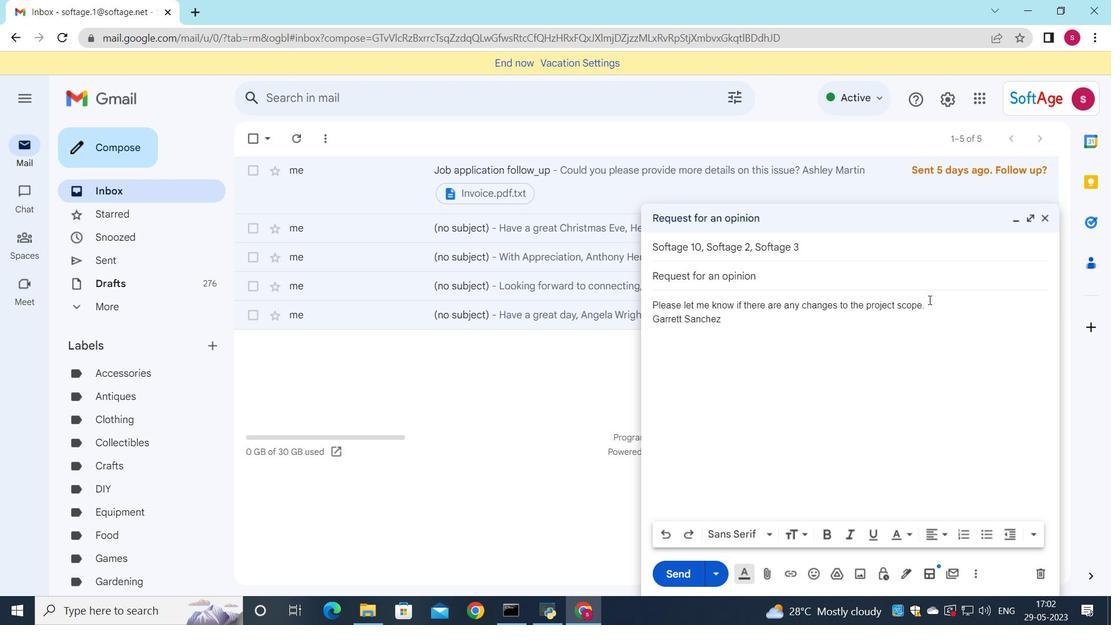 
Action: Mouse pressed left at (932, 302)
Screenshot: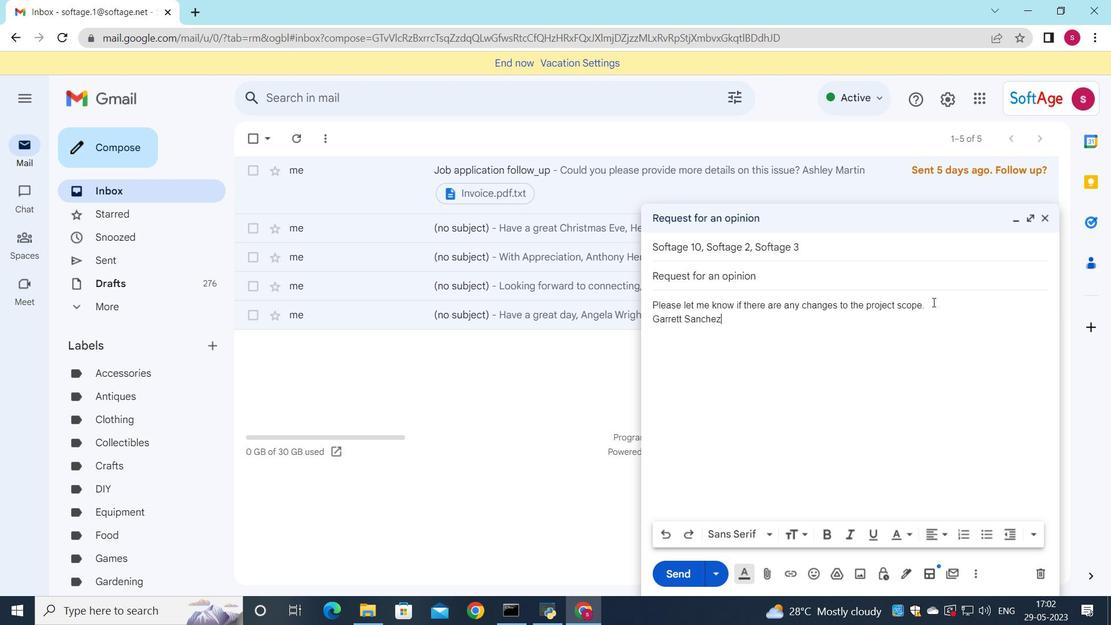
Action: Mouse moved to (803, 533)
Screenshot: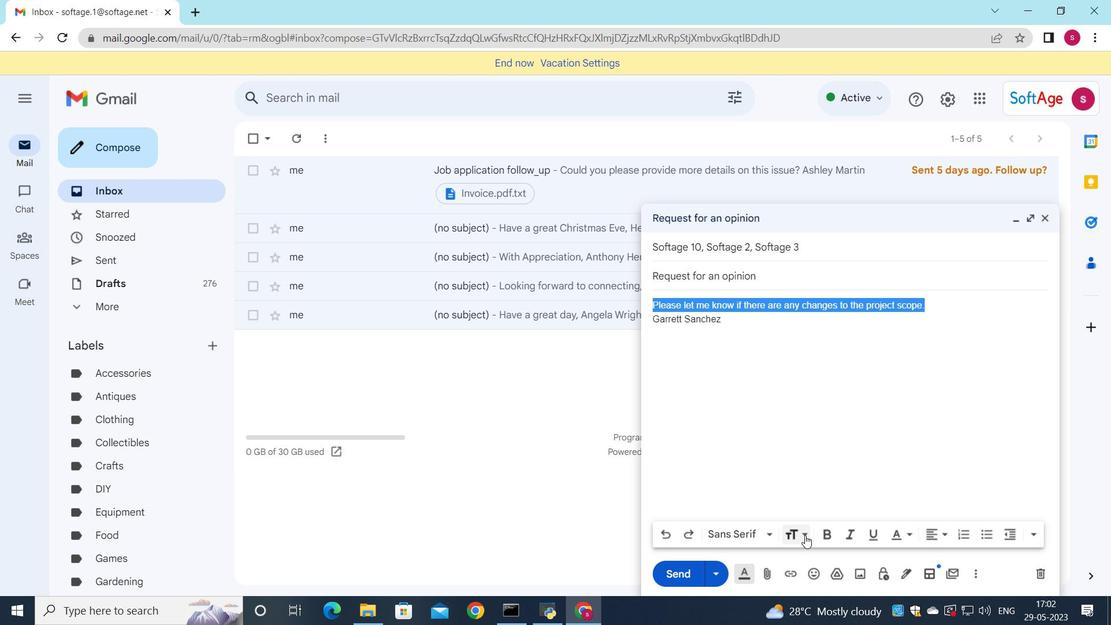 
Action: Mouse pressed left at (803, 533)
Screenshot: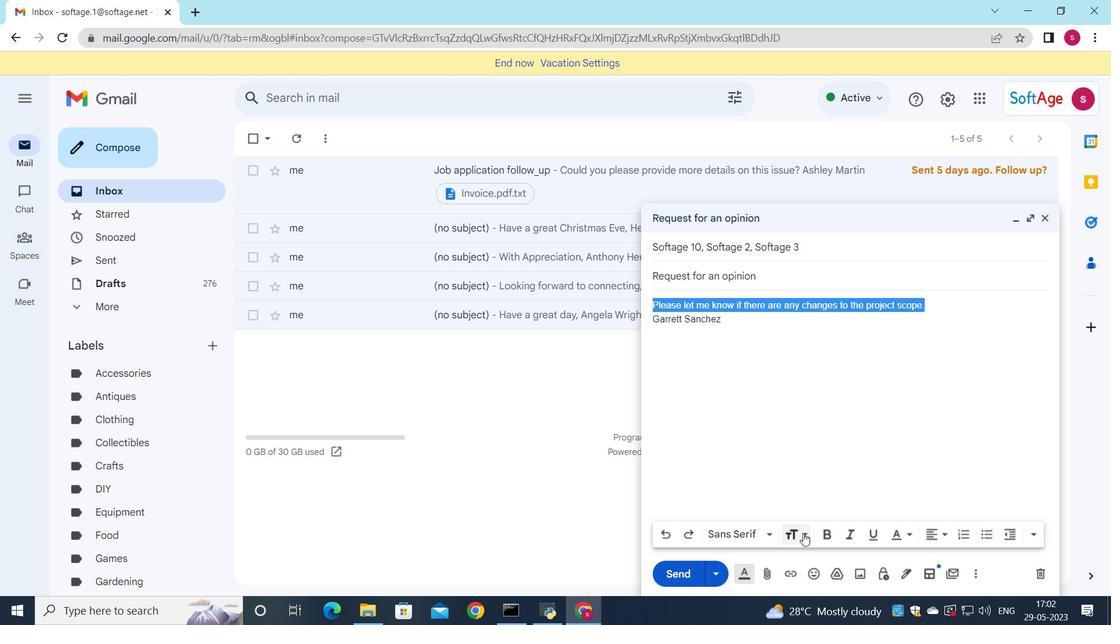 
Action: Mouse moved to (816, 486)
Screenshot: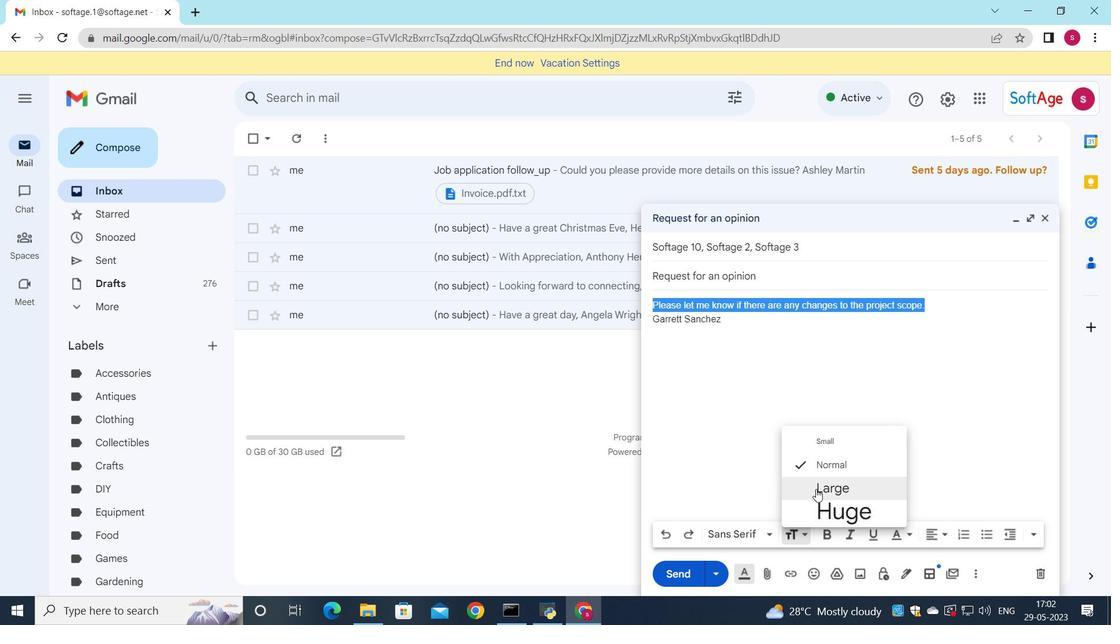 
Action: Mouse pressed left at (816, 486)
Screenshot: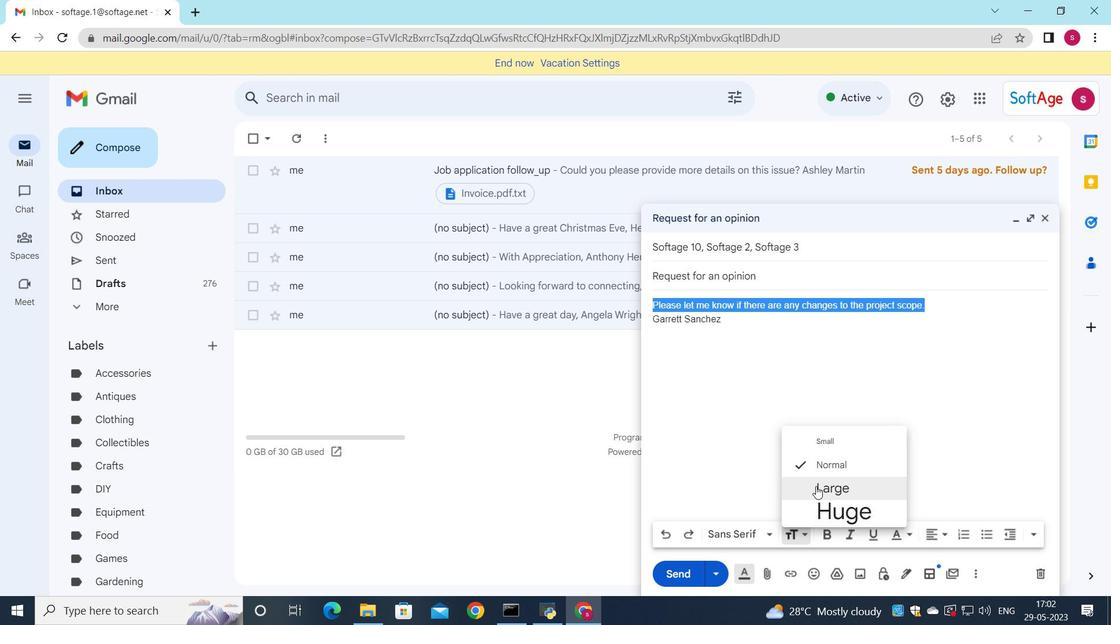 
Action: Mouse moved to (936, 533)
Screenshot: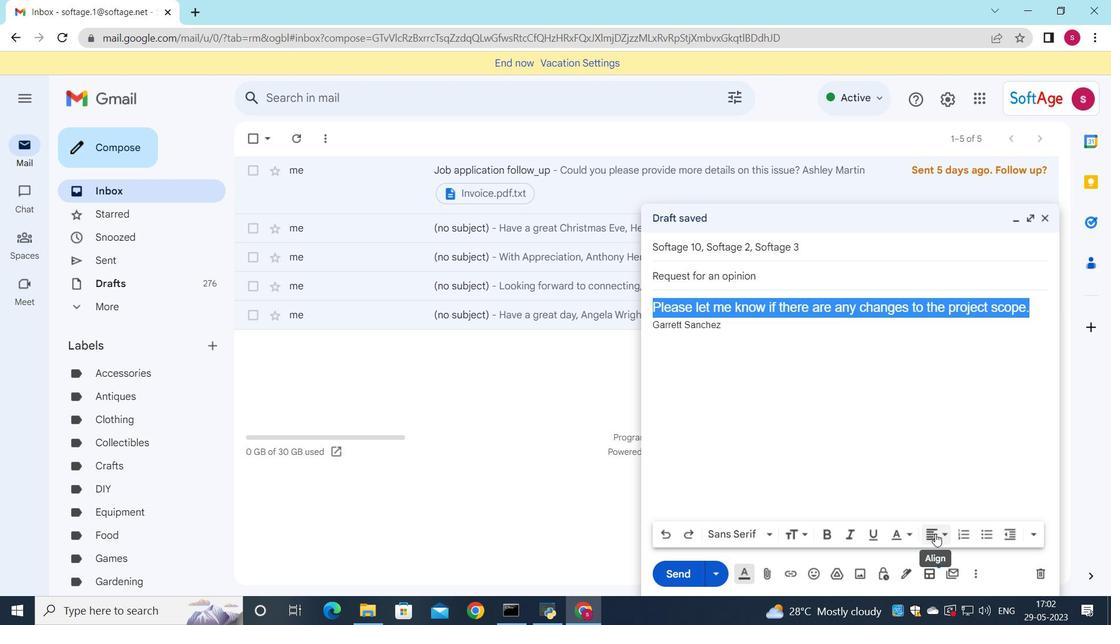 
Action: Mouse pressed left at (936, 533)
Screenshot: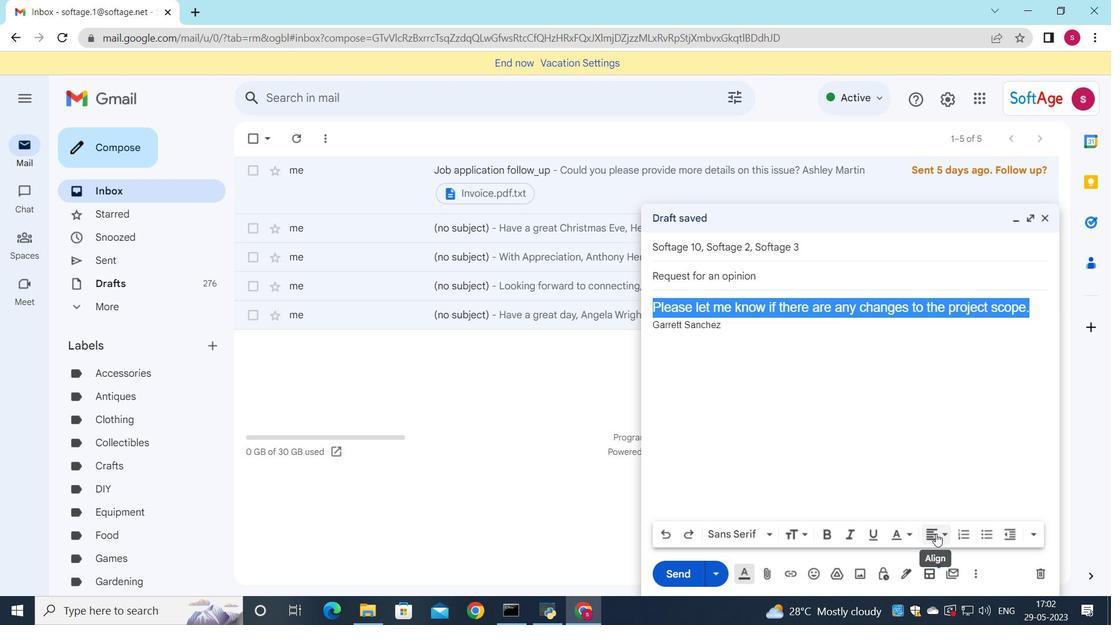 
Action: Mouse moved to (935, 495)
Screenshot: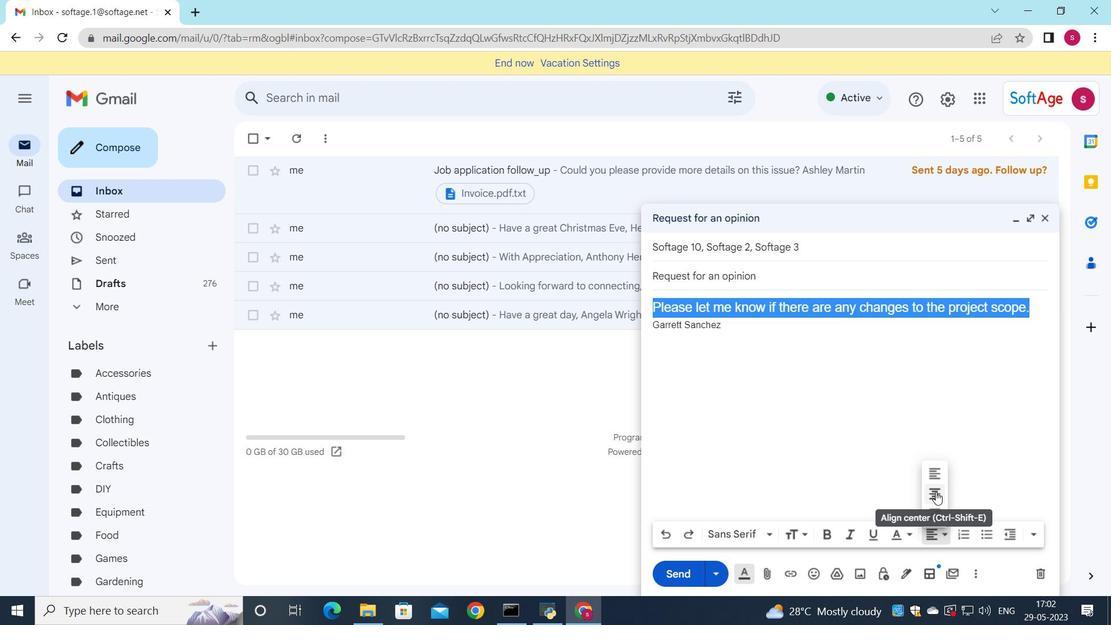 
Action: Mouse pressed left at (935, 495)
Screenshot: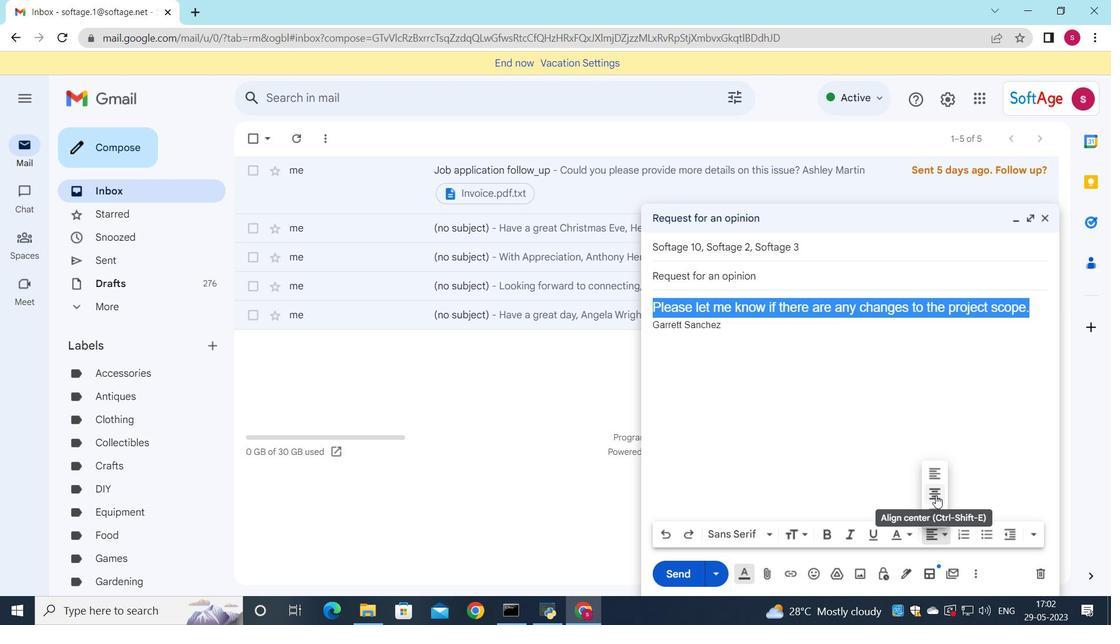 
Action: Mouse moved to (669, 568)
Screenshot: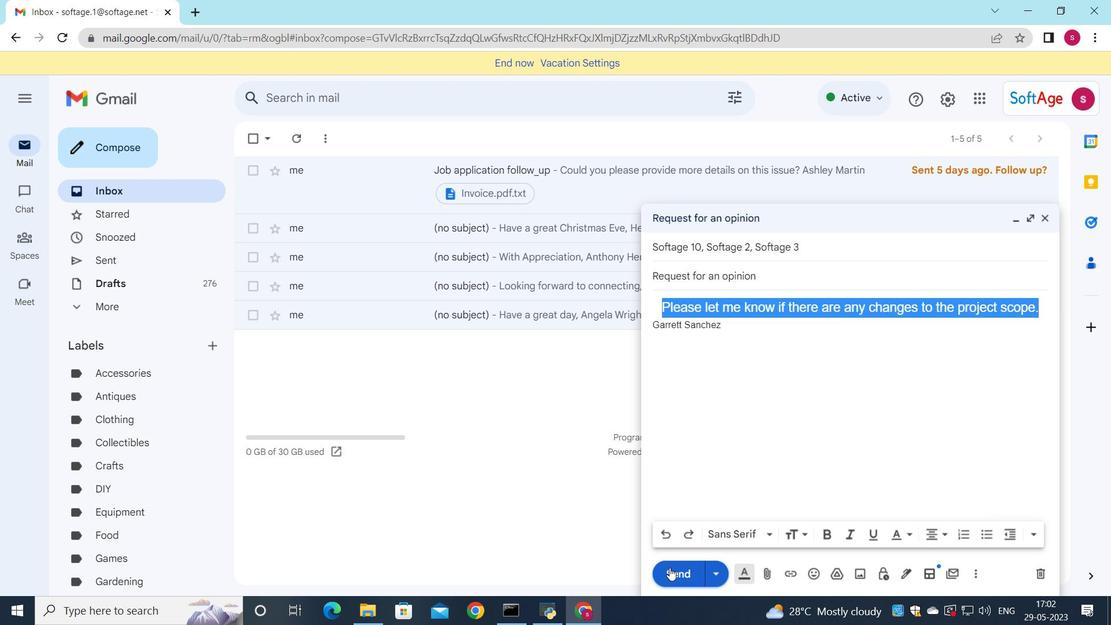 
Action: Mouse pressed left at (669, 568)
Screenshot: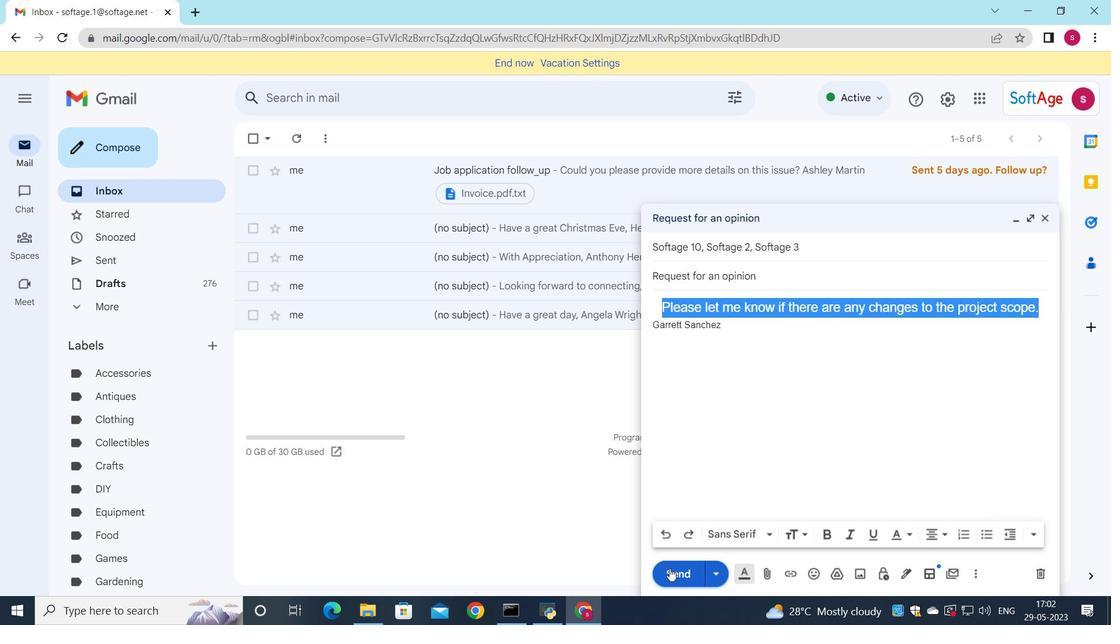 
Action: Mouse moved to (100, 249)
Screenshot: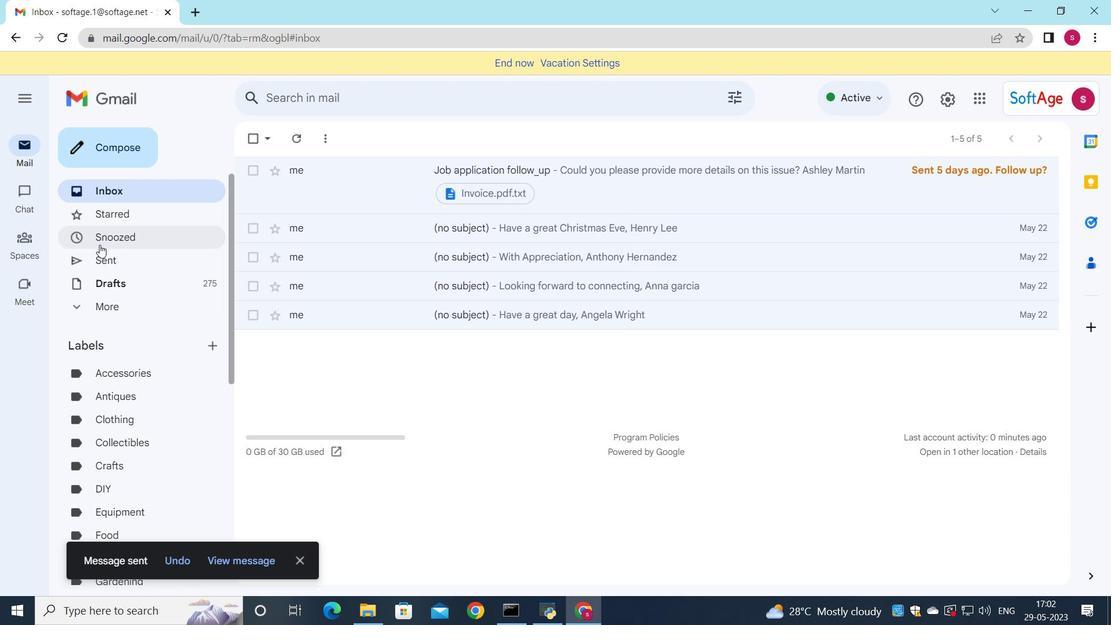 
Action: Mouse pressed left at (100, 249)
Screenshot: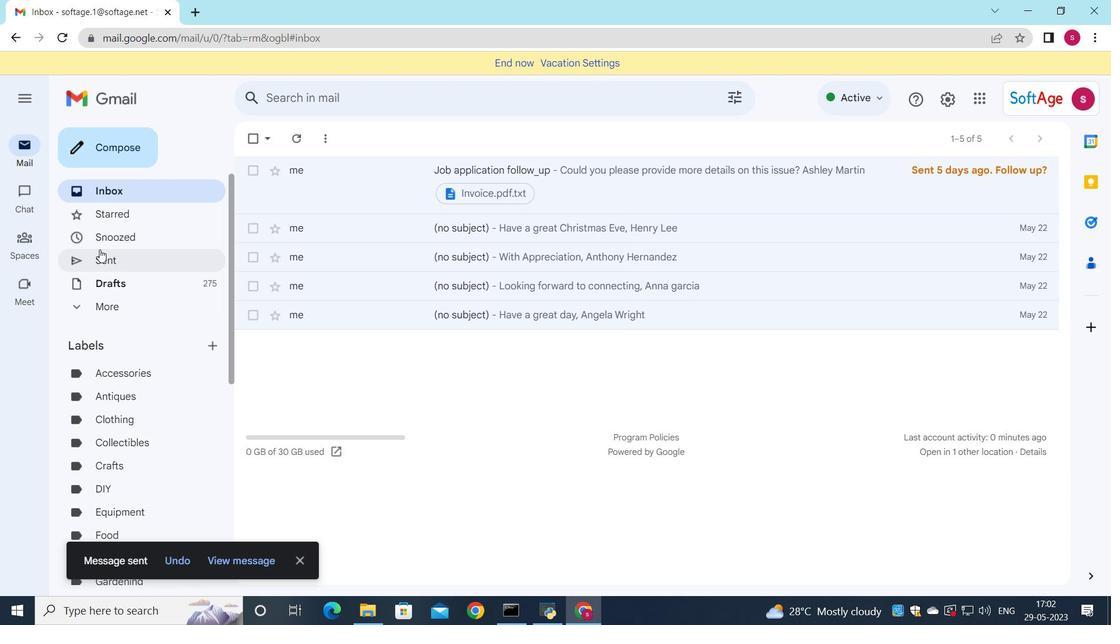 
Action: Mouse moved to (516, 201)
Screenshot: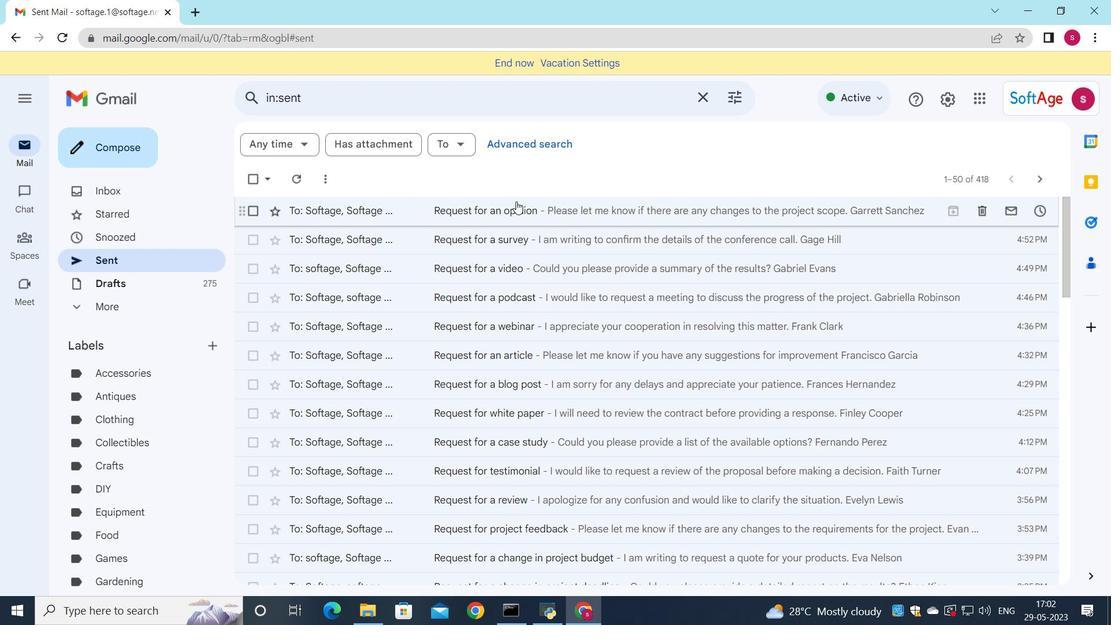 
Action: Mouse pressed left at (516, 201)
Screenshot: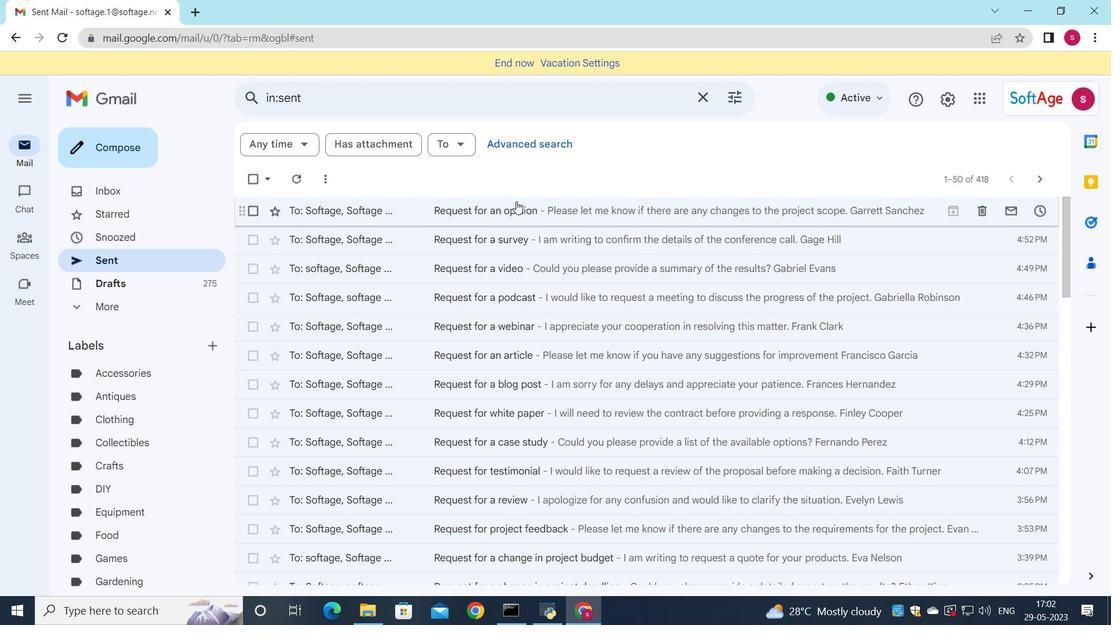 
Action: Mouse moved to (516, 203)
Screenshot: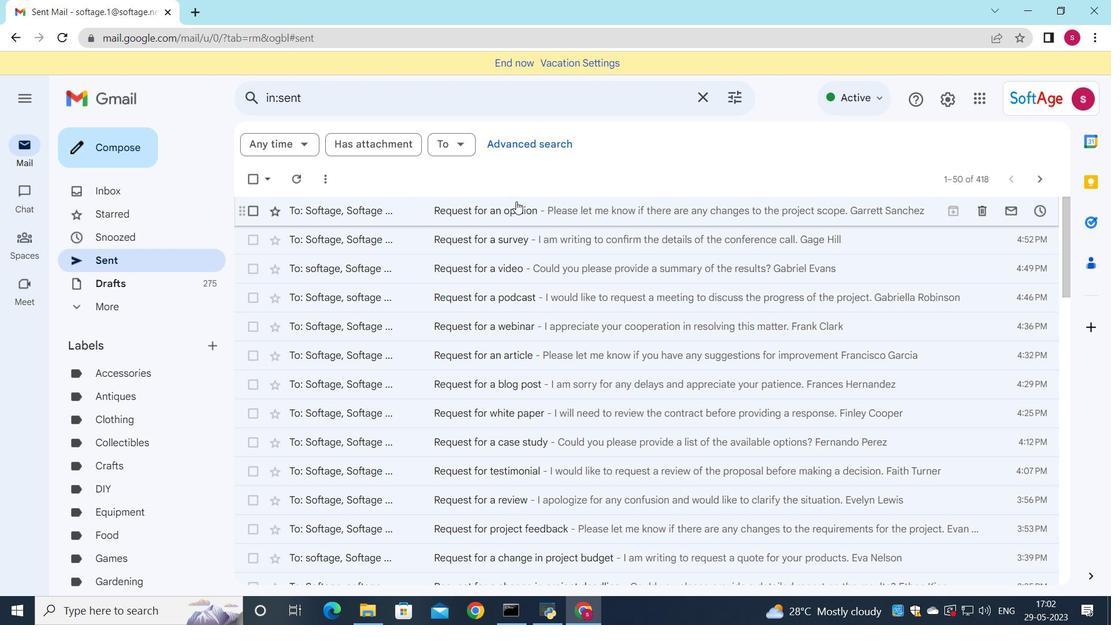 
